 Task: Search one way flight ticket for 4 adults, 2 children, 2 infants in seat and 1 infant on lap in premium economy from Charleston: Charleston International Airport/charleston Afb to Raleigh: Raleigh-durham International Airport on 8-5-2023. Choice of flights is JetBlue. Number of bags: 9 checked bags. Price is upto 84000. Outbound departure time preference is 4:00.
Action: Mouse moved to (335, 284)
Screenshot: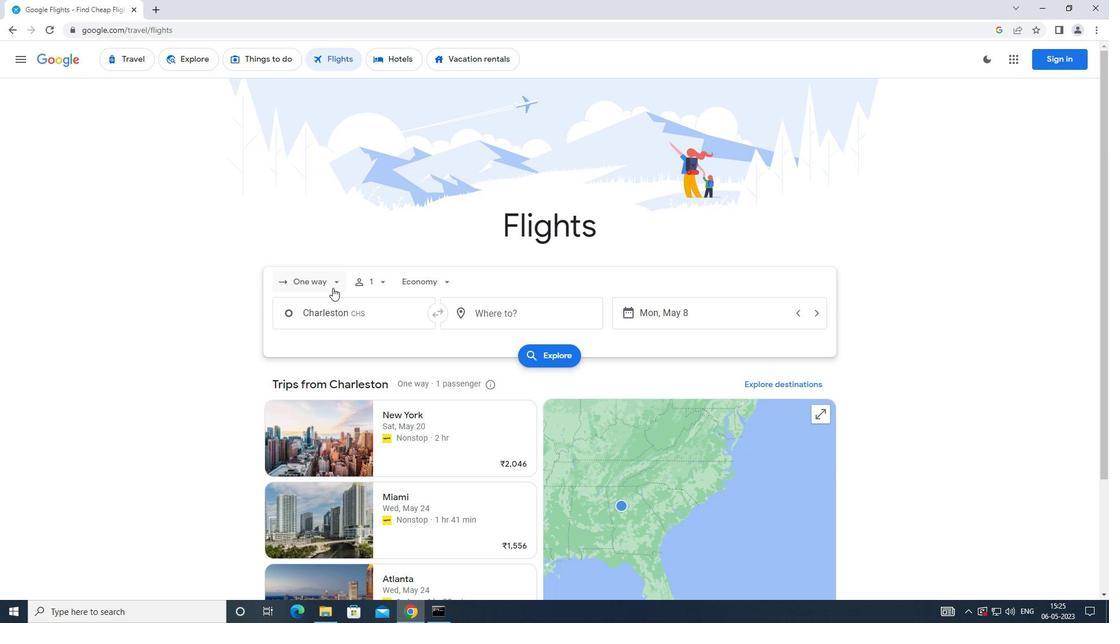 
Action: Mouse pressed left at (335, 284)
Screenshot: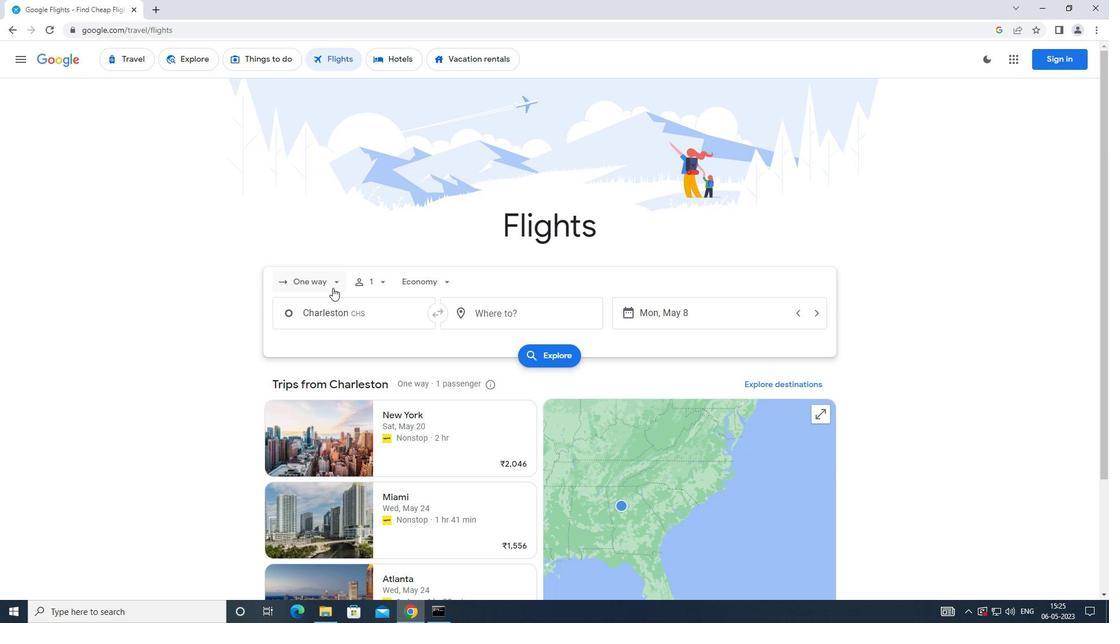 
Action: Mouse moved to (336, 337)
Screenshot: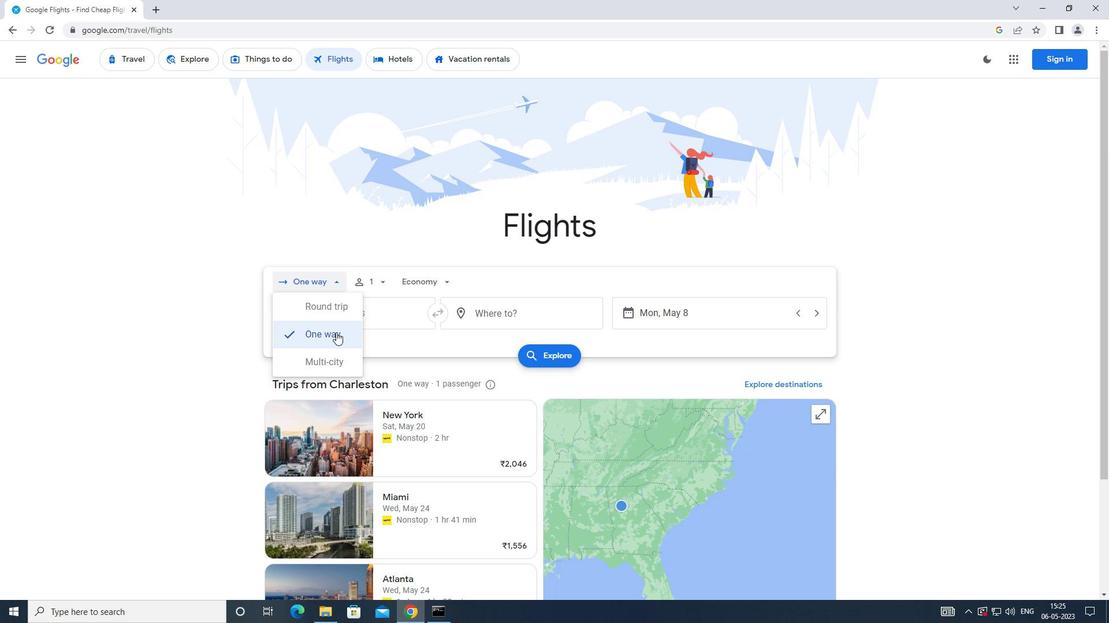 
Action: Mouse pressed left at (336, 337)
Screenshot: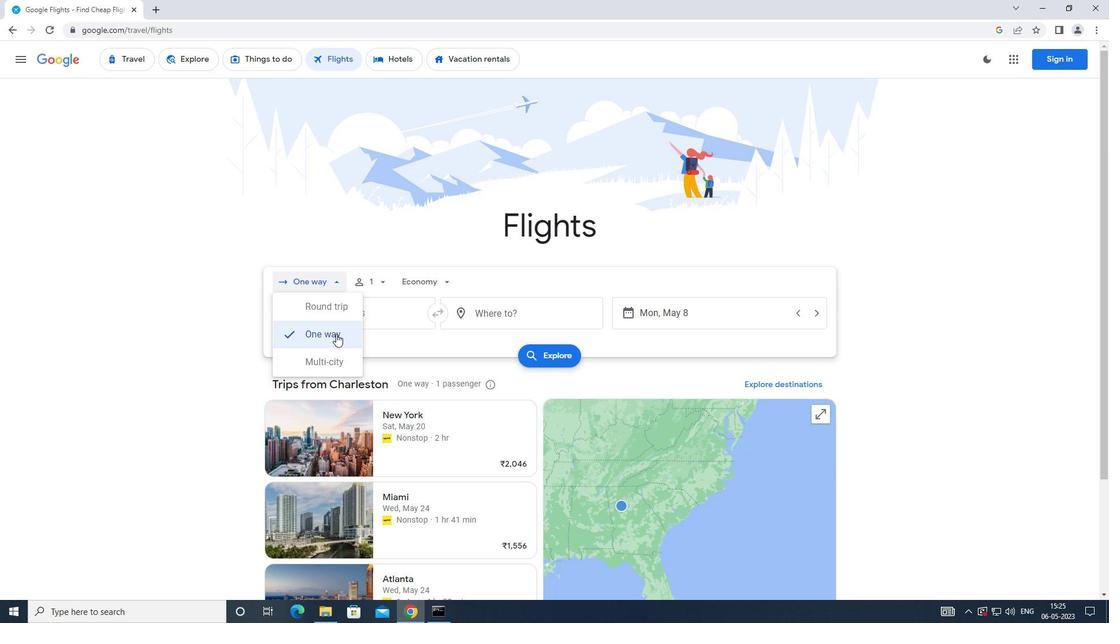 
Action: Mouse moved to (385, 284)
Screenshot: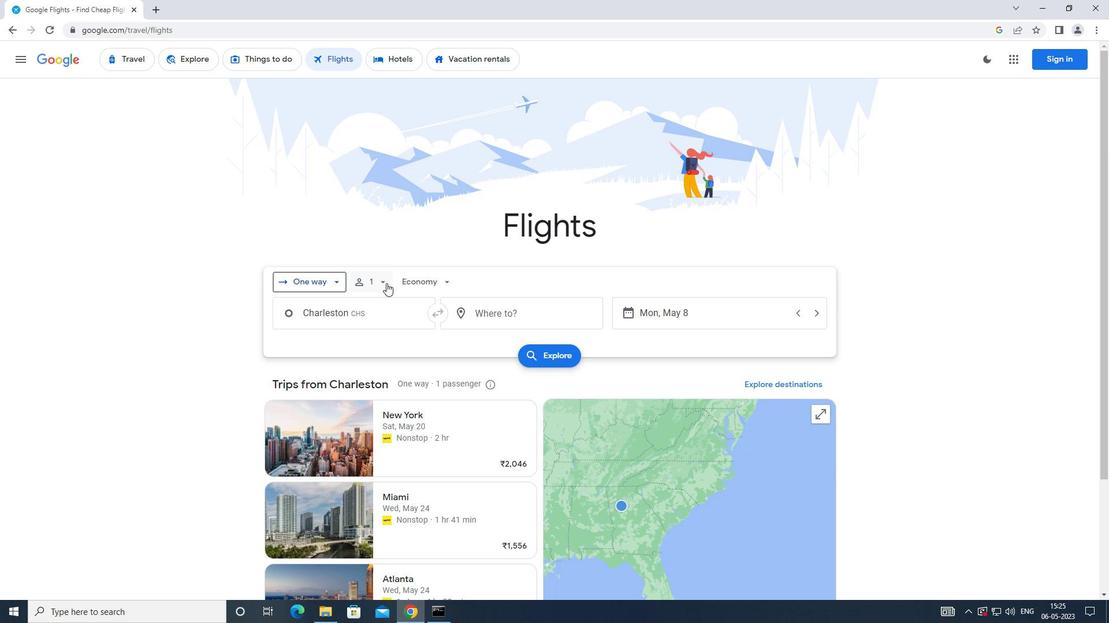 
Action: Mouse pressed left at (385, 284)
Screenshot: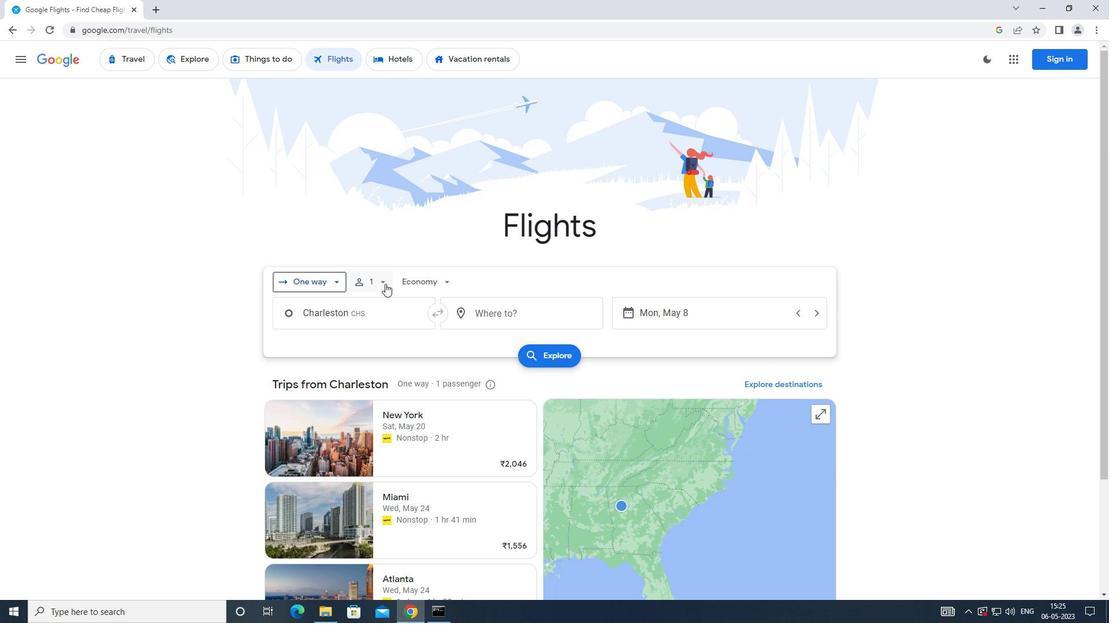 
Action: Mouse moved to (469, 313)
Screenshot: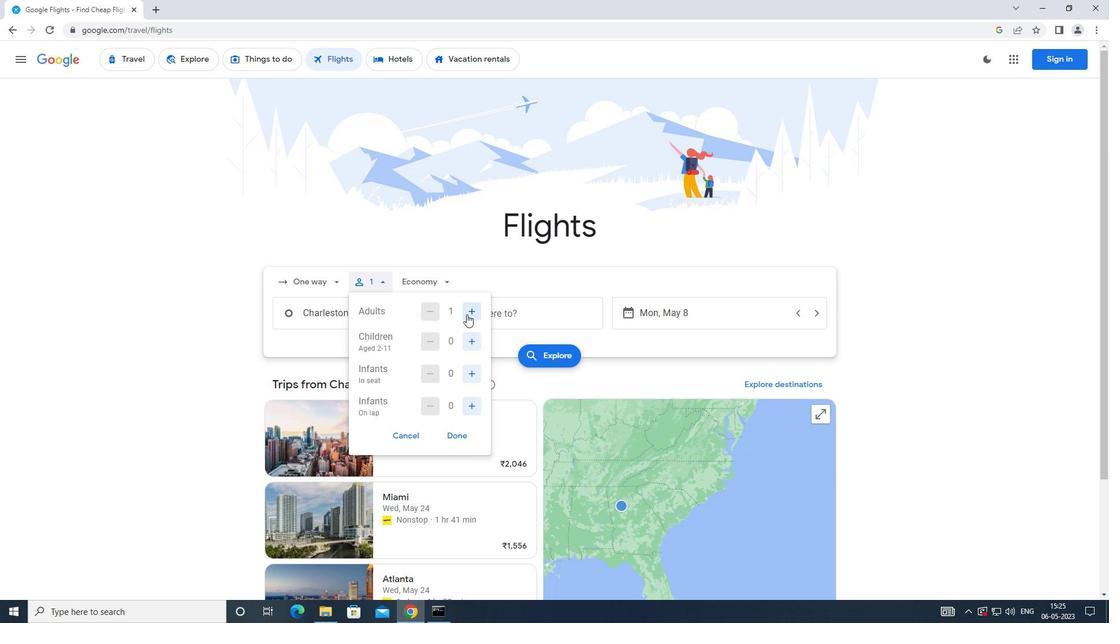 
Action: Mouse pressed left at (469, 313)
Screenshot: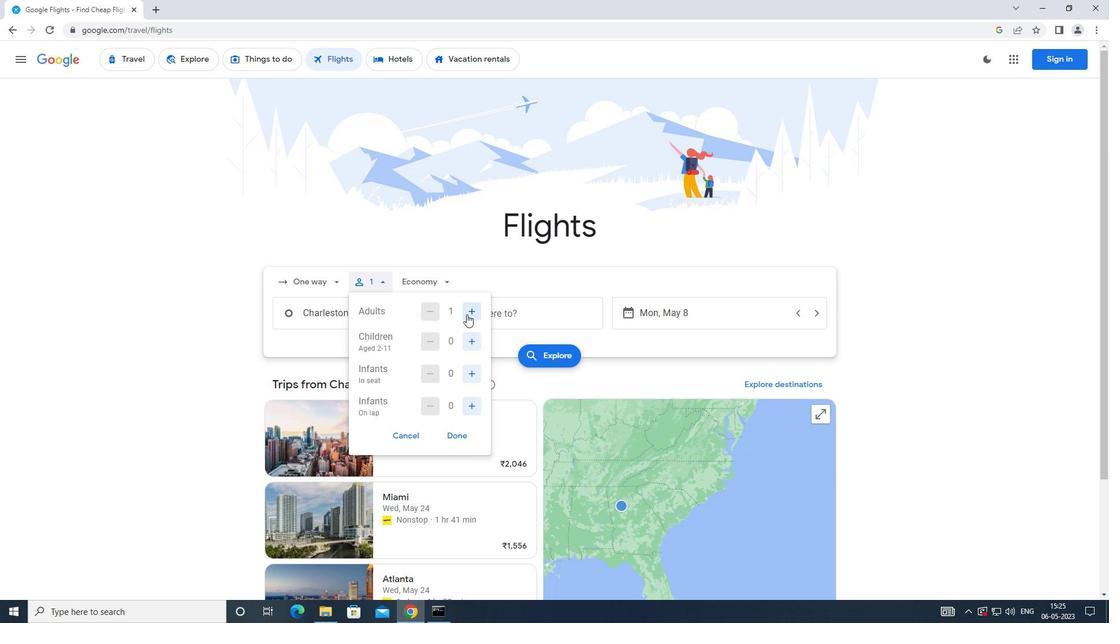 
Action: Mouse moved to (469, 313)
Screenshot: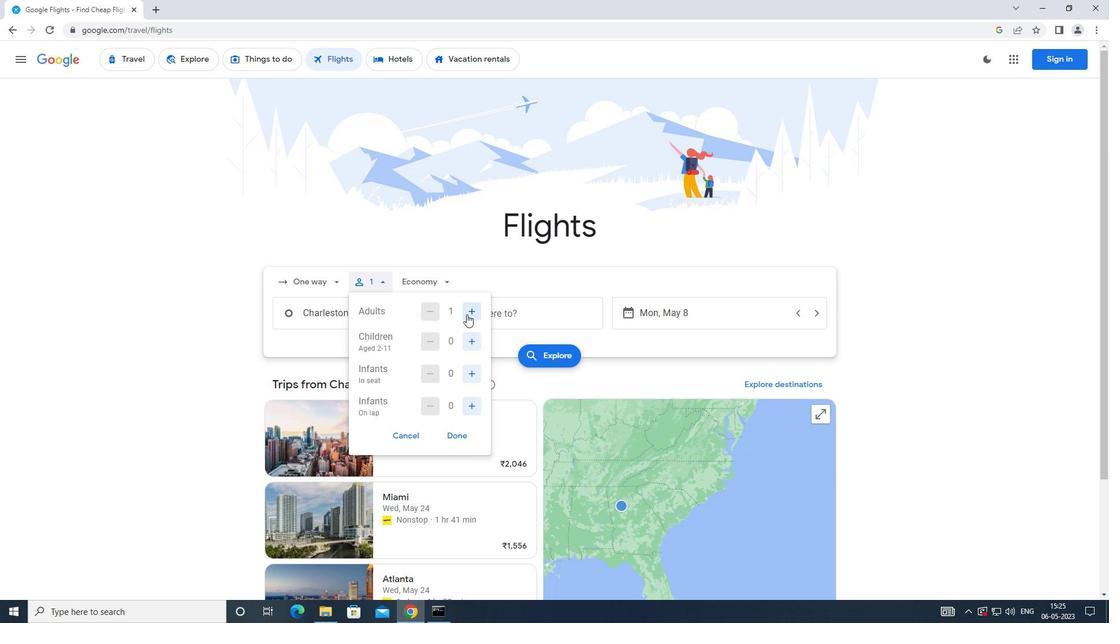 
Action: Mouse pressed left at (469, 313)
Screenshot: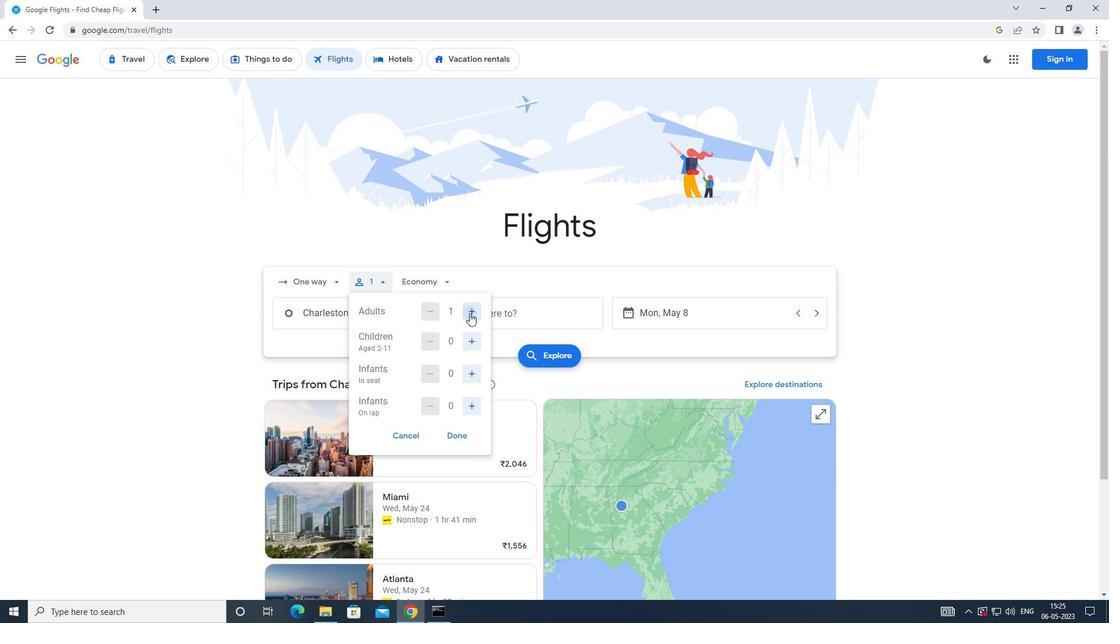
Action: Mouse pressed left at (469, 313)
Screenshot: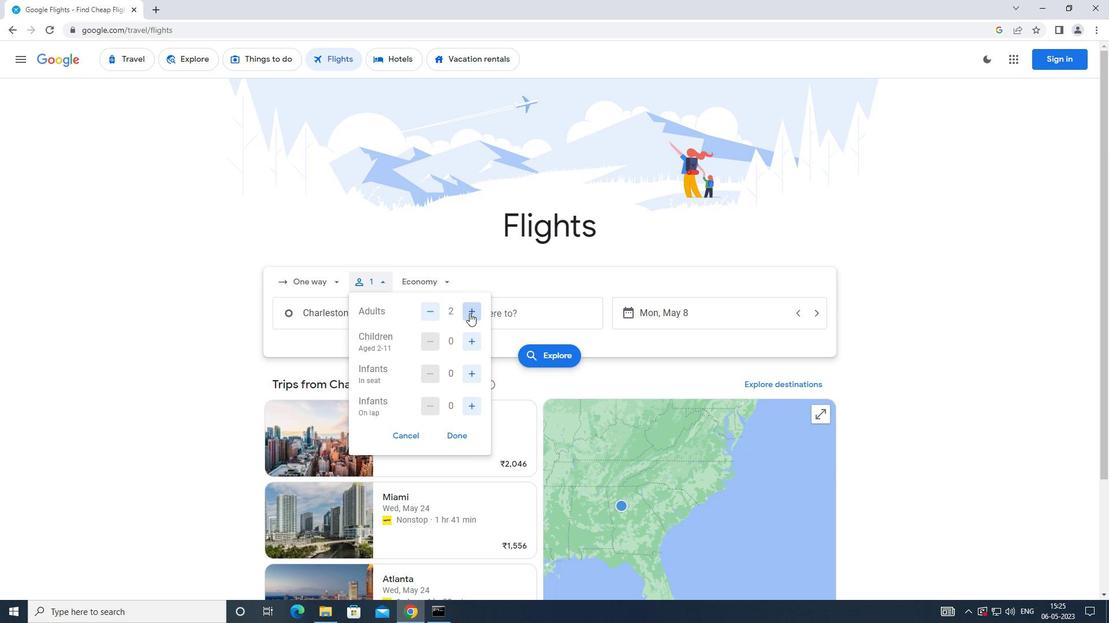
Action: Mouse moved to (463, 340)
Screenshot: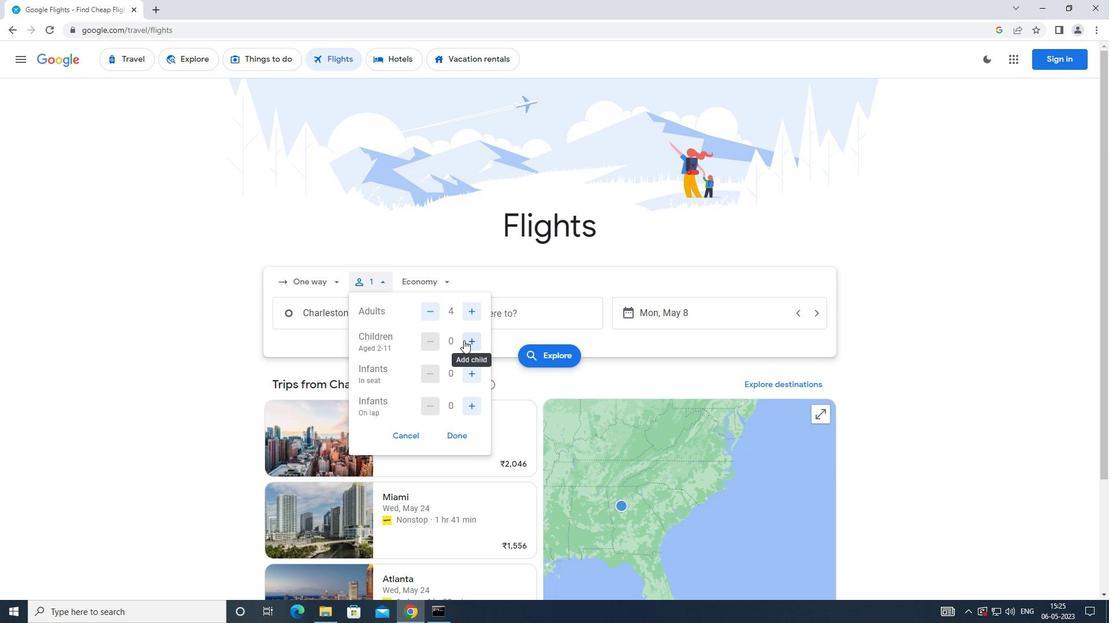 
Action: Mouse pressed left at (463, 340)
Screenshot: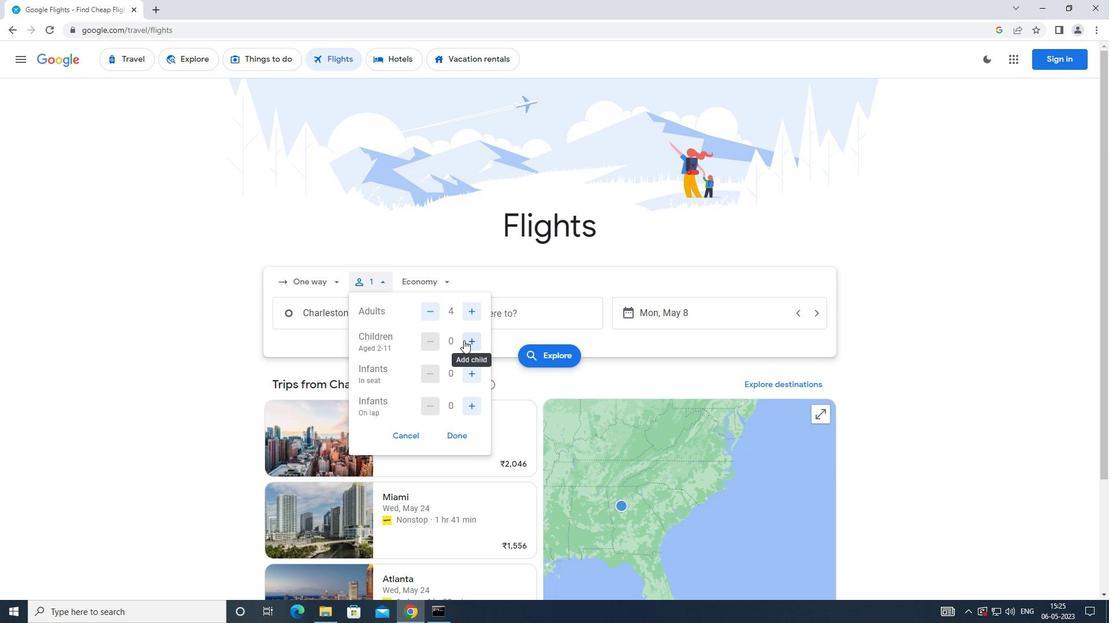 
Action: Mouse moved to (464, 340)
Screenshot: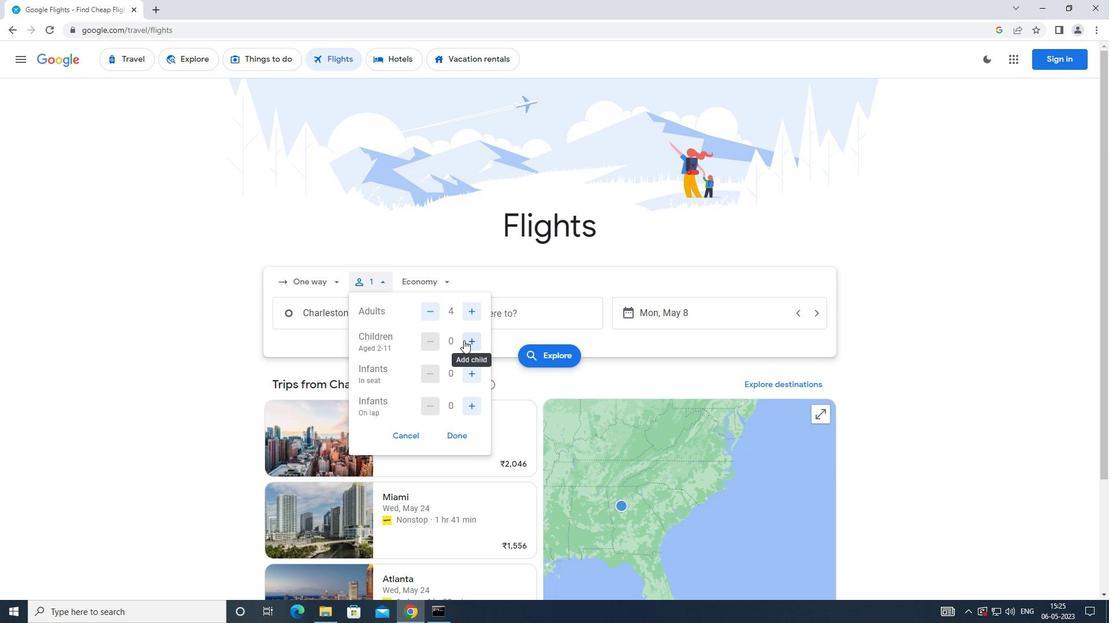 
Action: Mouse pressed left at (464, 340)
Screenshot: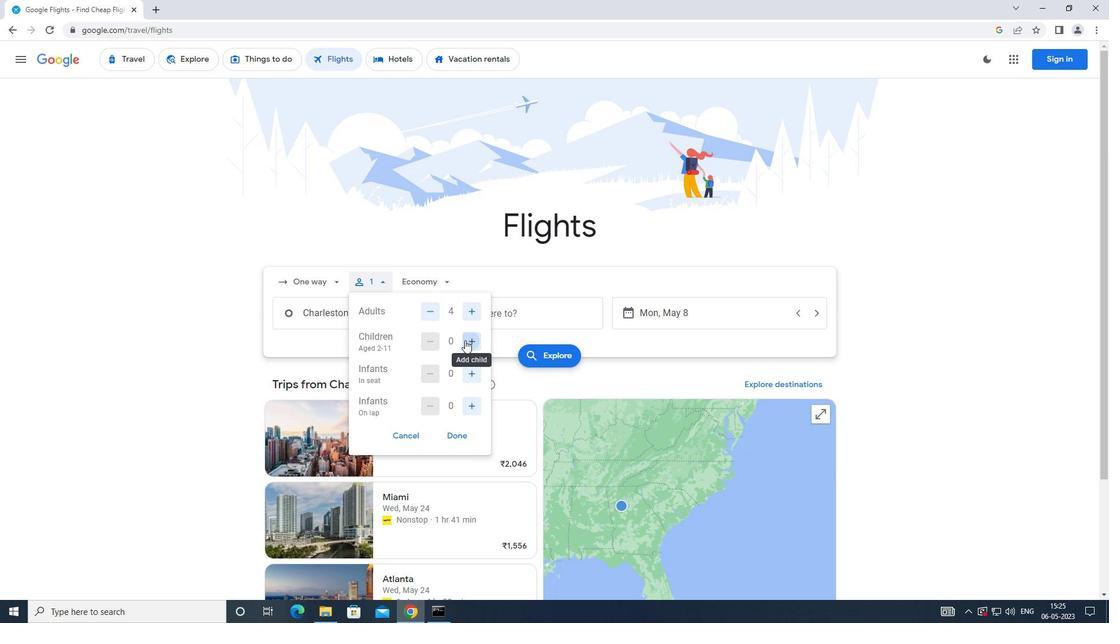 
Action: Mouse moved to (473, 376)
Screenshot: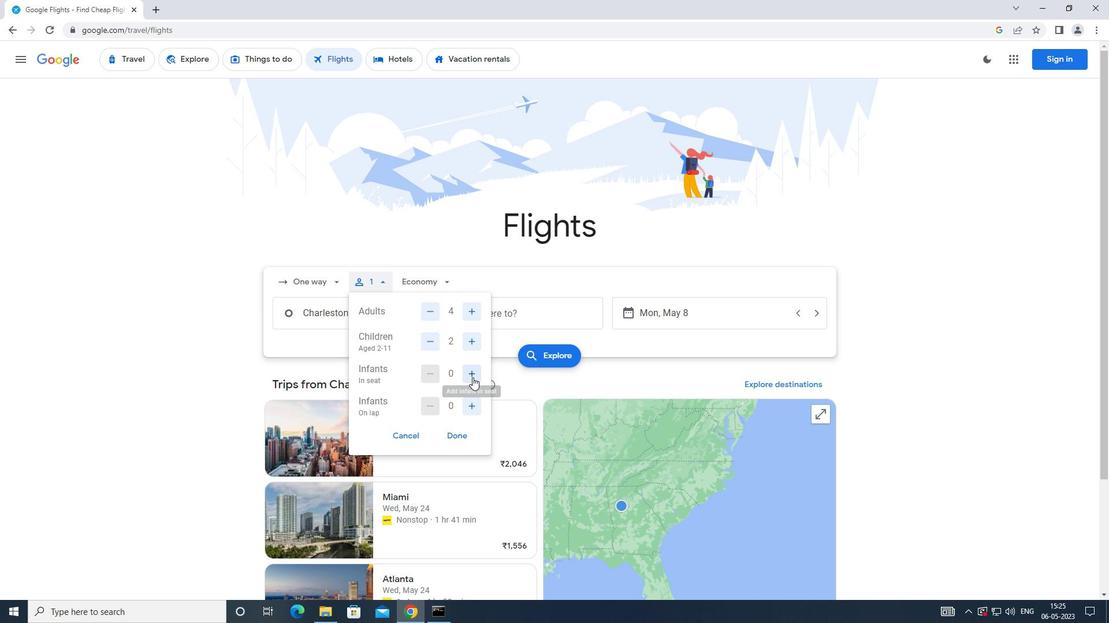 
Action: Mouse pressed left at (473, 376)
Screenshot: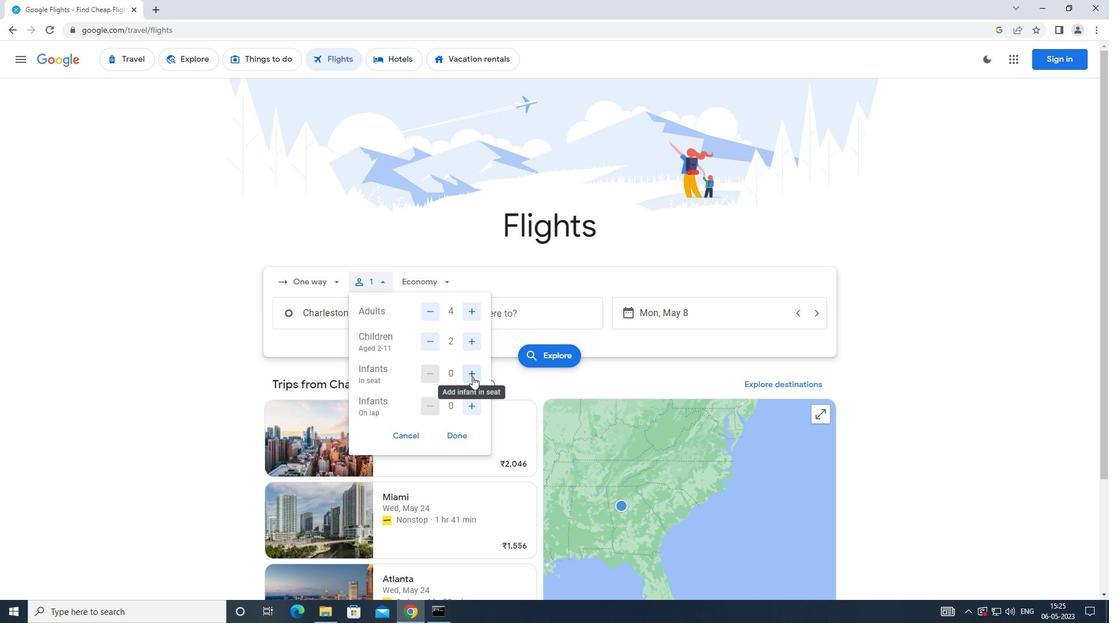 
Action: Mouse moved to (473, 376)
Screenshot: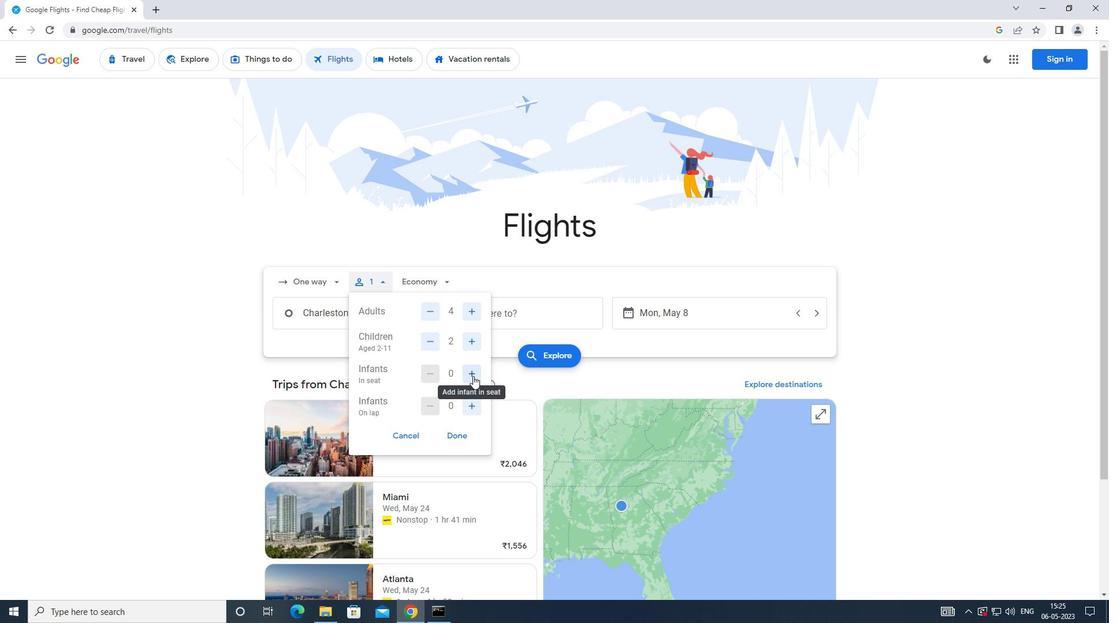 
Action: Mouse pressed left at (473, 376)
Screenshot: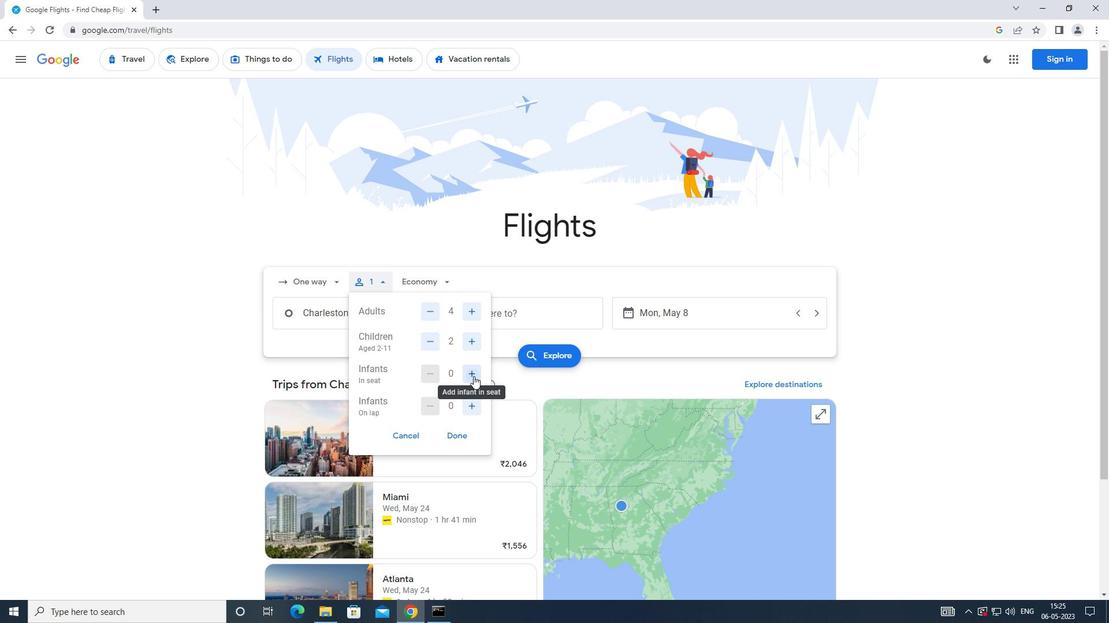 
Action: Mouse moved to (475, 406)
Screenshot: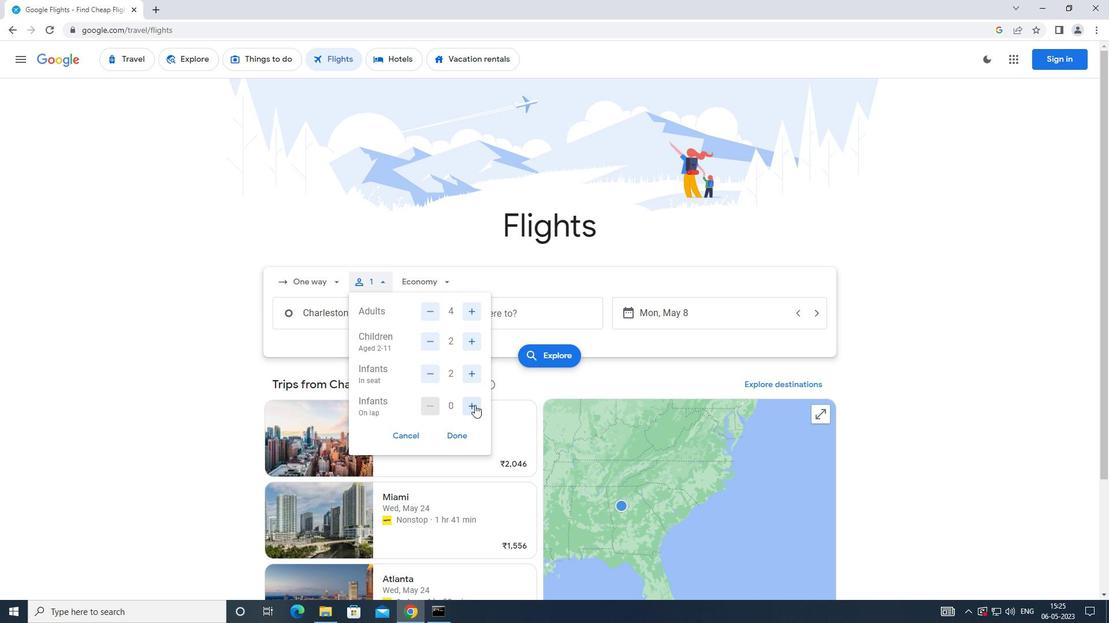
Action: Mouse pressed left at (475, 406)
Screenshot: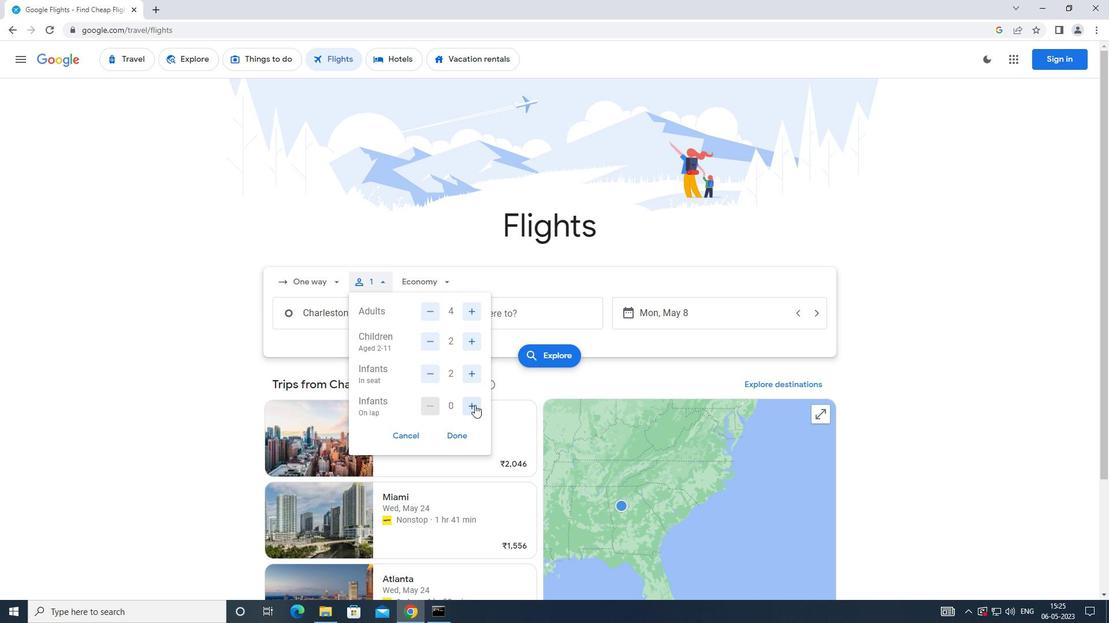 
Action: Mouse moved to (455, 428)
Screenshot: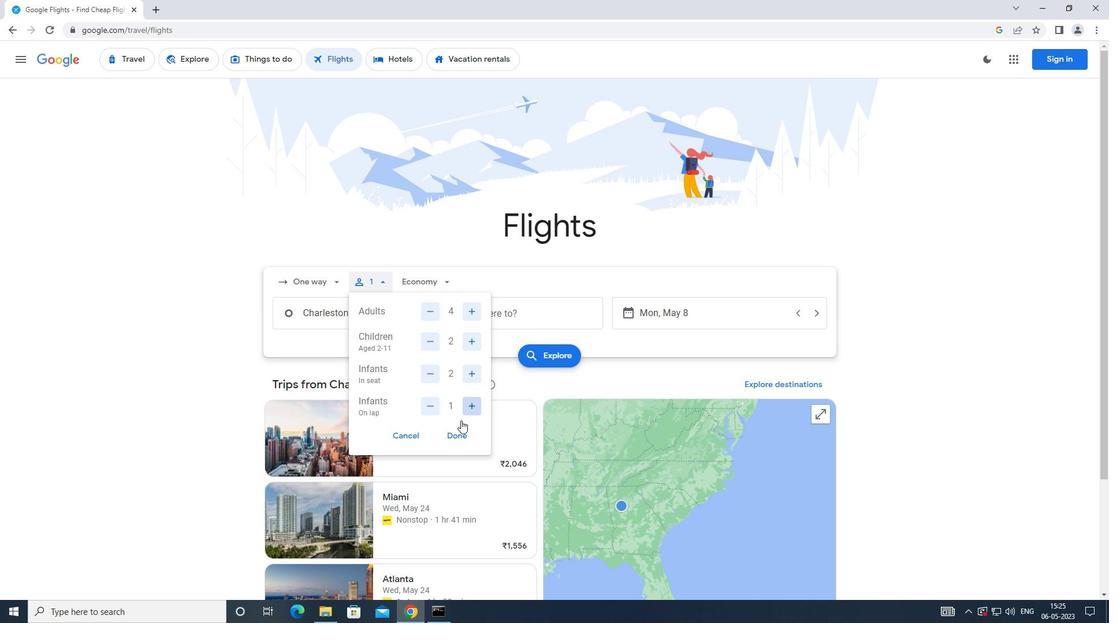 
Action: Mouse pressed left at (455, 428)
Screenshot: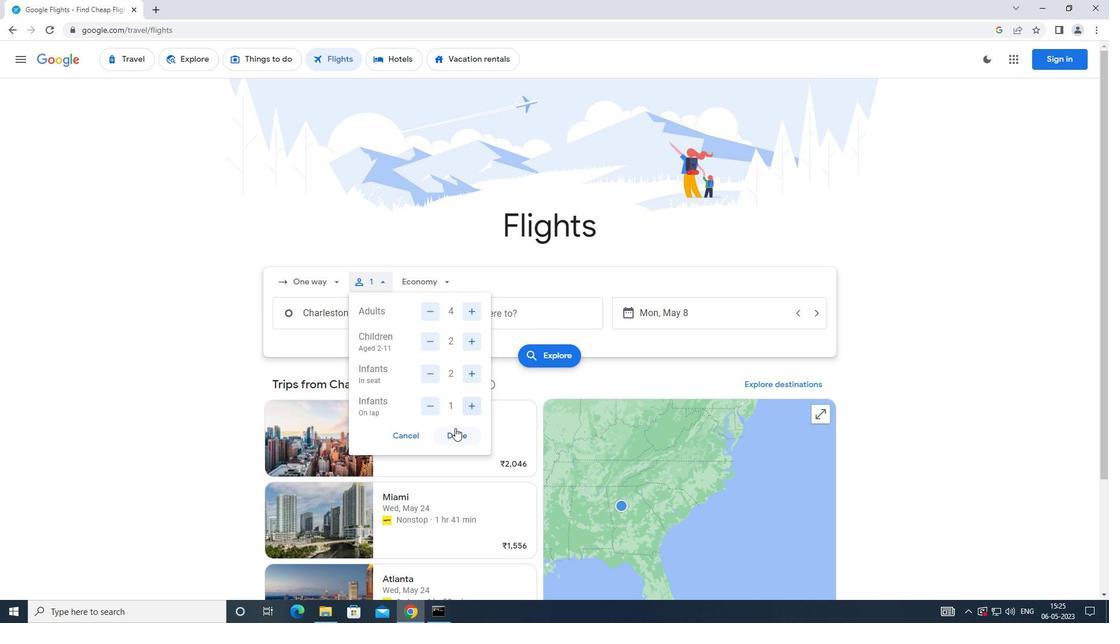 
Action: Mouse moved to (444, 278)
Screenshot: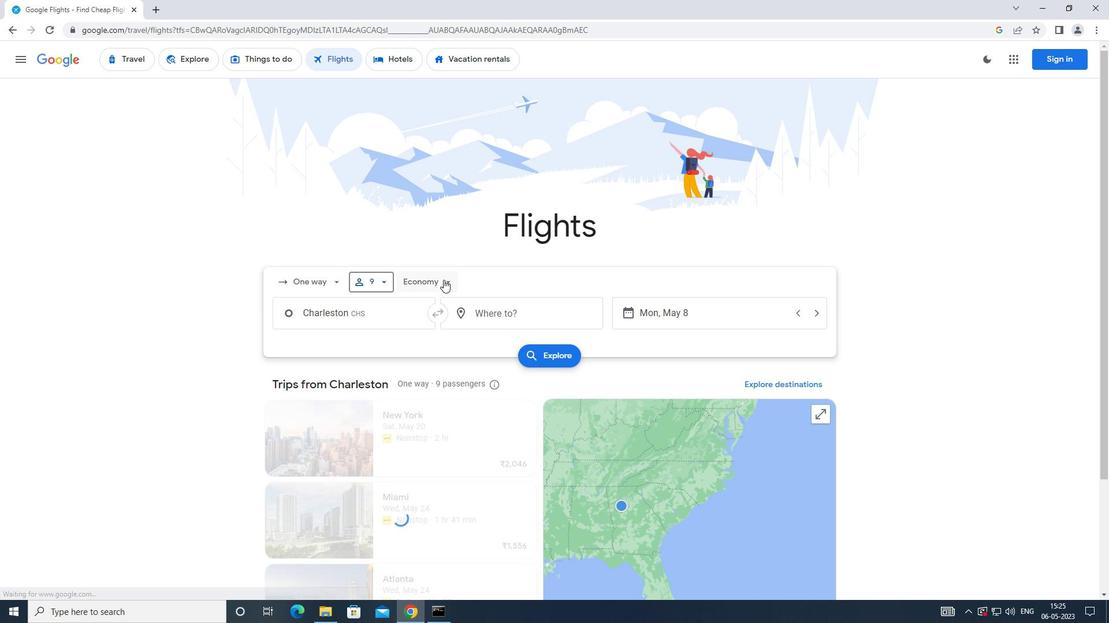 
Action: Mouse pressed left at (444, 278)
Screenshot: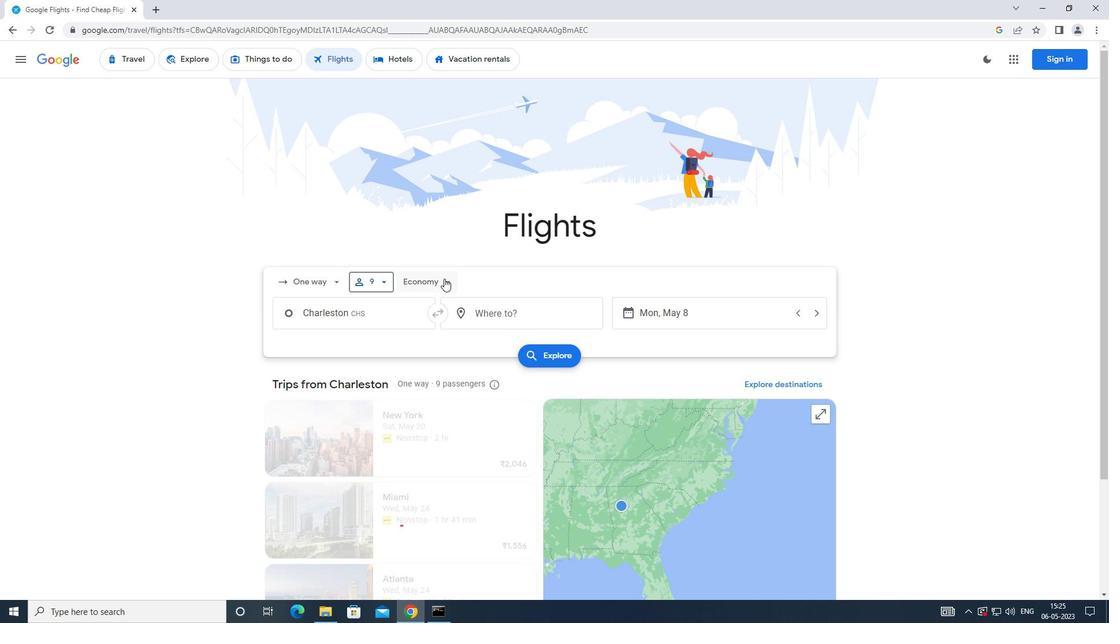 
Action: Mouse moved to (447, 332)
Screenshot: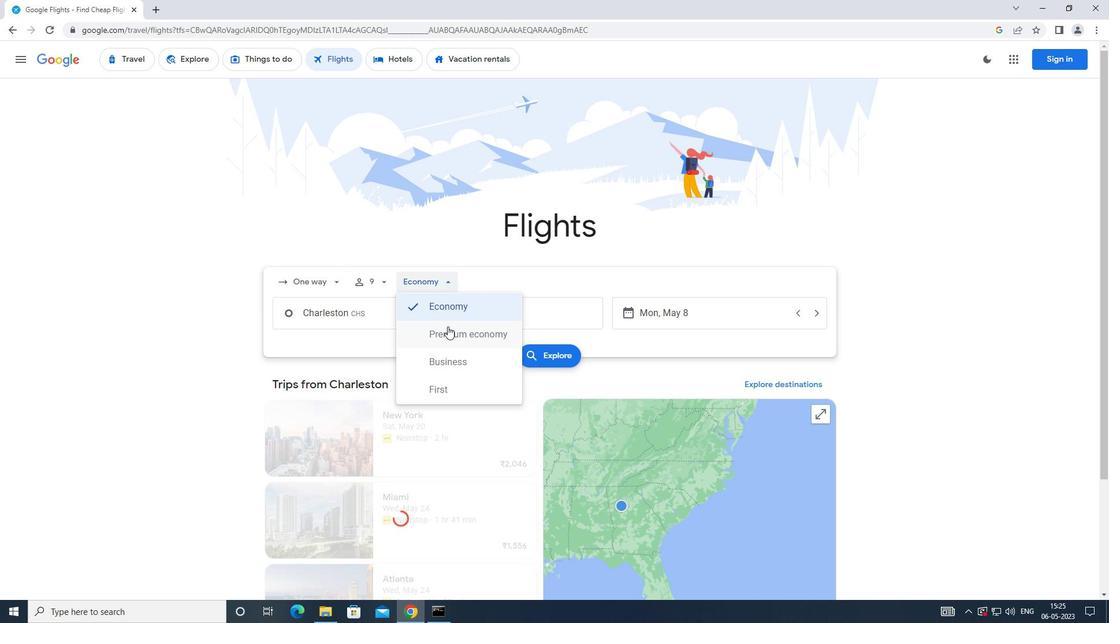 
Action: Mouse pressed left at (447, 332)
Screenshot: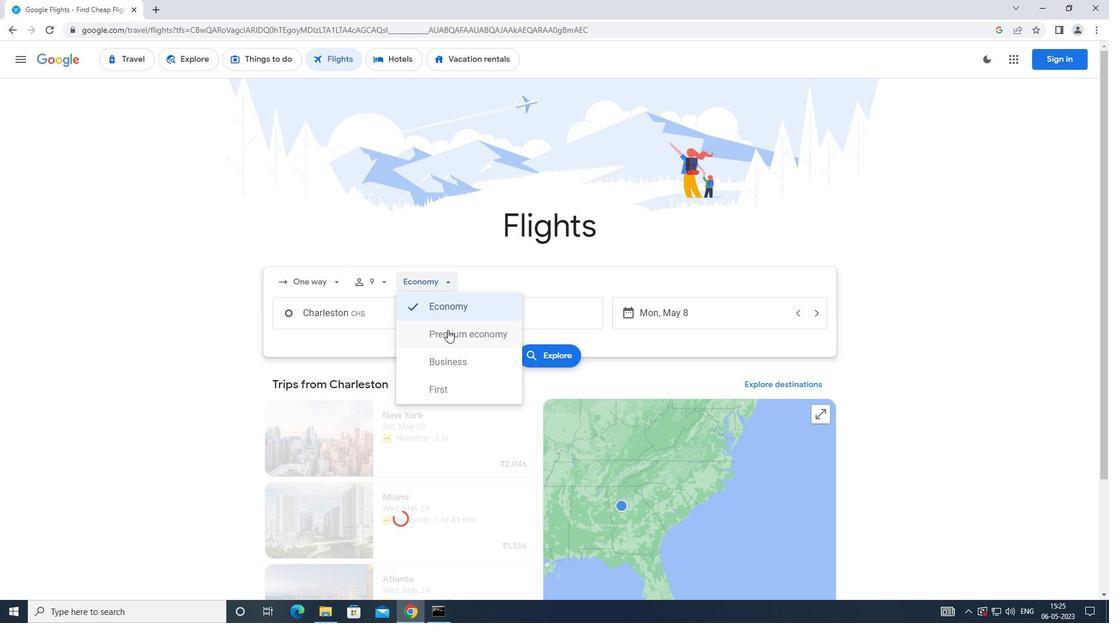
Action: Mouse moved to (386, 317)
Screenshot: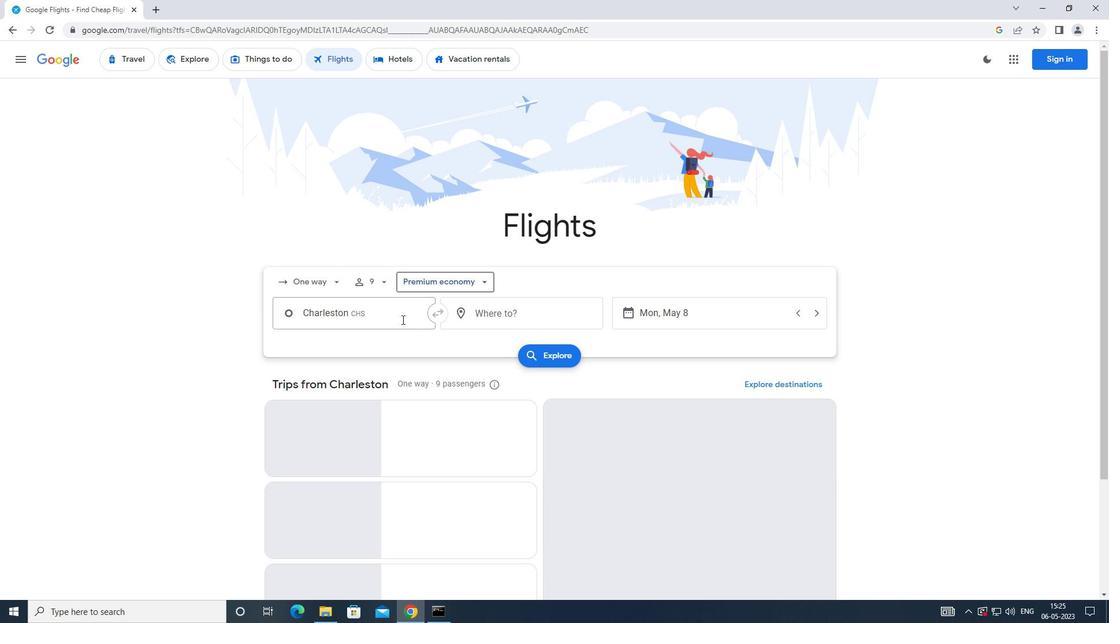 
Action: Mouse pressed left at (386, 317)
Screenshot: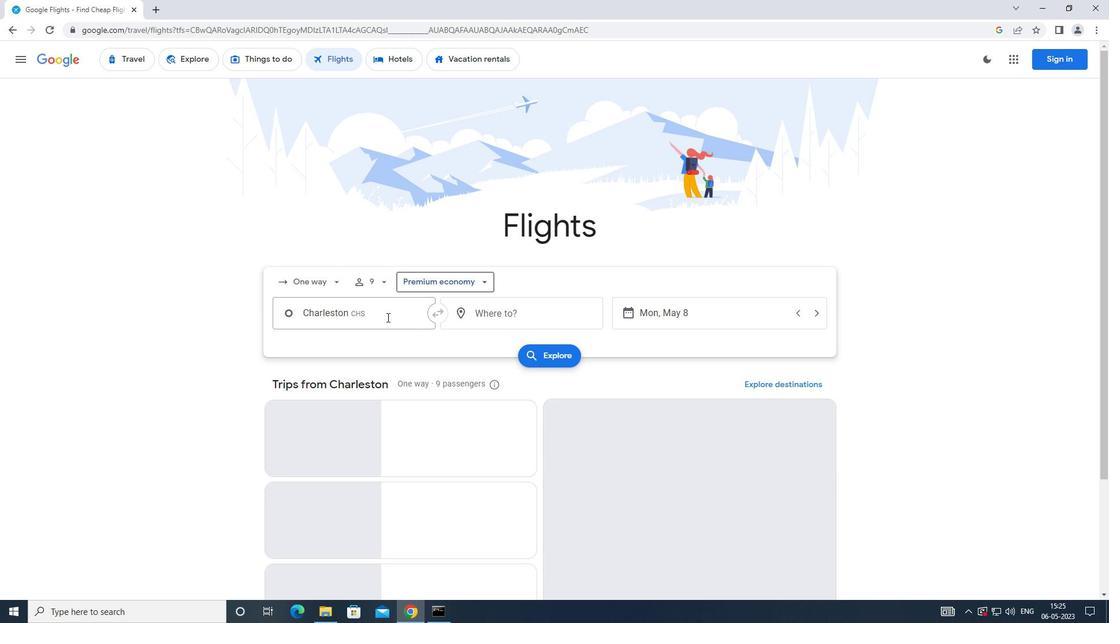 
Action: Mouse moved to (374, 371)
Screenshot: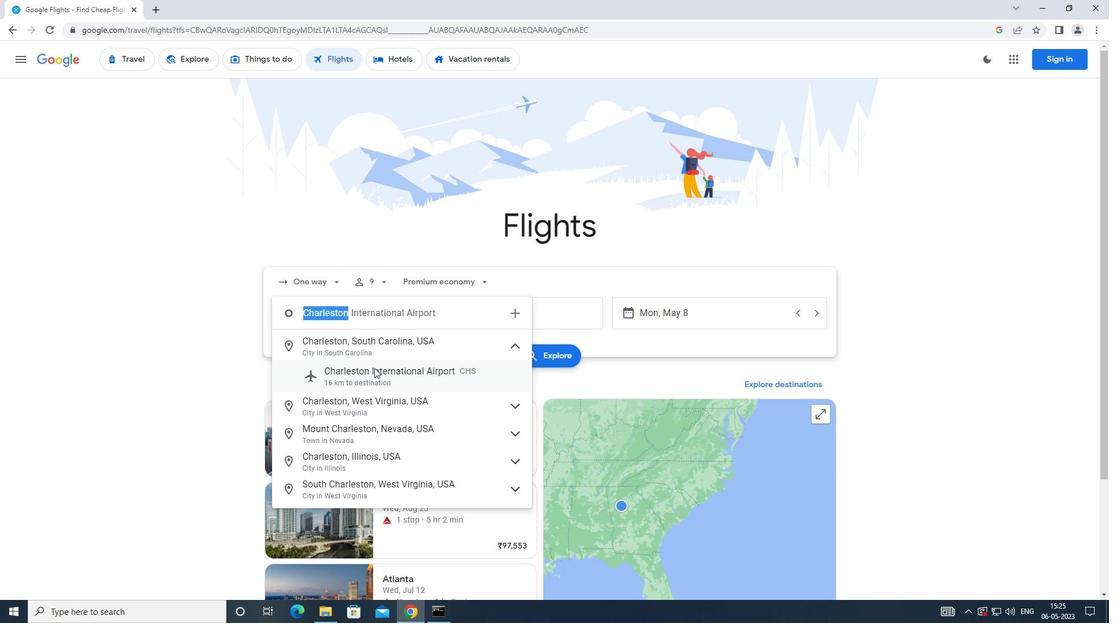 
Action: Mouse pressed left at (374, 371)
Screenshot: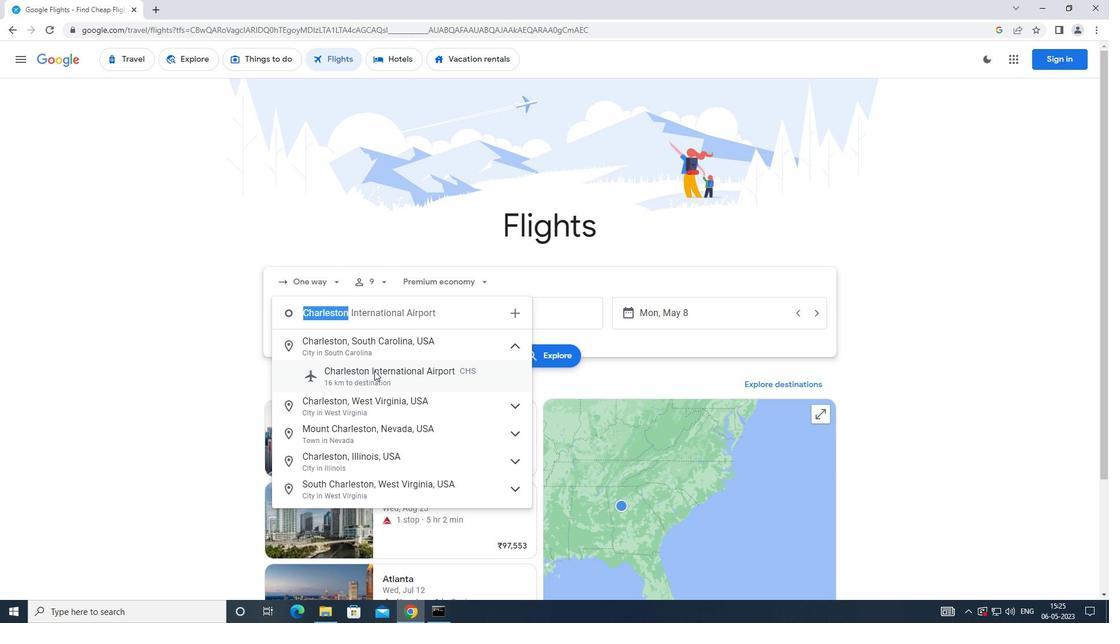 
Action: Mouse moved to (489, 311)
Screenshot: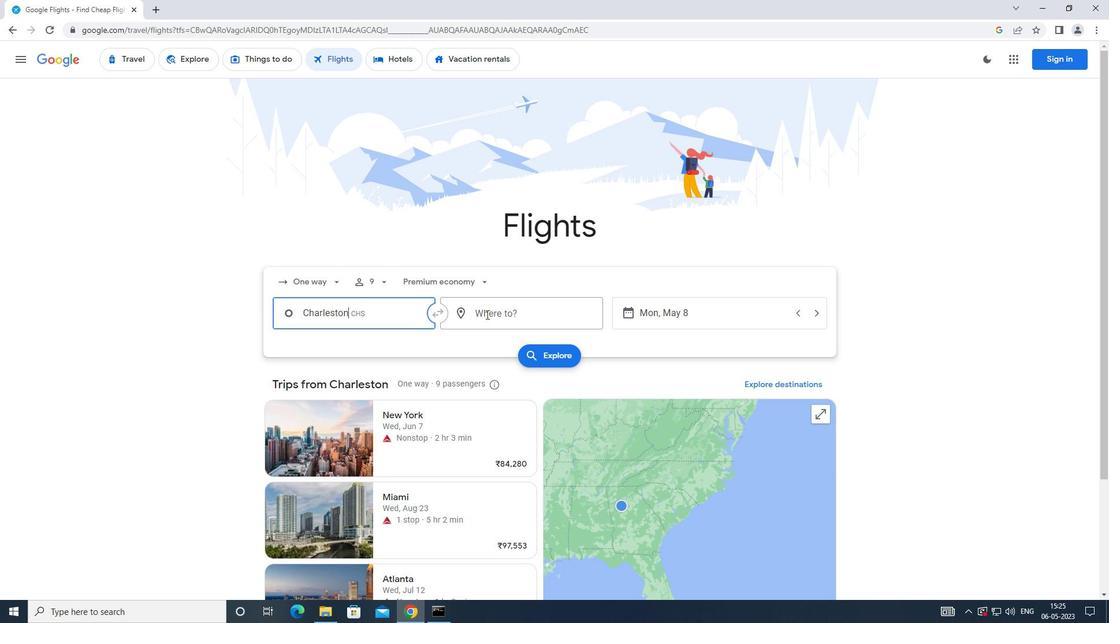 
Action: Mouse pressed left at (489, 311)
Screenshot: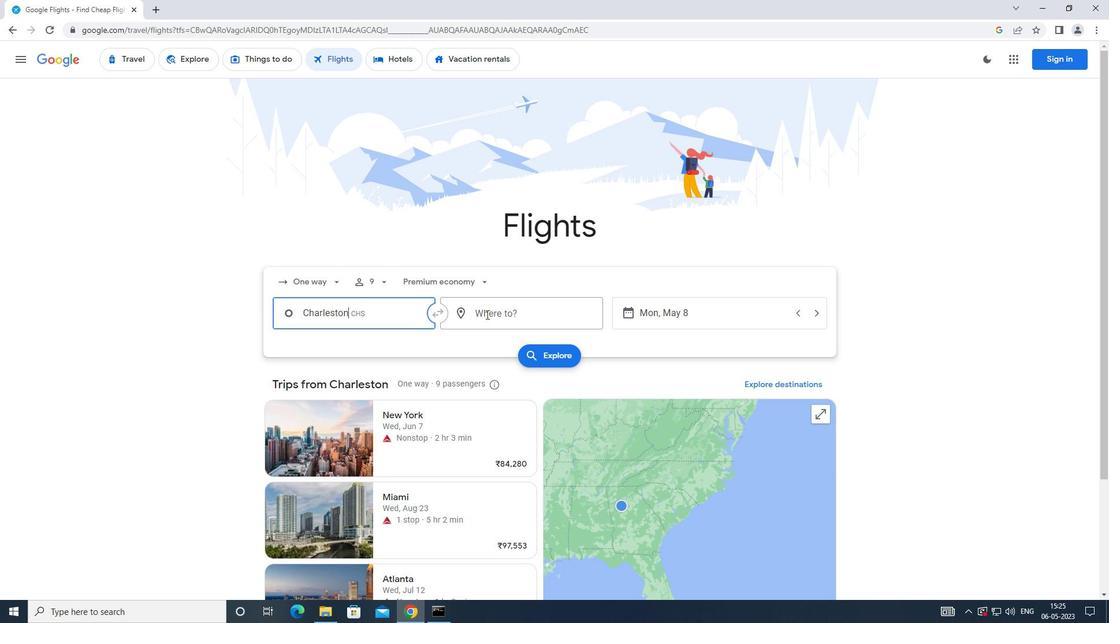 
Action: Mouse moved to (481, 438)
Screenshot: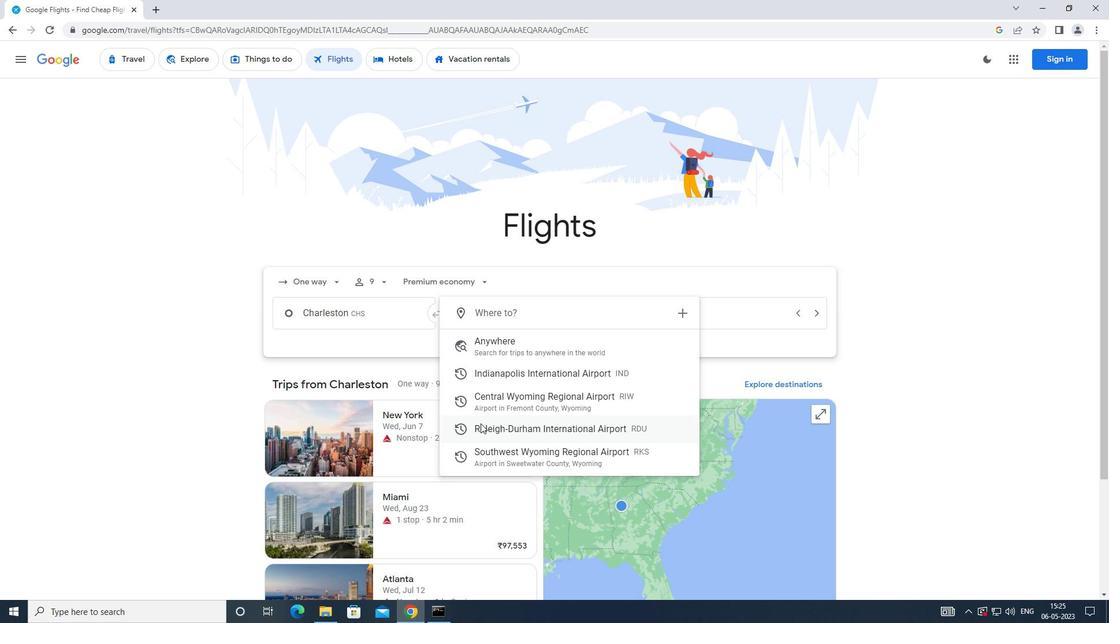 
Action: Mouse pressed left at (481, 438)
Screenshot: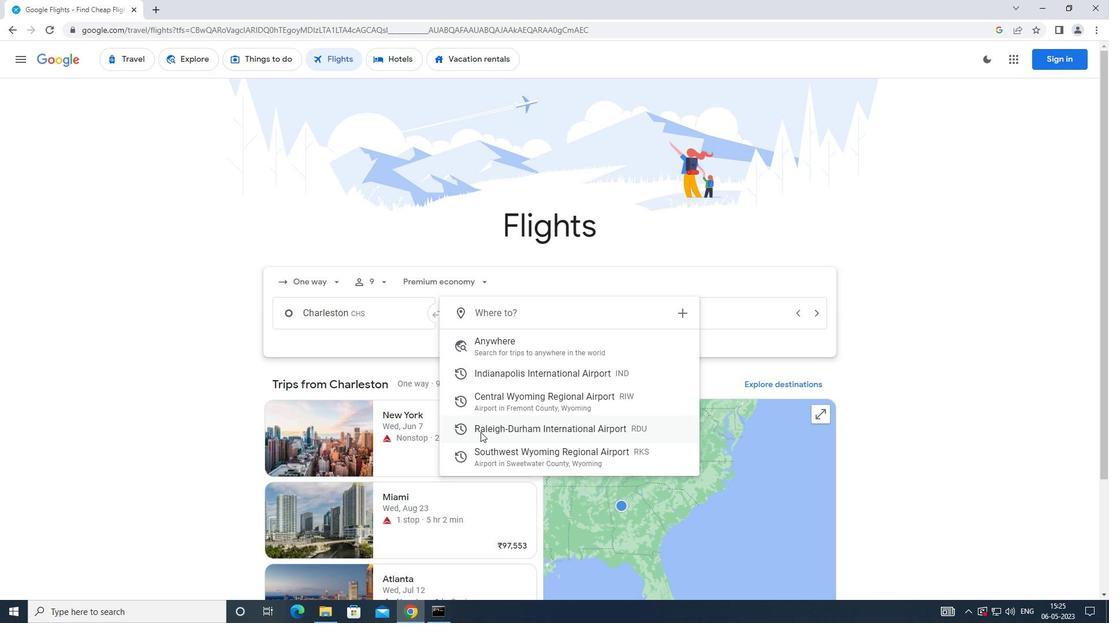
Action: Mouse moved to (652, 313)
Screenshot: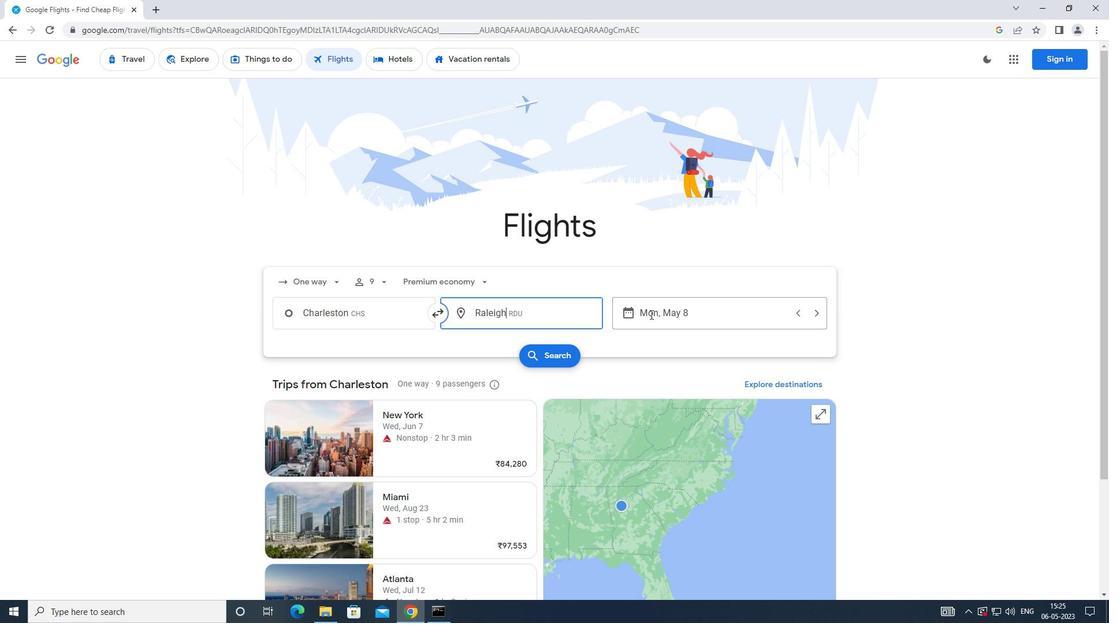 
Action: Mouse pressed left at (652, 313)
Screenshot: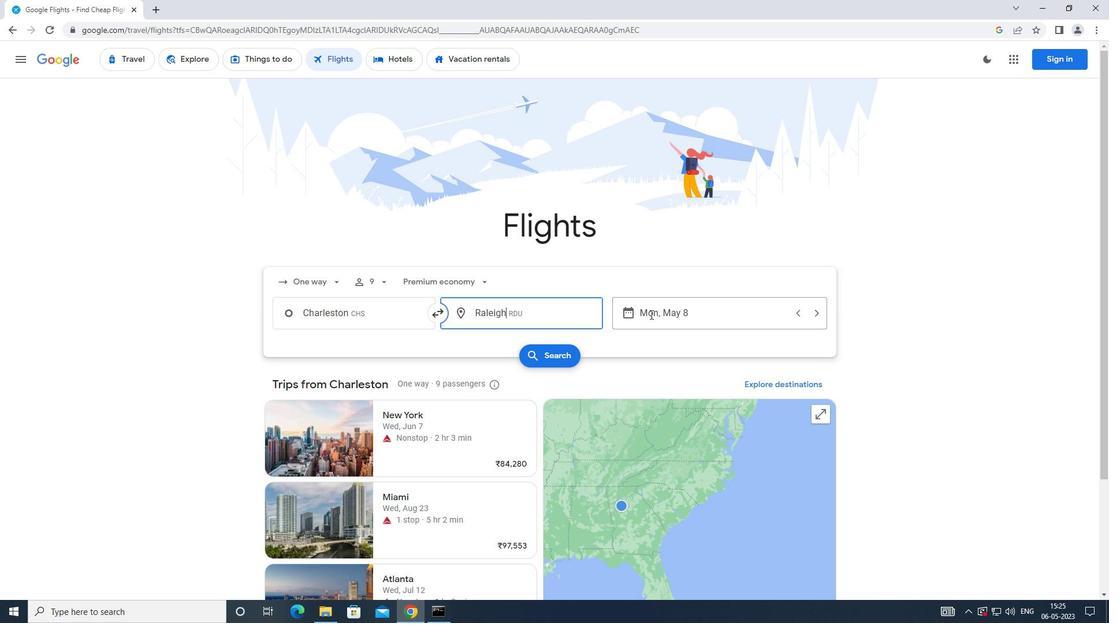 
Action: Mouse moved to (447, 411)
Screenshot: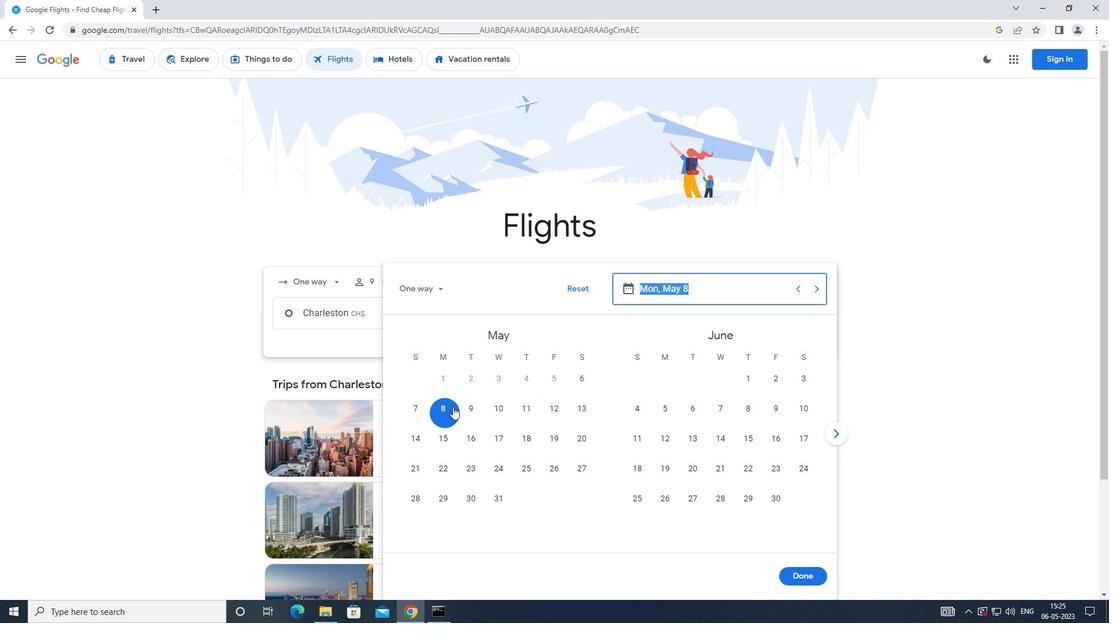
Action: Mouse pressed left at (447, 411)
Screenshot: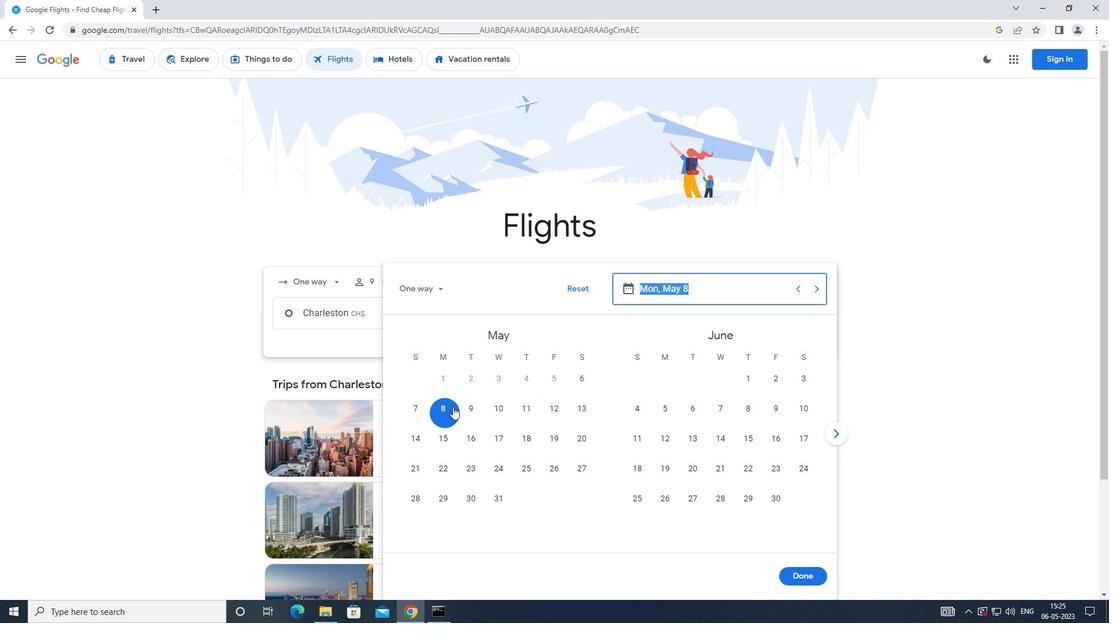 
Action: Mouse moved to (803, 572)
Screenshot: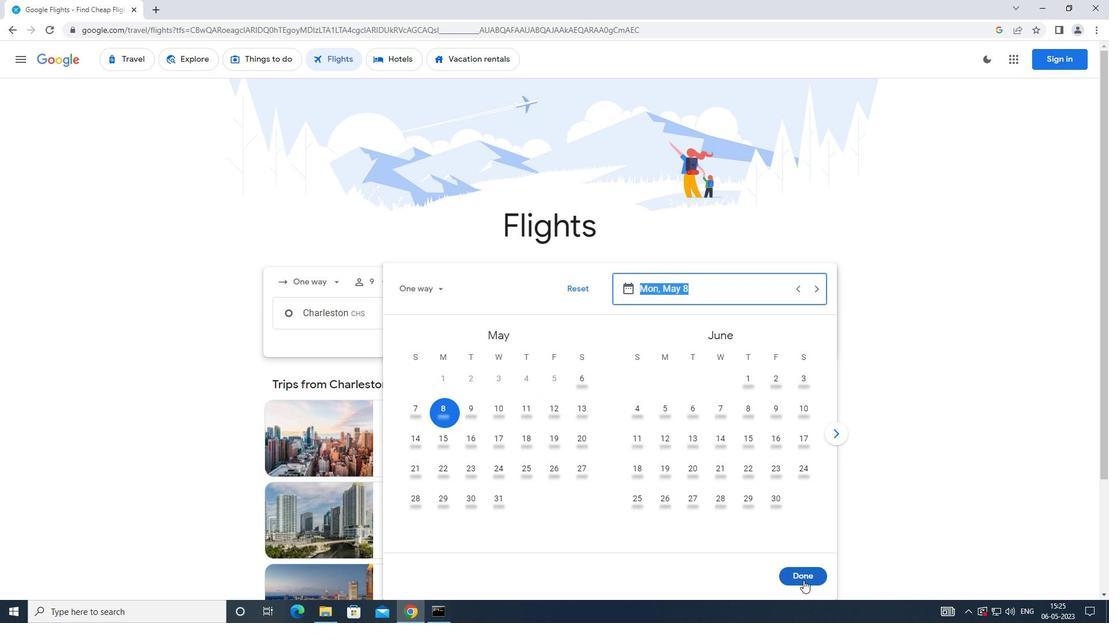 
Action: Mouse pressed left at (803, 572)
Screenshot: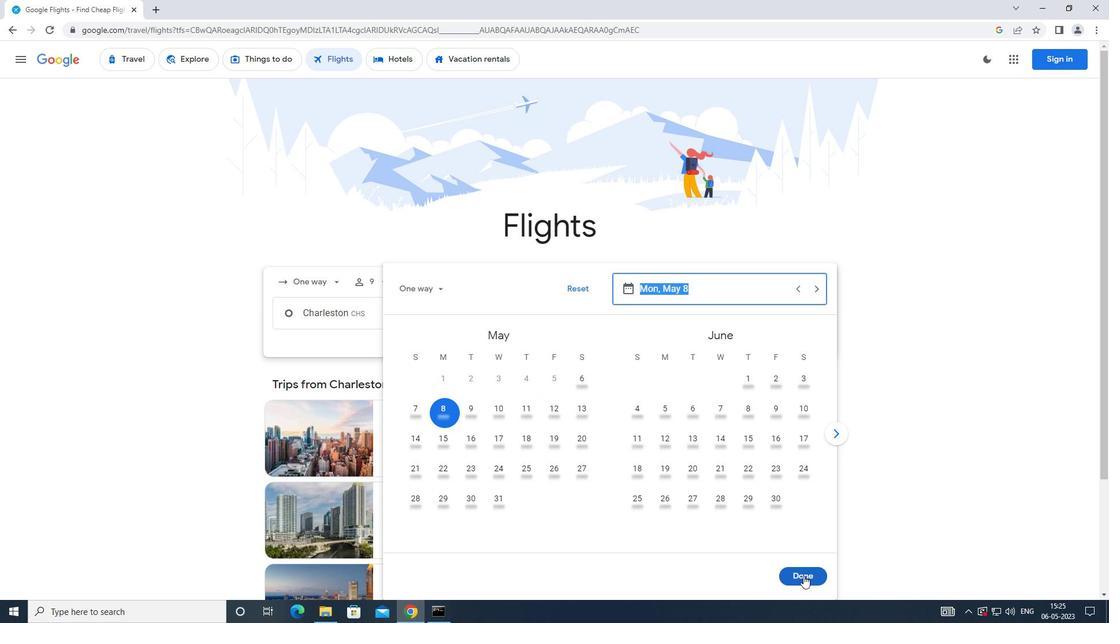
Action: Mouse moved to (547, 351)
Screenshot: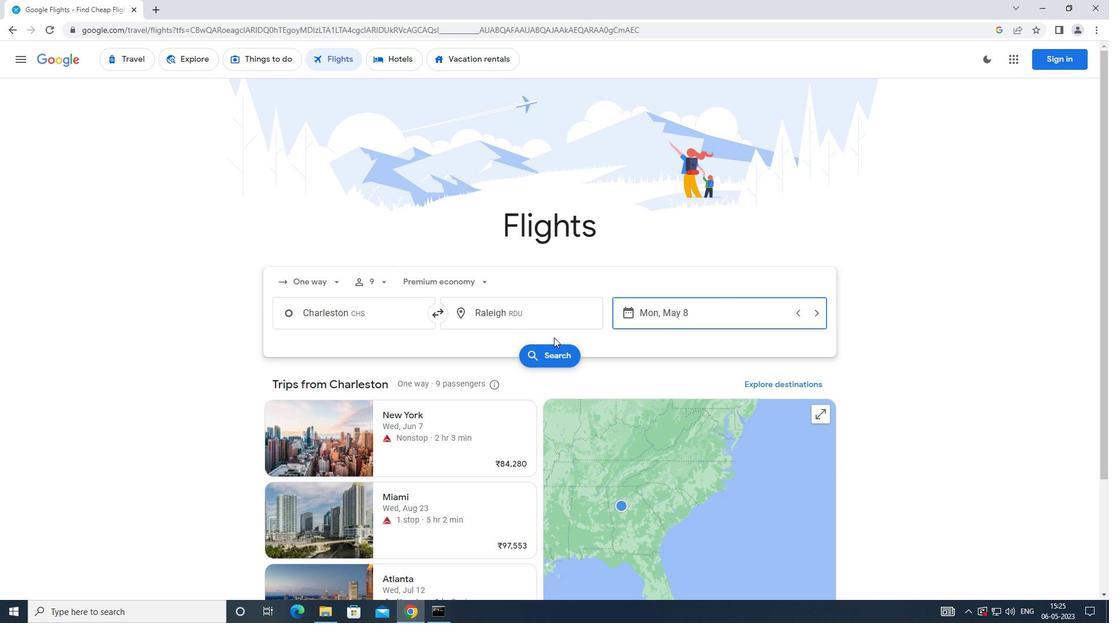 
Action: Mouse pressed left at (547, 351)
Screenshot: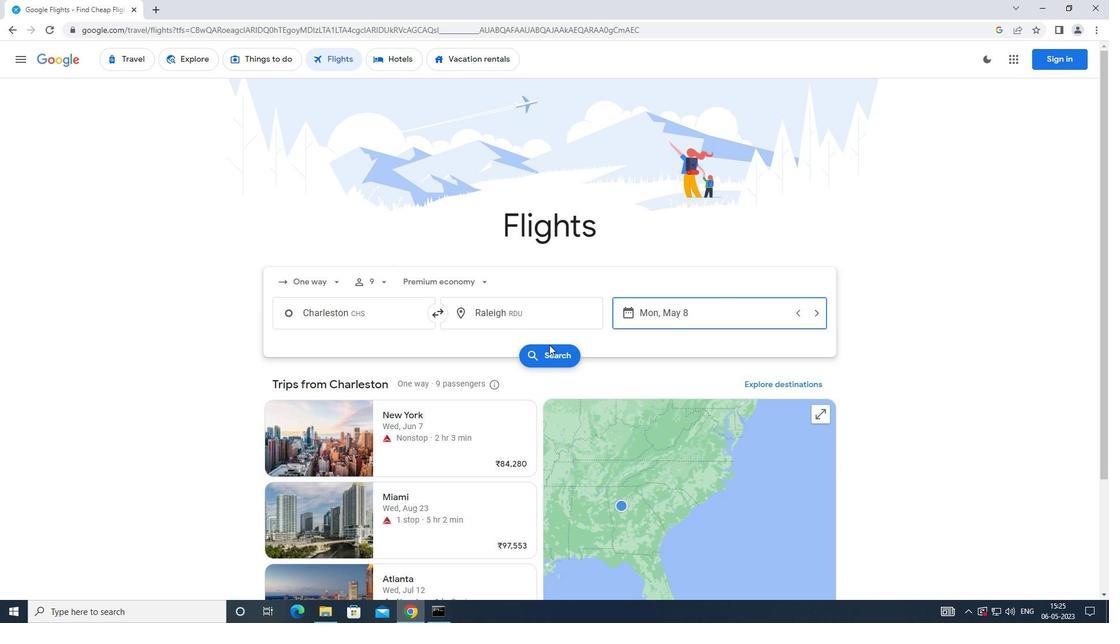 
Action: Mouse moved to (543, 348)
Screenshot: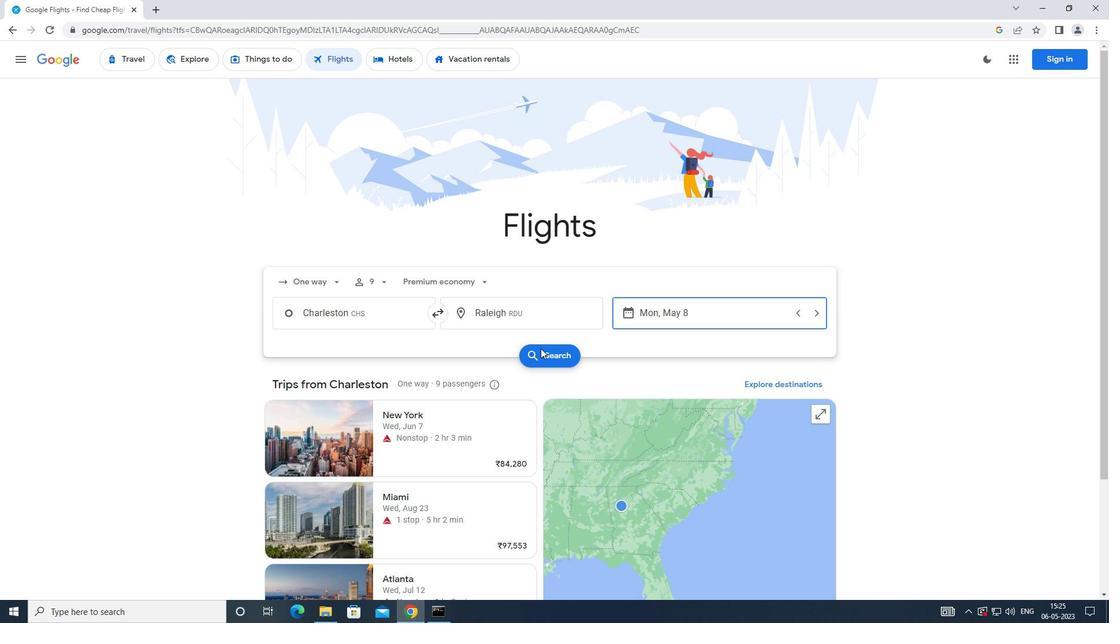 
Action: Mouse pressed left at (543, 348)
Screenshot: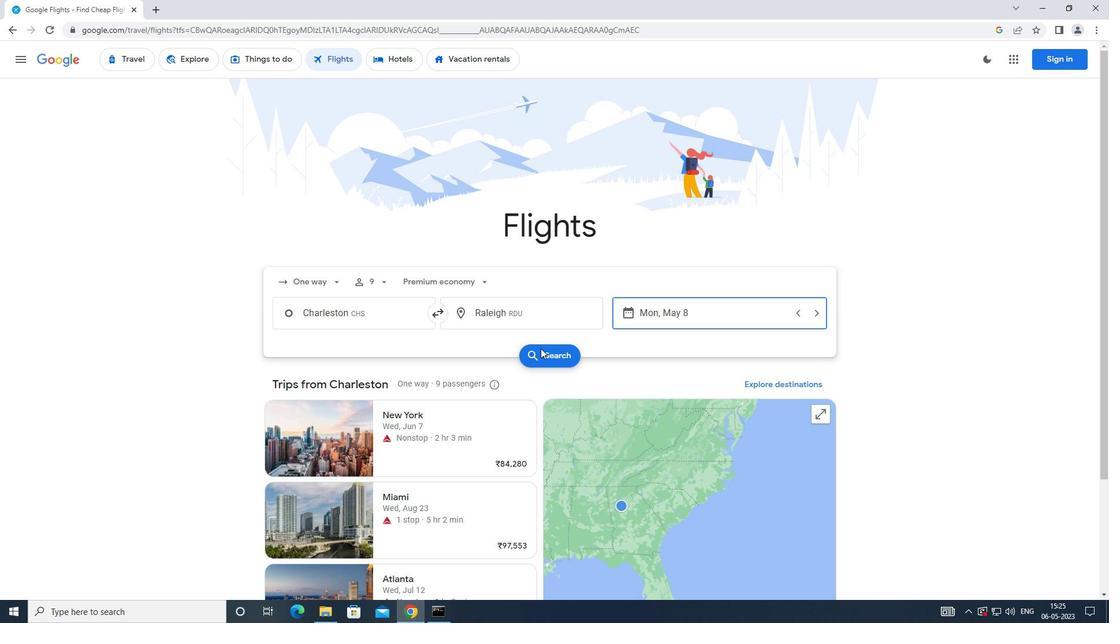 
Action: Mouse moved to (281, 170)
Screenshot: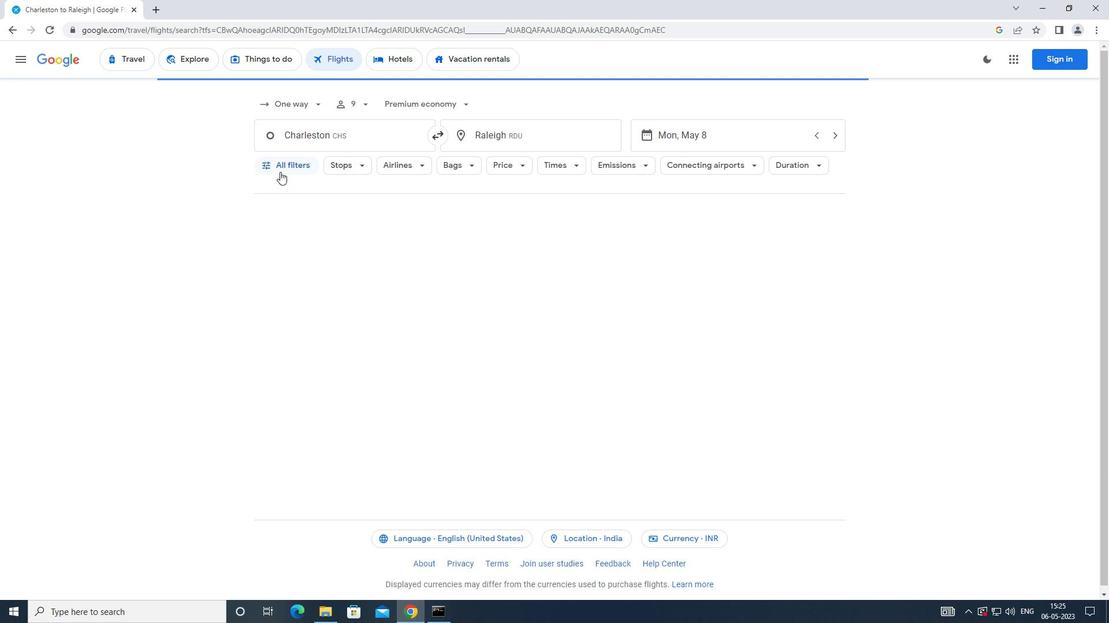 
Action: Mouse pressed left at (281, 170)
Screenshot: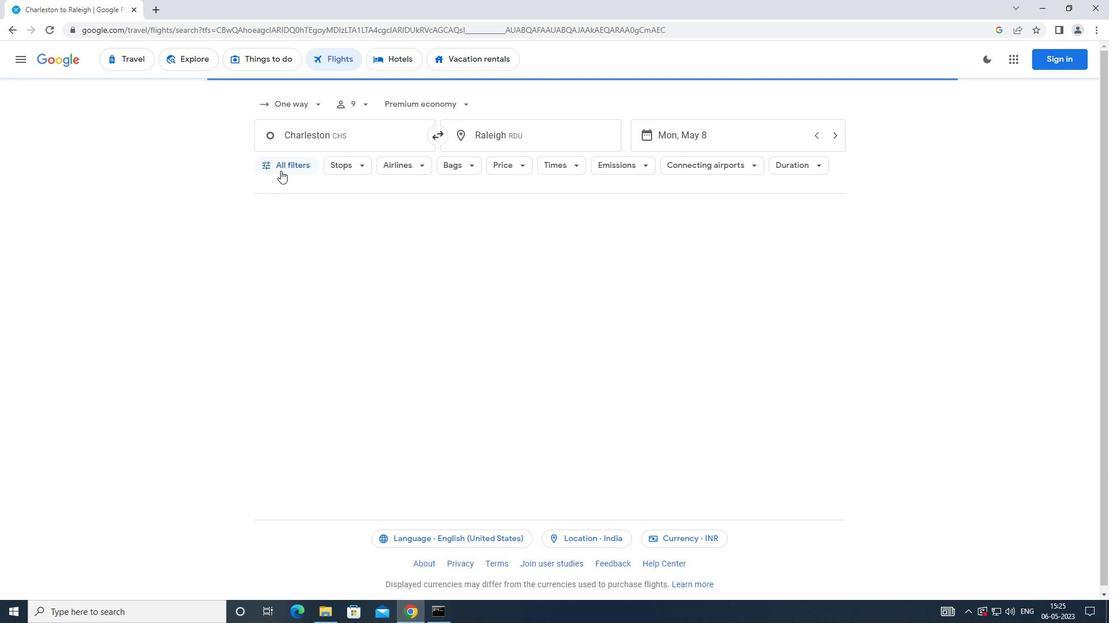 
Action: Mouse moved to (432, 414)
Screenshot: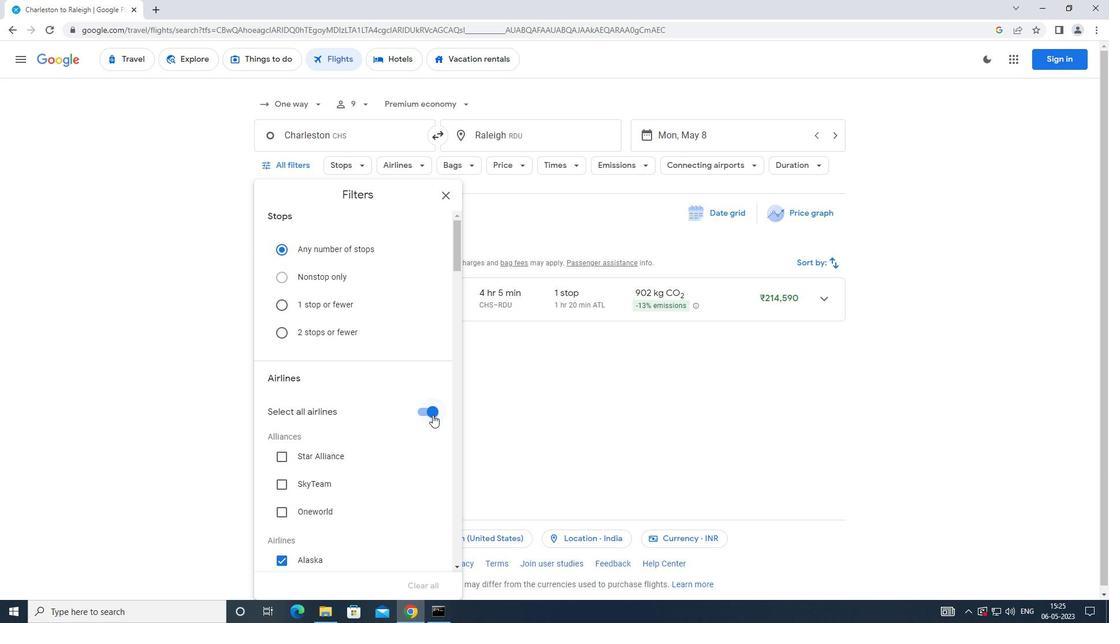 
Action: Mouse pressed left at (432, 414)
Screenshot: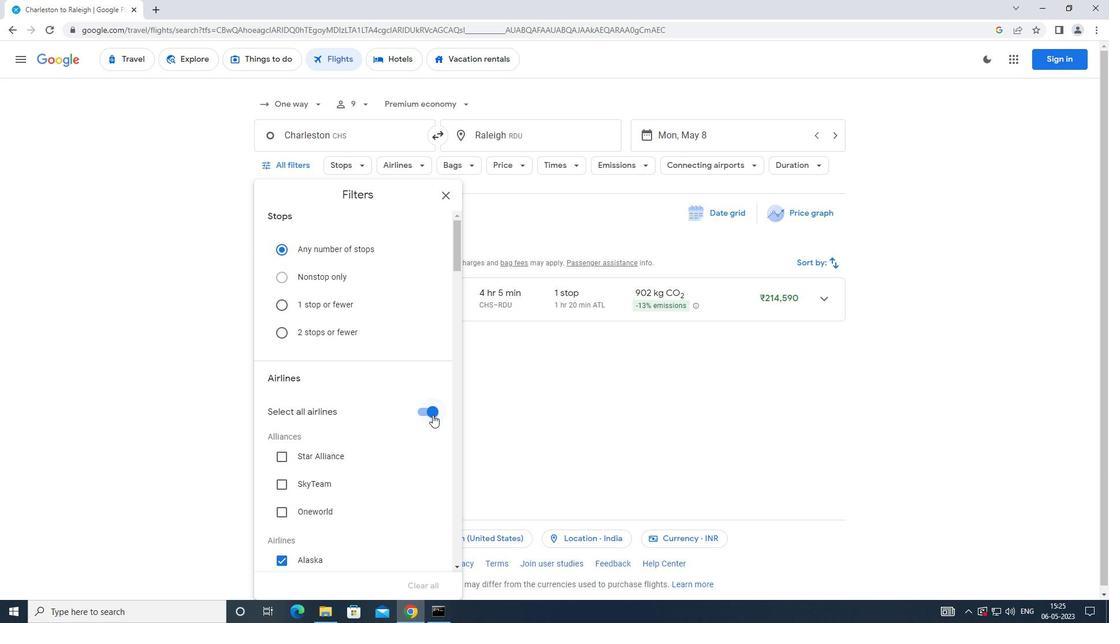 
Action: Mouse moved to (433, 412)
Screenshot: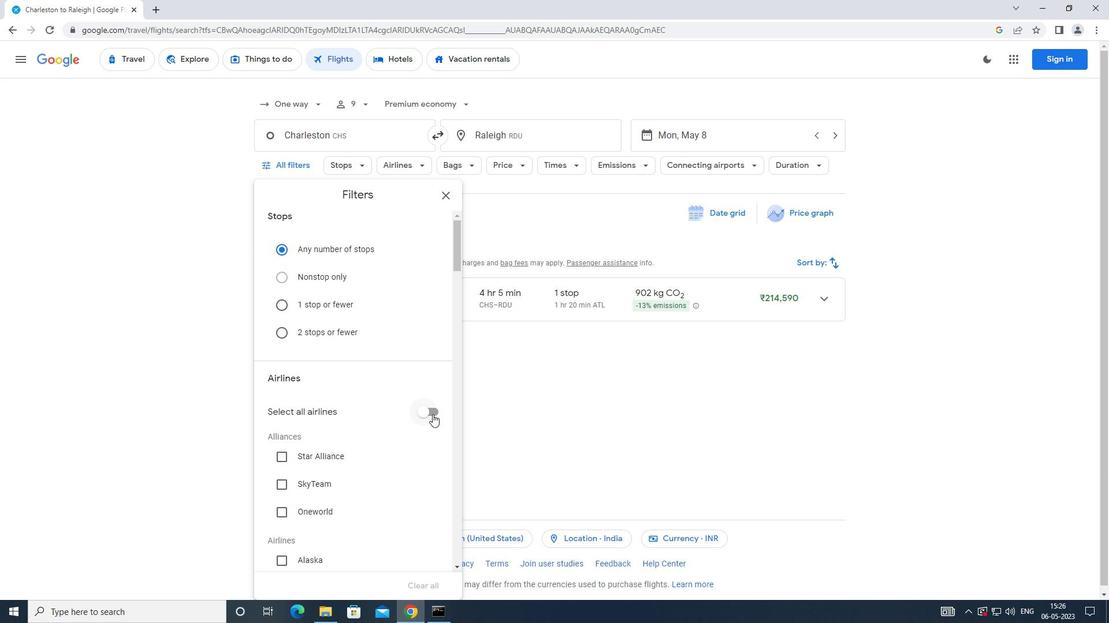 
Action: Mouse scrolled (433, 412) with delta (0, 0)
Screenshot: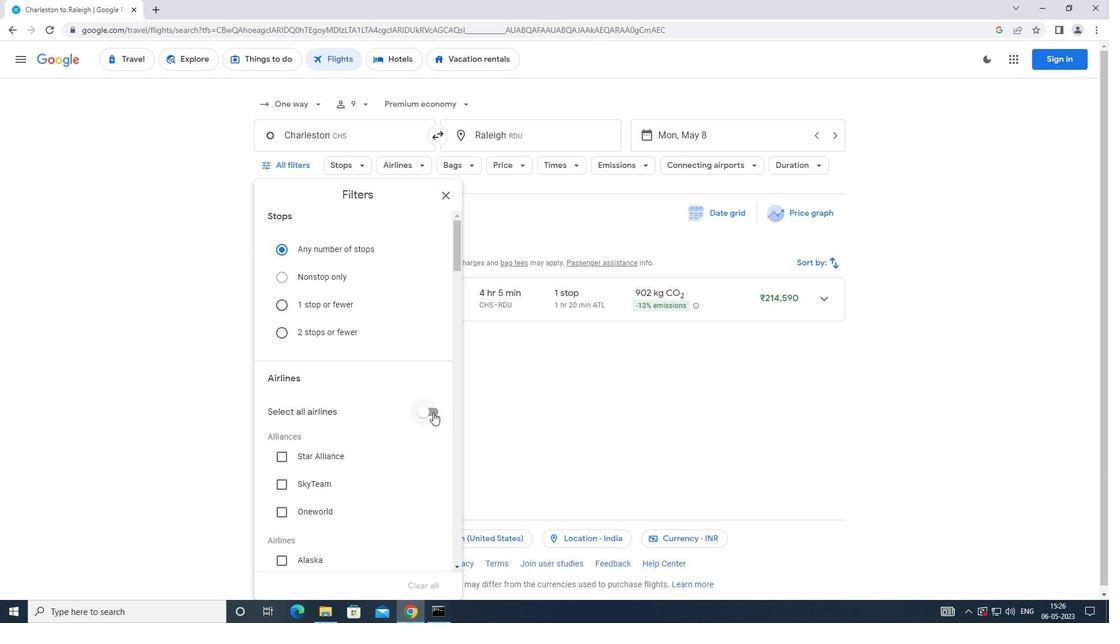 
Action: Mouse scrolled (433, 412) with delta (0, 0)
Screenshot: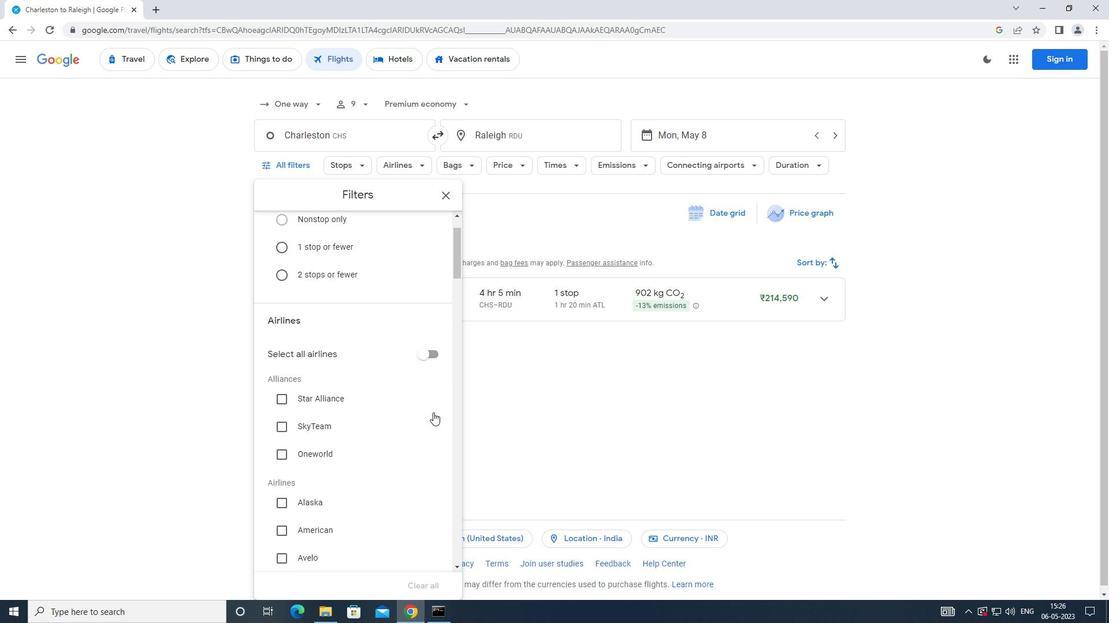 
Action: Mouse scrolled (433, 412) with delta (0, 0)
Screenshot: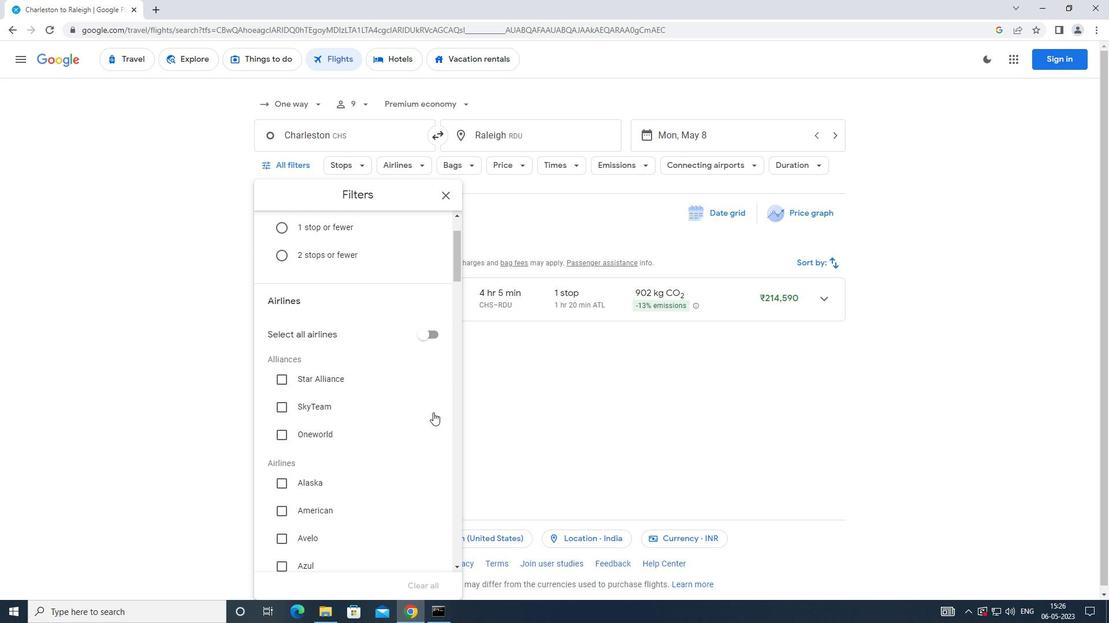 
Action: Mouse scrolled (433, 412) with delta (0, 0)
Screenshot: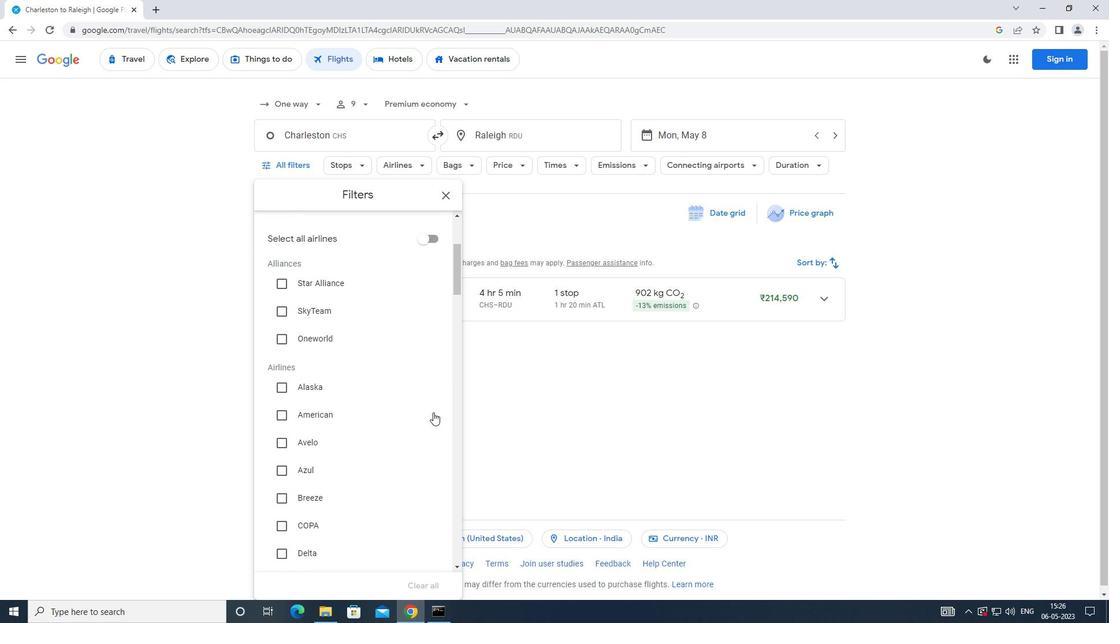 
Action: Mouse moved to (432, 408)
Screenshot: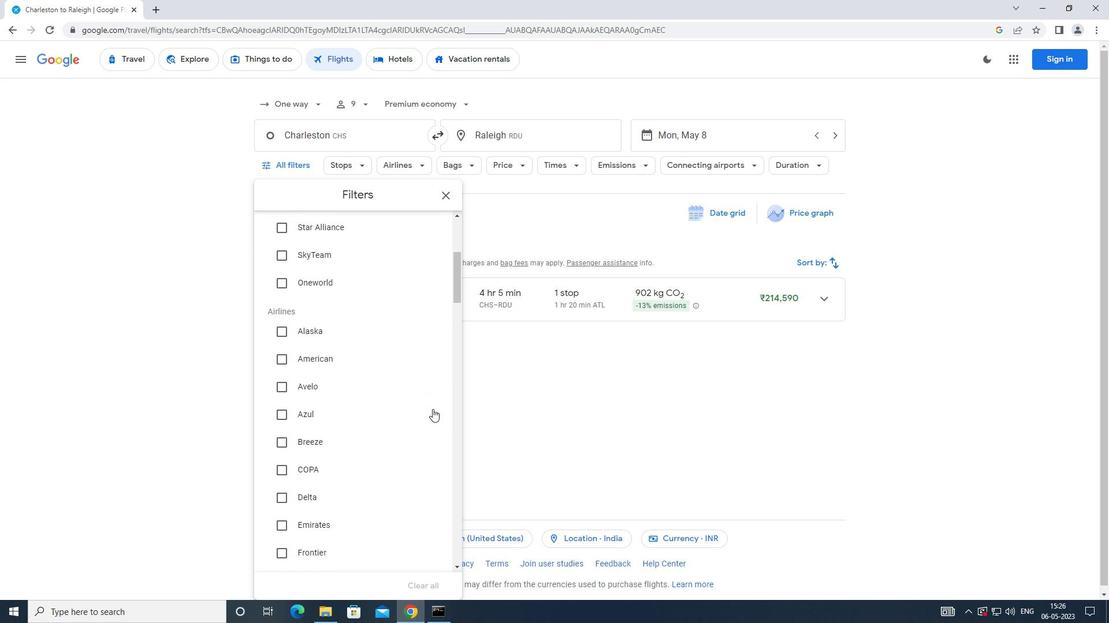 
Action: Mouse scrolled (432, 407) with delta (0, 0)
Screenshot: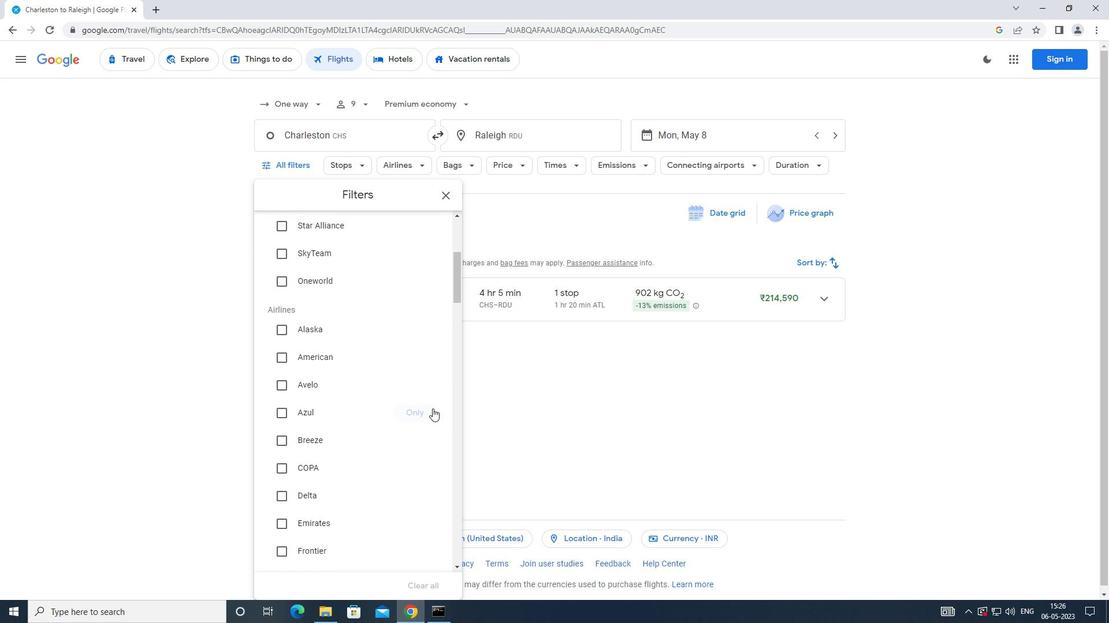 
Action: Mouse scrolled (432, 407) with delta (0, 0)
Screenshot: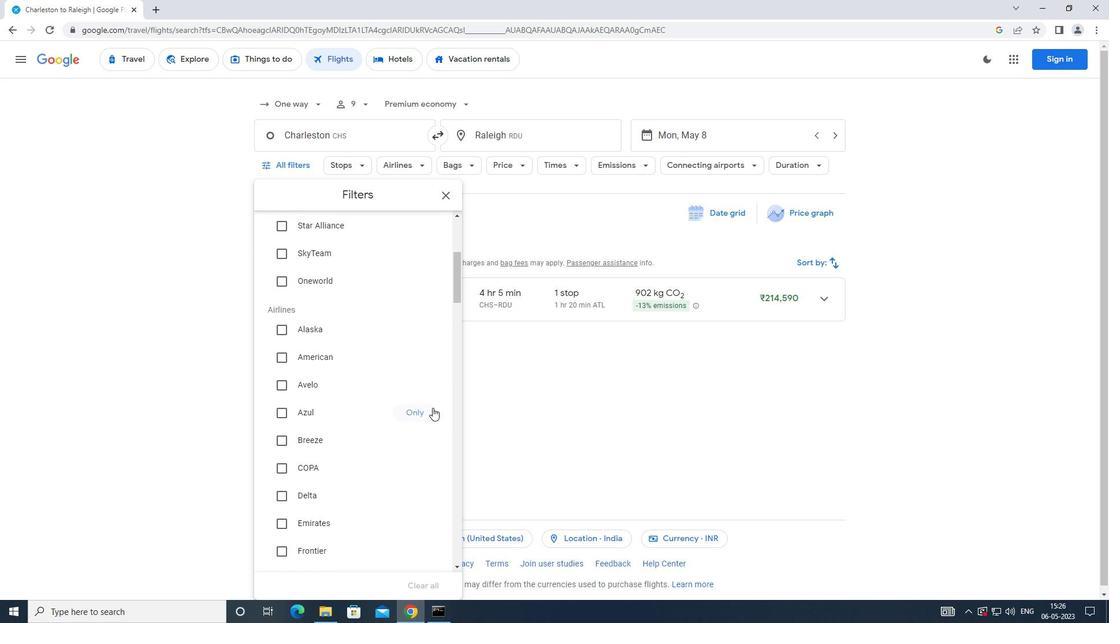 
Action: Mouse moved to (432, 406)
Screenshot: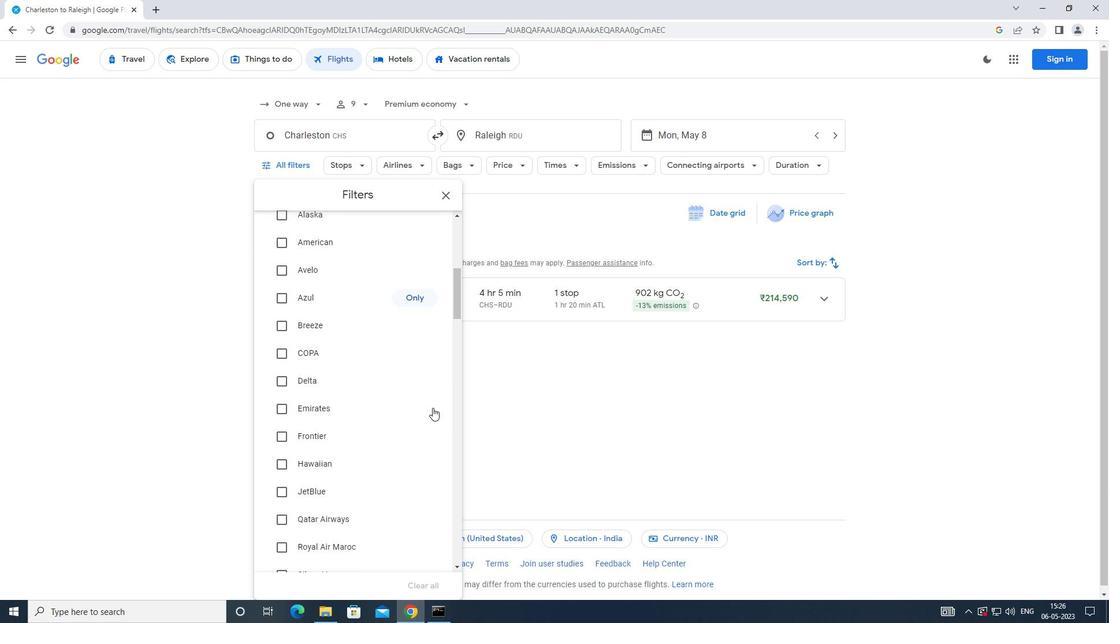 
Action: Mouse scrolled (432, 406) with delta (0, 0)
Screenshot: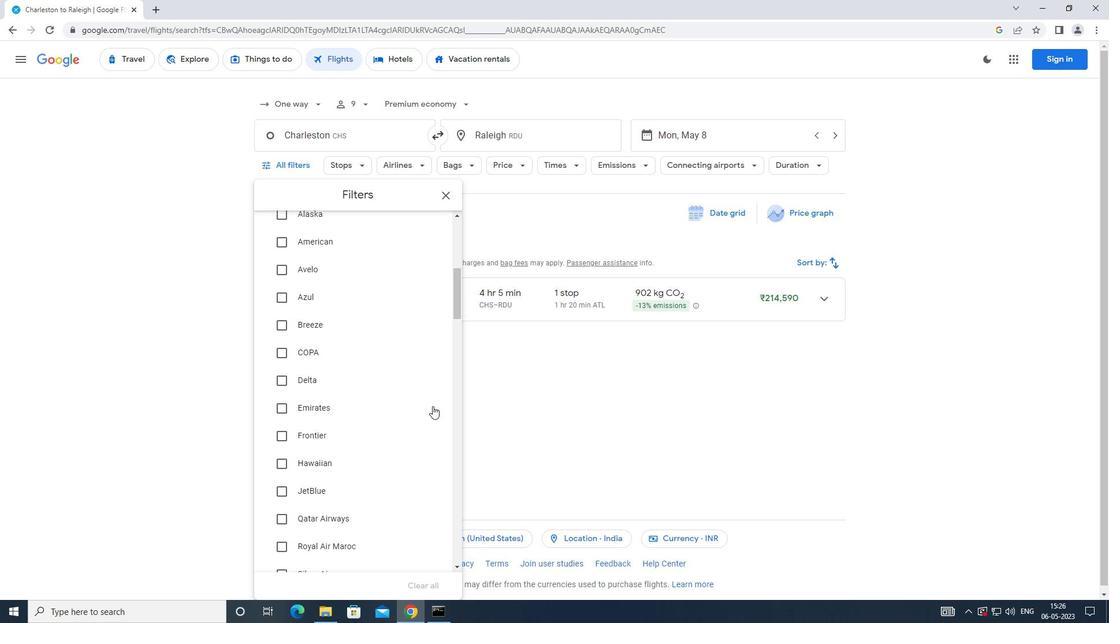 
Action: Mouse moved to (285, 434)
Screenshot: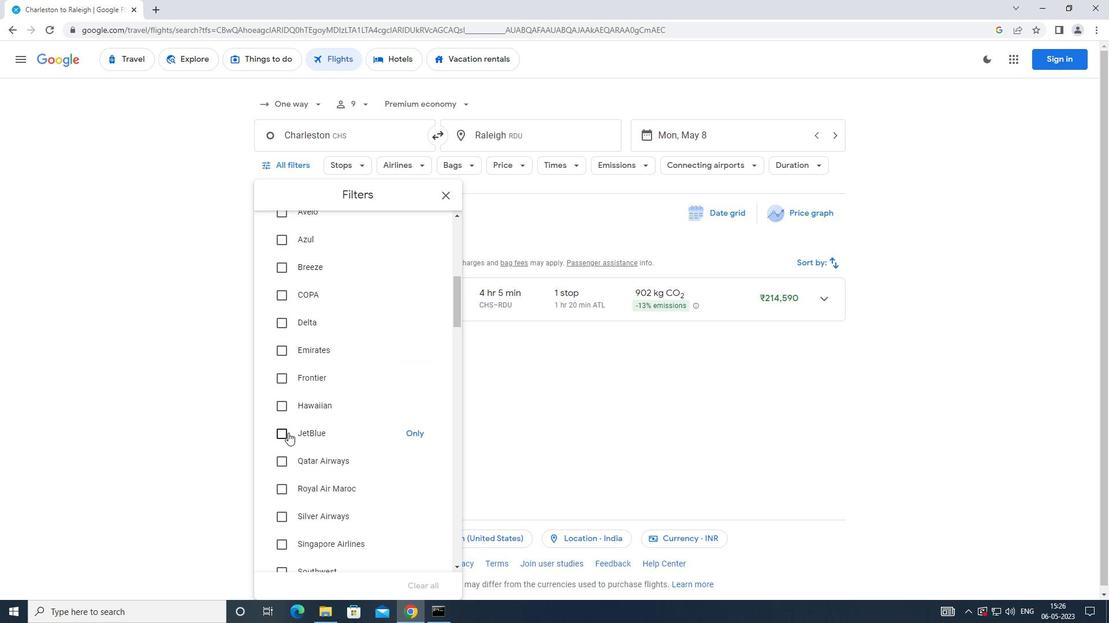 
Action: Mouse pressed left at (285, 434)
Screenshot: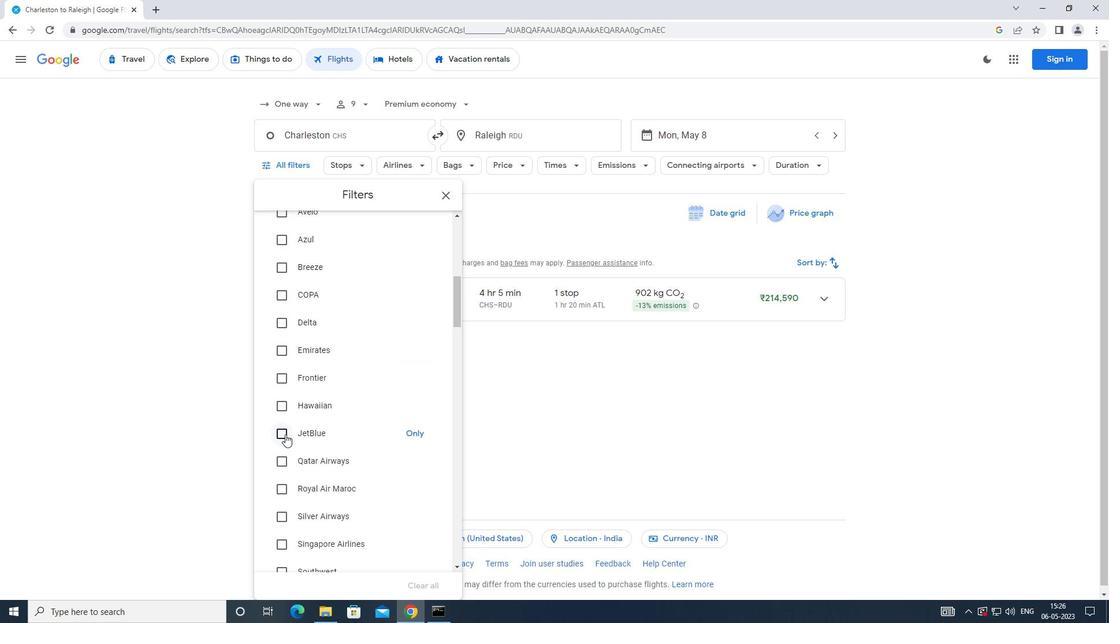 
Action: Mouse moved to (341, 421)
Screenshot: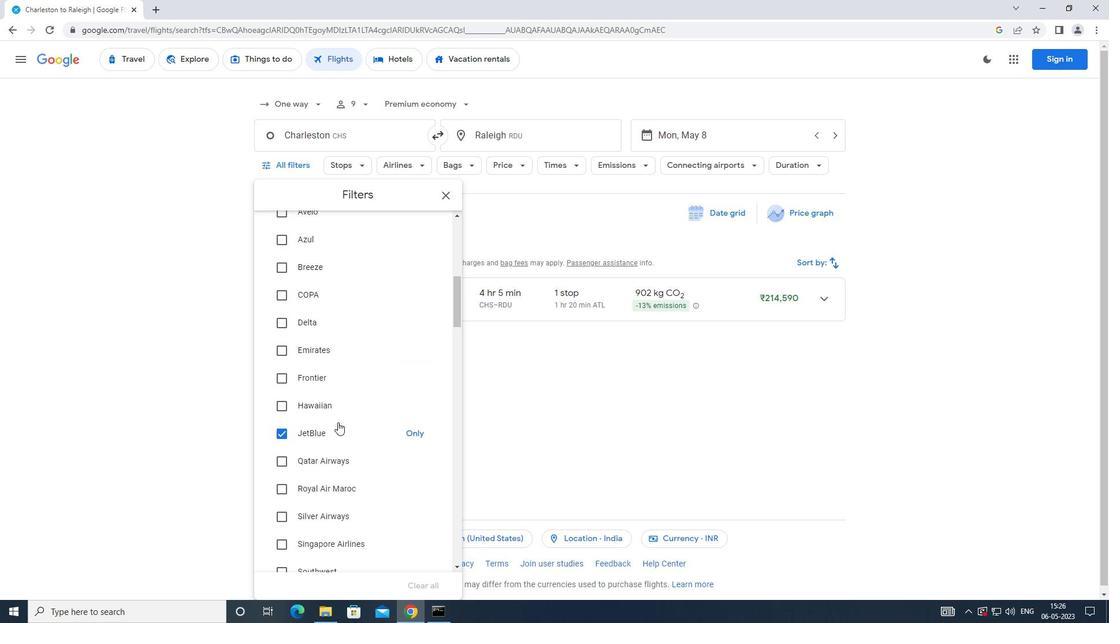 
Action: Mouse scrolled (341, 420) with delta (0, 0)
Screenshot: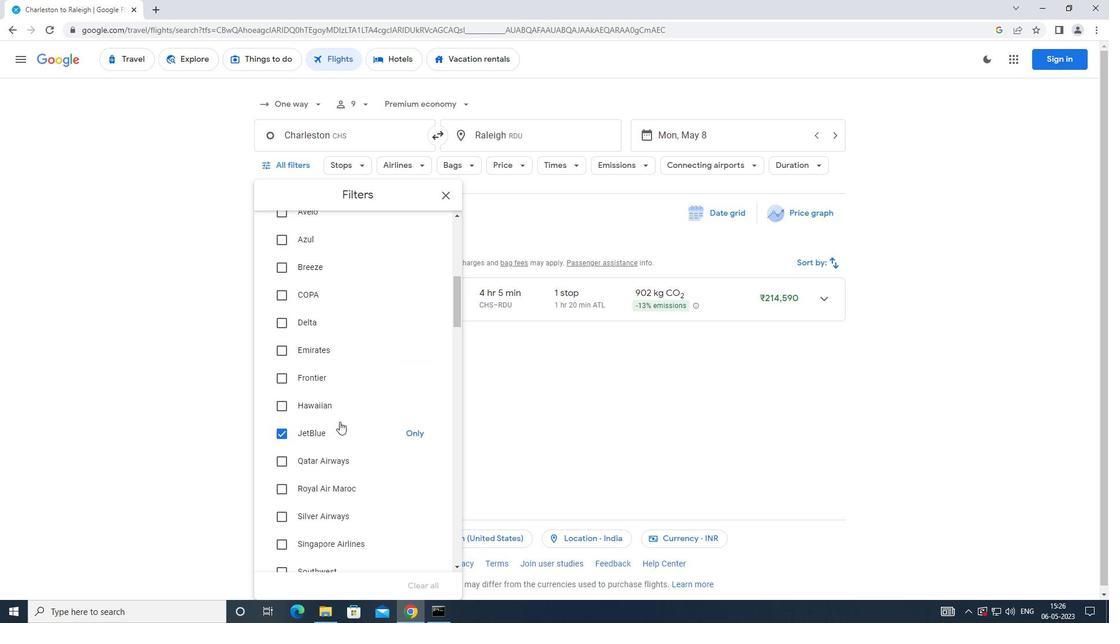 
Action: Mouse scrolled (341, 420) with delta (0, 0)
Screenshot: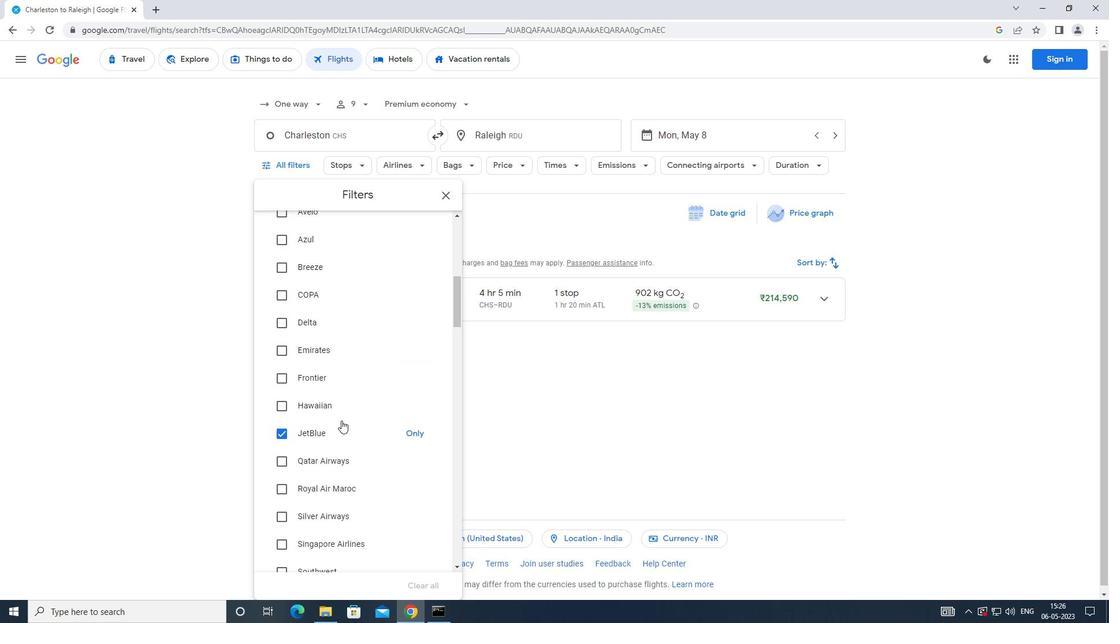 
Action: Mouse scrolled (341, 420) with delta (0, 0)
Screenshot: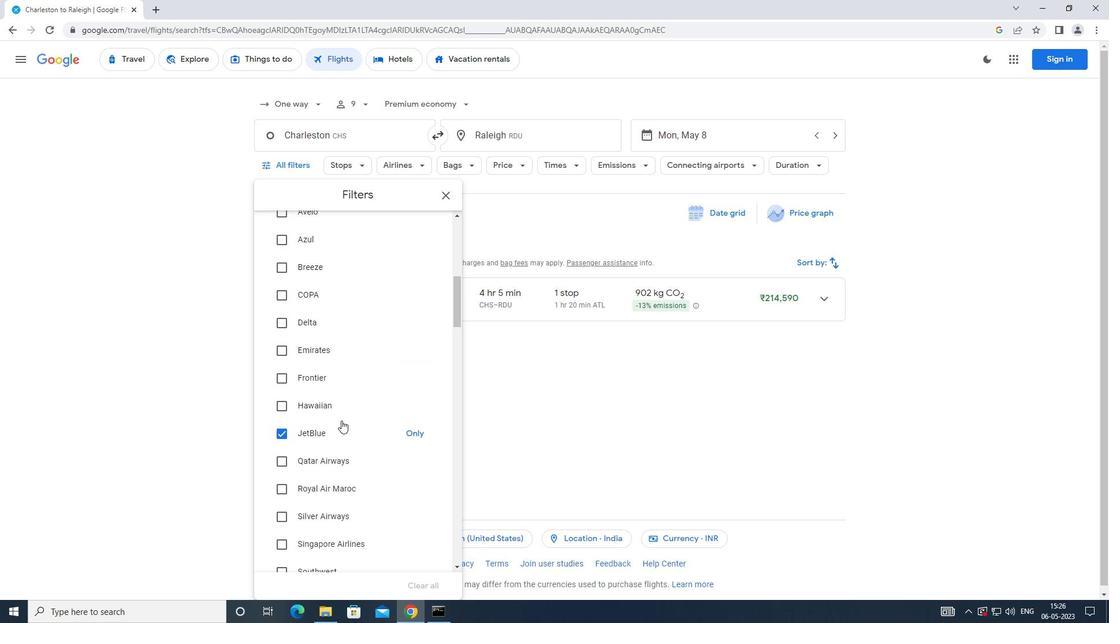 
Action: Mouse moved to (344, 419)
Screenshot: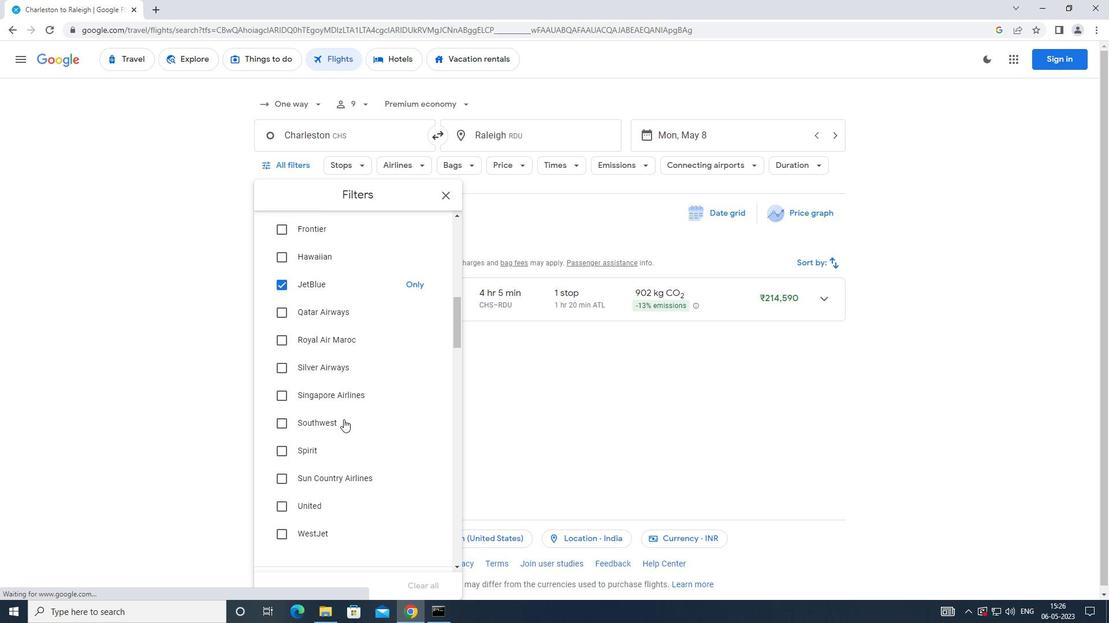 
Action: Mouse scrolled (344, 418) with delta (0, 0)
Screenshot: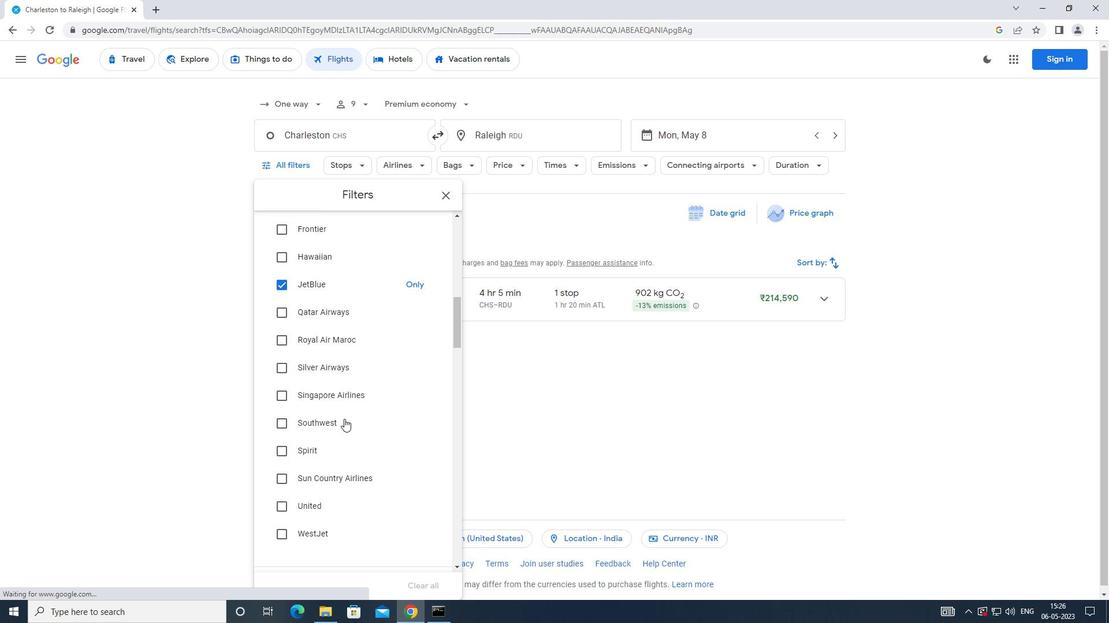 
Action: Mouse scrolled (344, 418) with delta (0, 0)
Screenshot: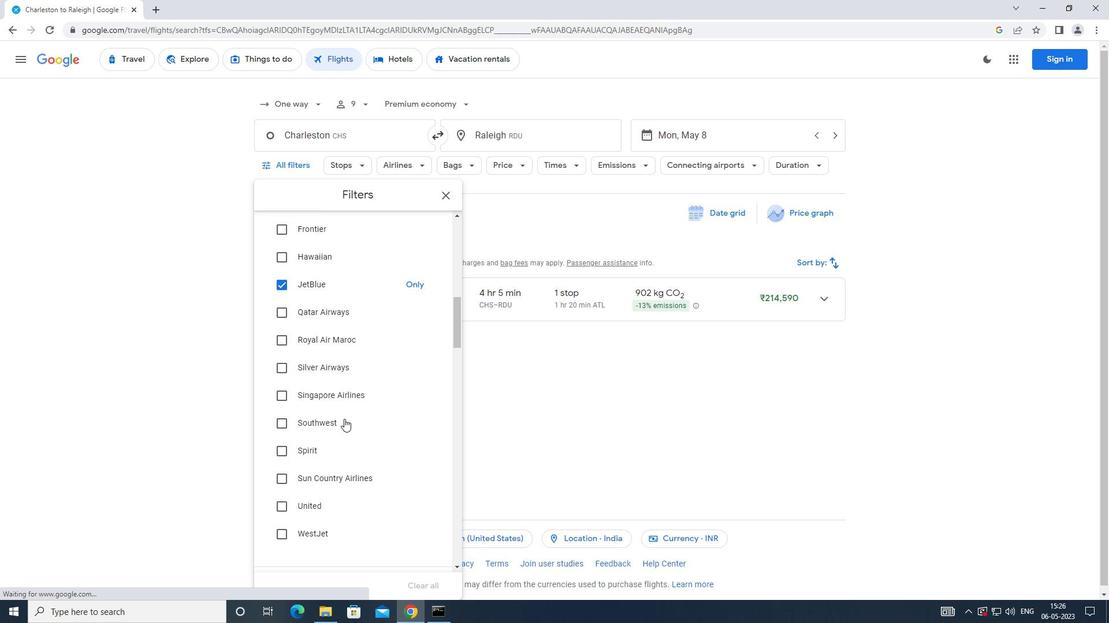 
Action: Mouse scrolled (344, 418) with delta (0, 0)
Screenshot: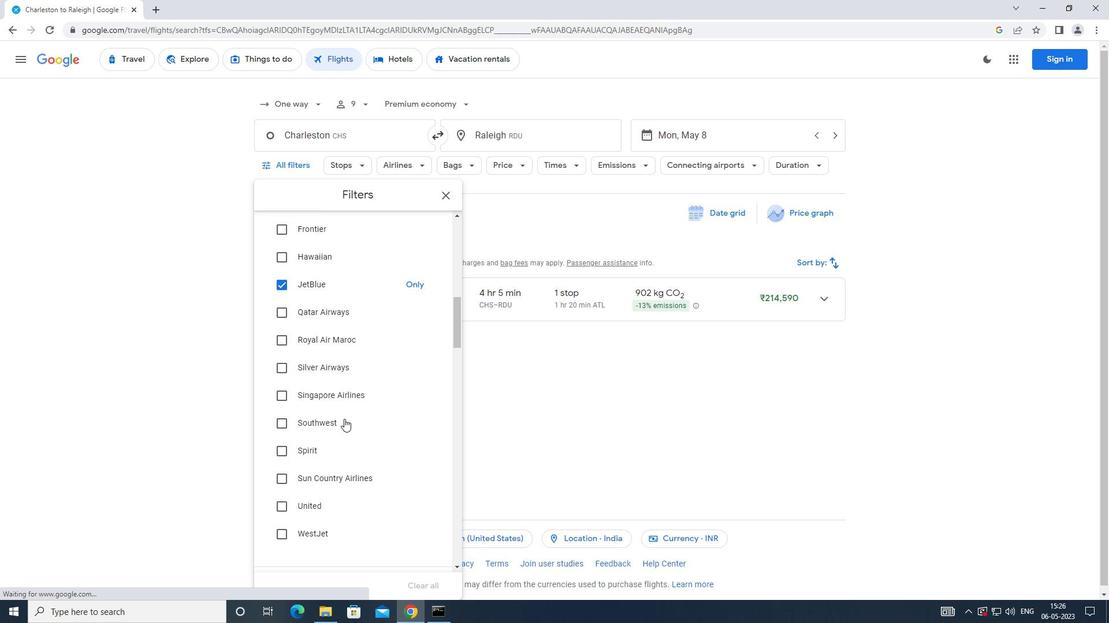 
Action: Mouse moved to (428, 439)
Screenshot: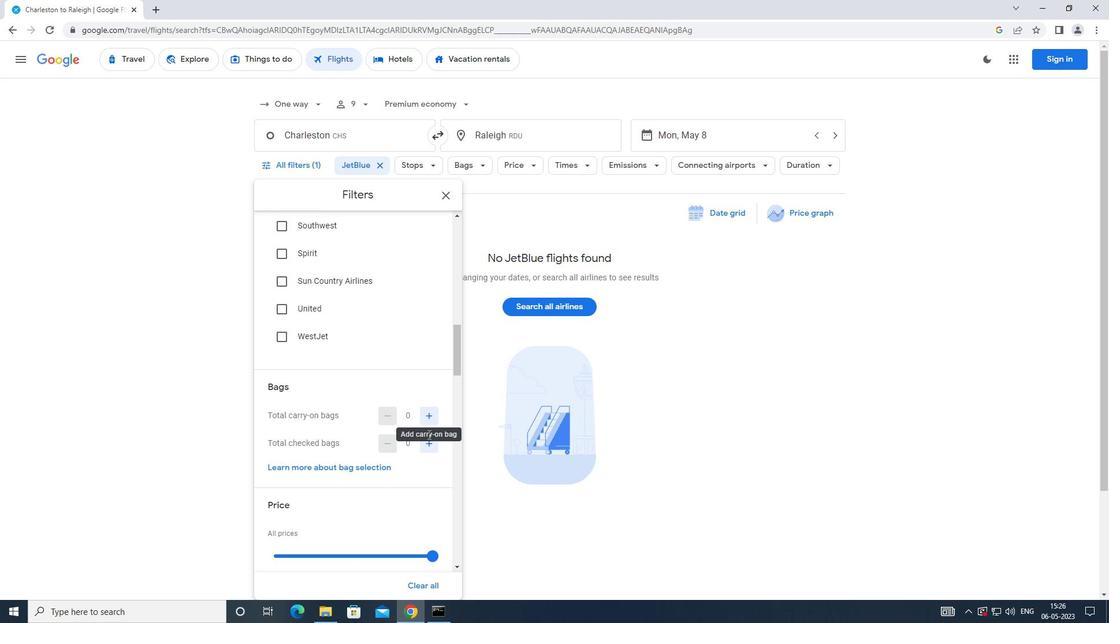 
Action: Mouse pressed left at (428, 439)
Screenshot: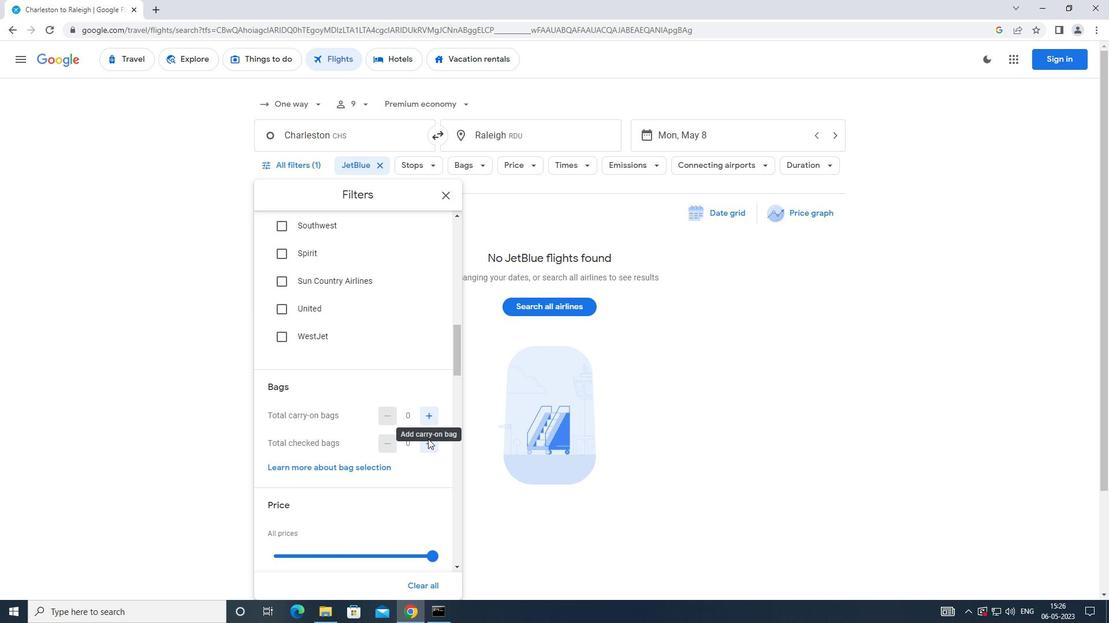 
Action: Mouse pressed left at (428, 439)
Screenshot: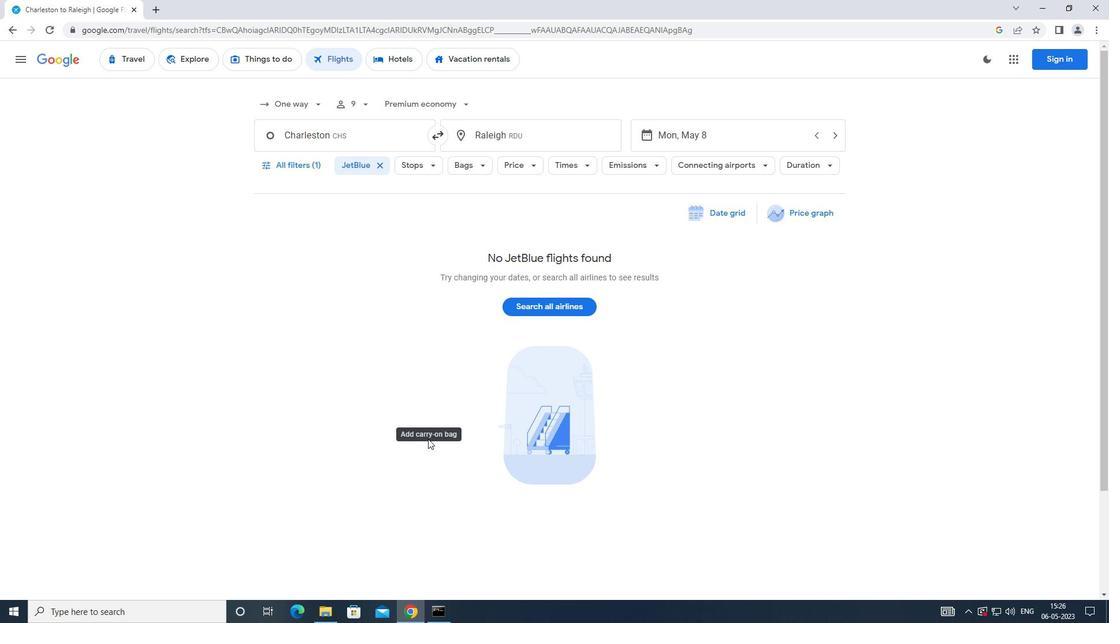 
Action: Mouse moved to (295, 162)
Screenshot: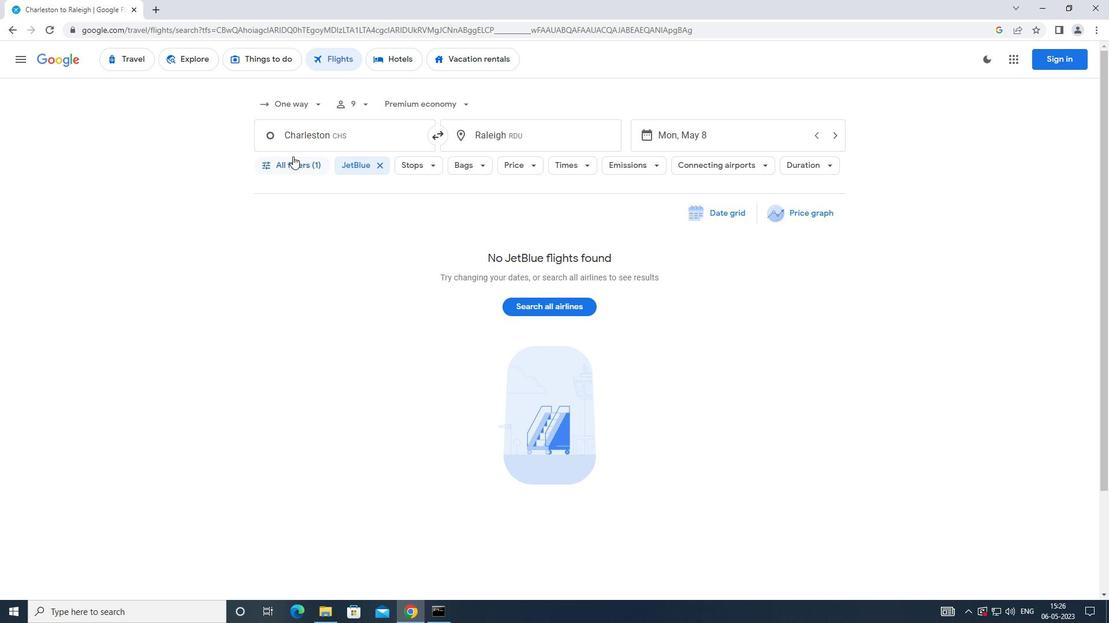 
Action: Mouse pressed left at (295, 162)
Screenshot: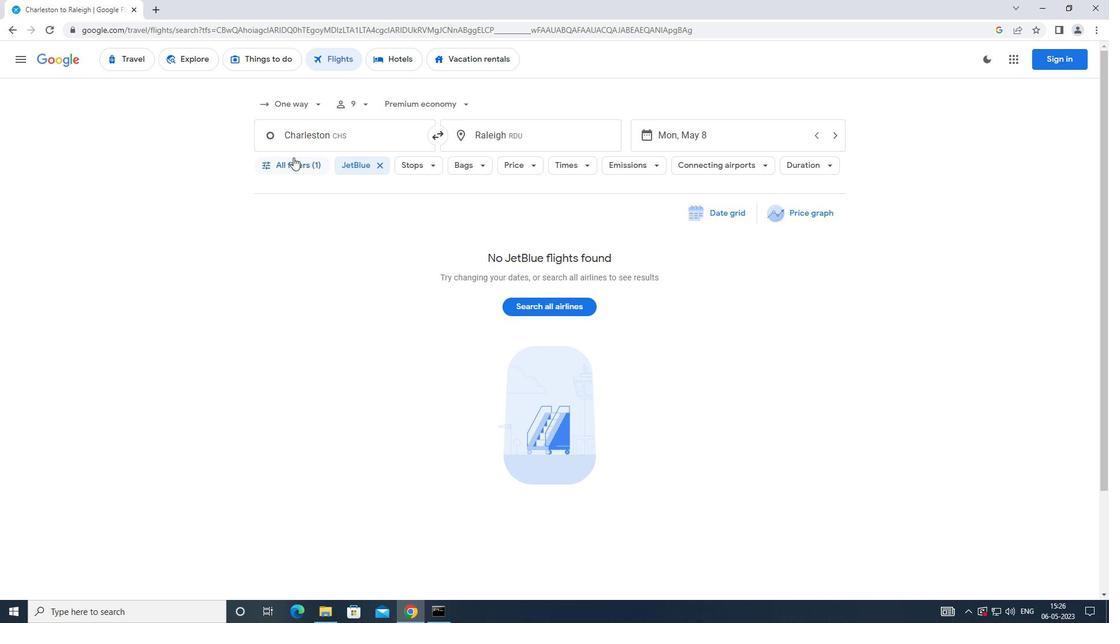 
Action: Mouse moved to (432, 470)
Screenshot: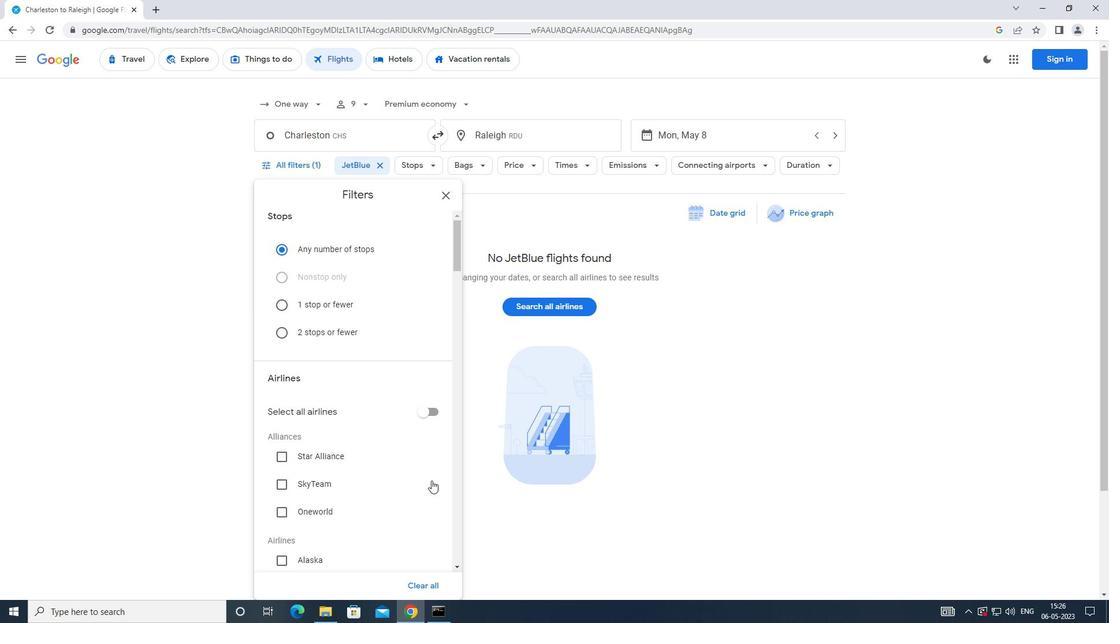 
Action: Mouse scrolled (432, 470) with delta (0, 0)
Screenshot: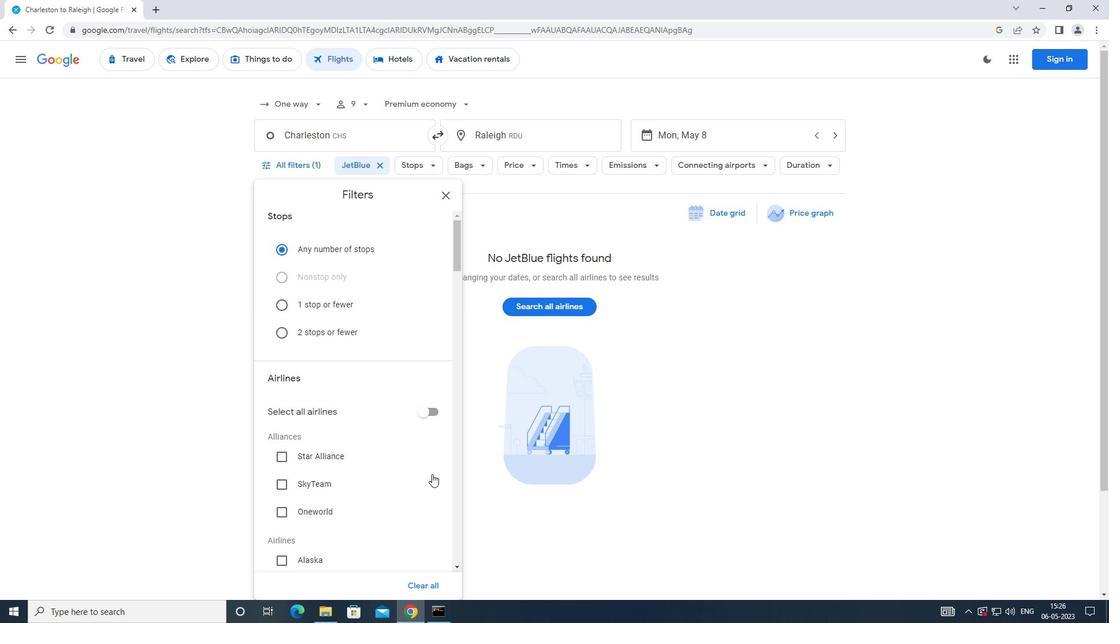 
Action: Mouse scrolled (432, 470) with delta (0, 0)
Screenshot: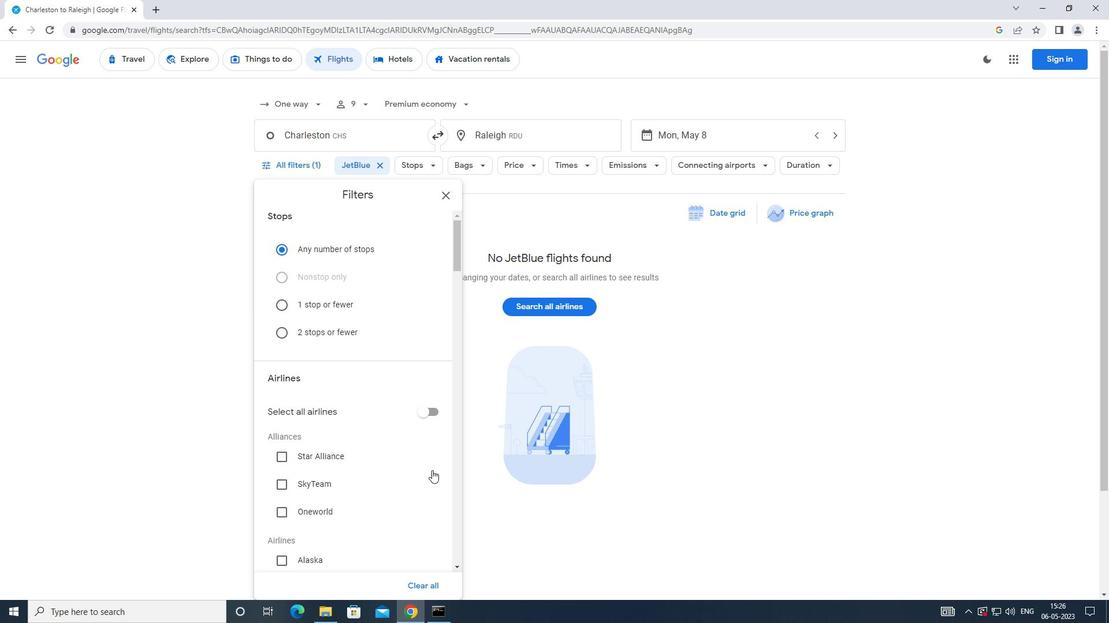 
Action: Mouse scrolled (432, 470) with delta (0, 0)
Screenshot: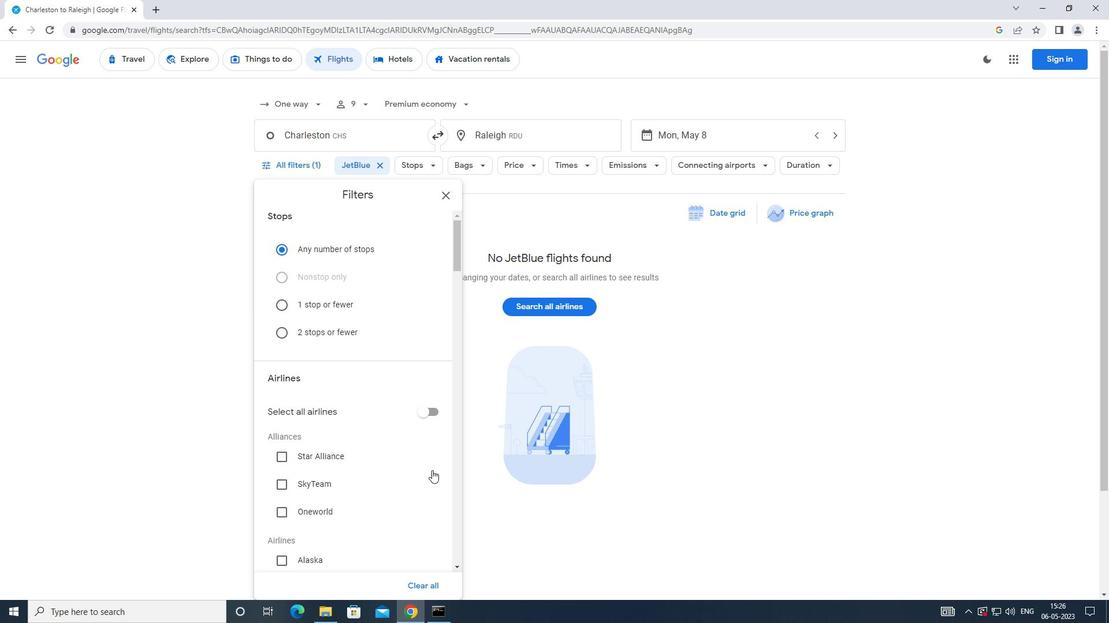 
Action: Mouse moved to (423, 454)
Screenshot: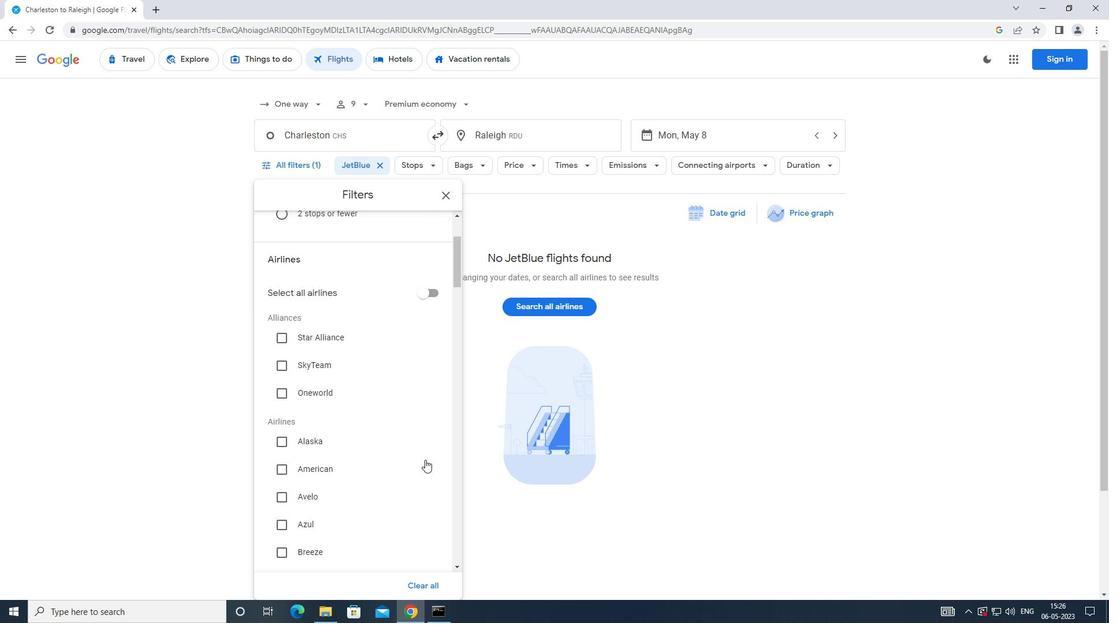 
Action: Mouse scrolled (423, 453) with delta (0, 0)
Screenshot: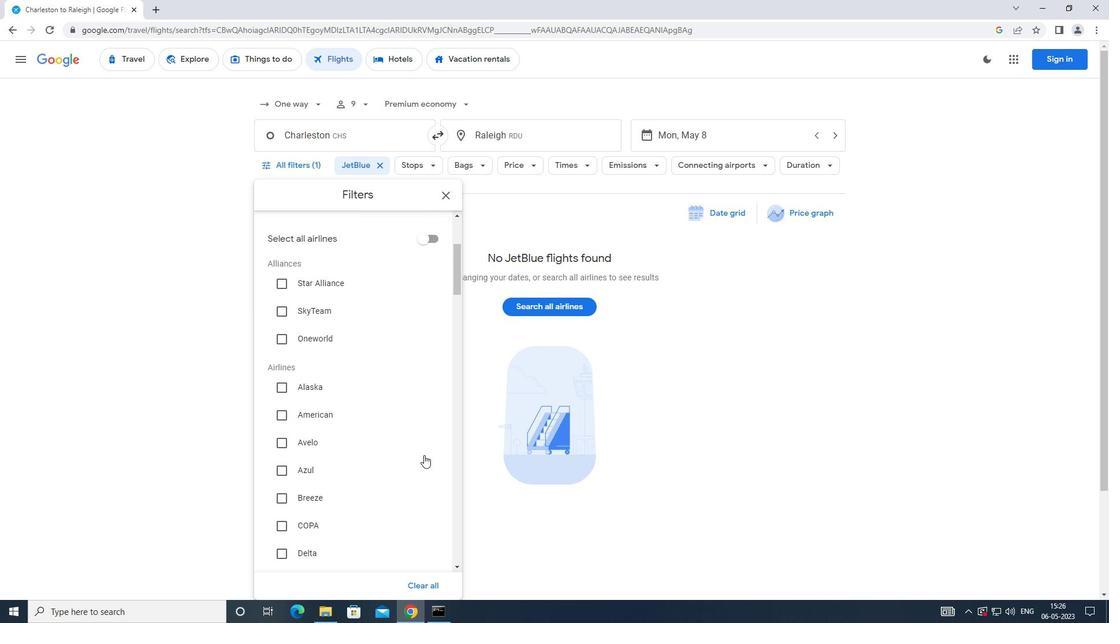
Action: Mouse scrolled (423, 453) with delta (0, 0)
Screenshot: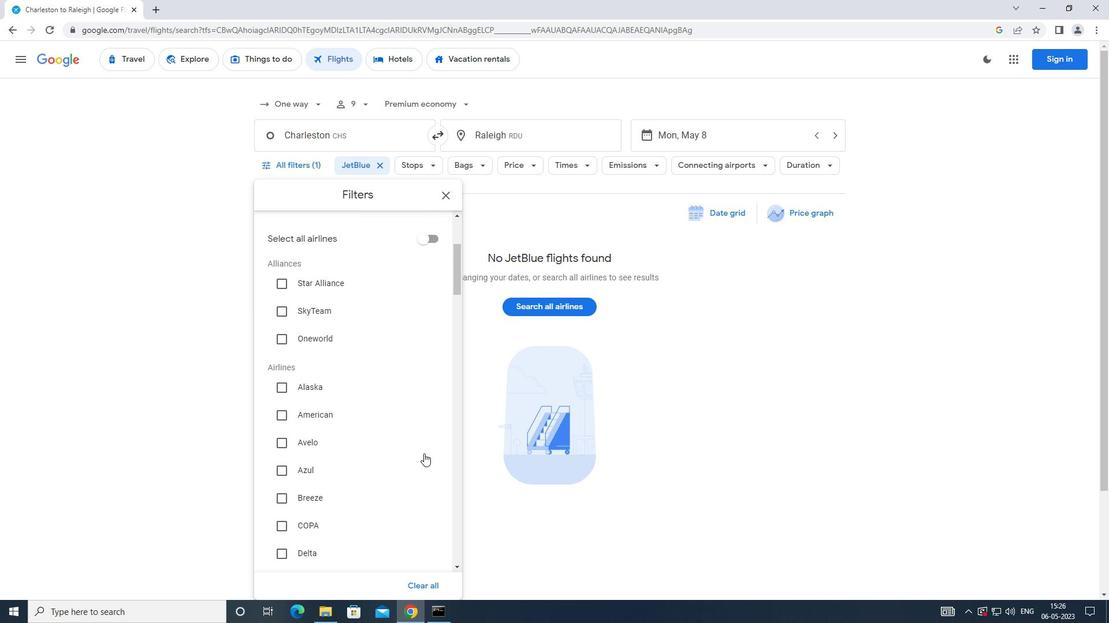 
Action: Mouse moved to (423, 447)
Screenshot: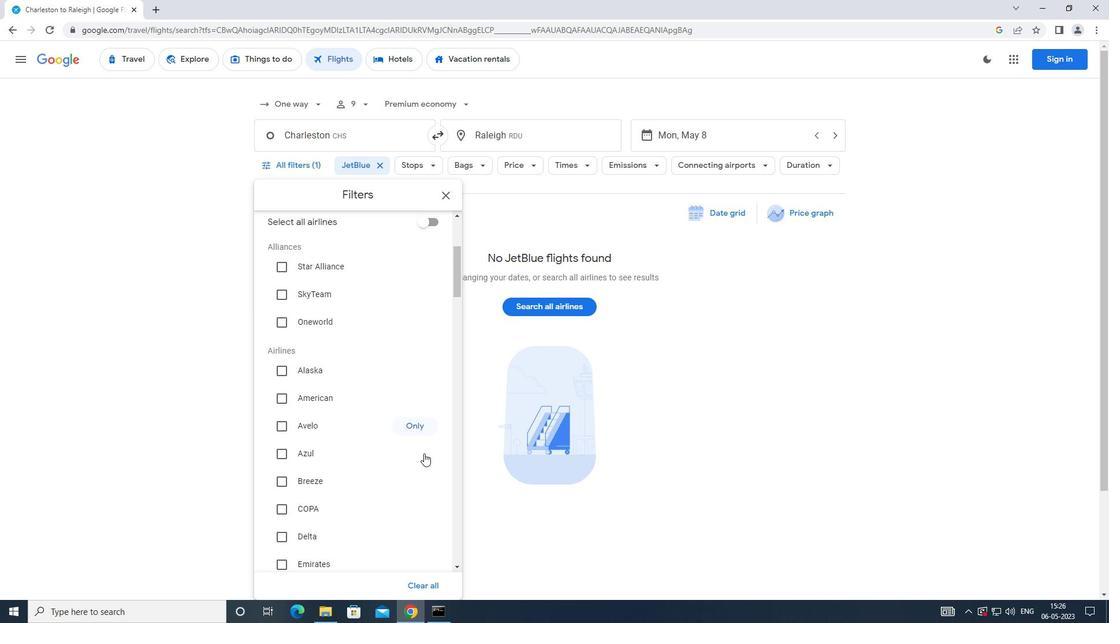 
Action: Mouse scrolled (423, 447) with delta (0, 0)
Screenshot: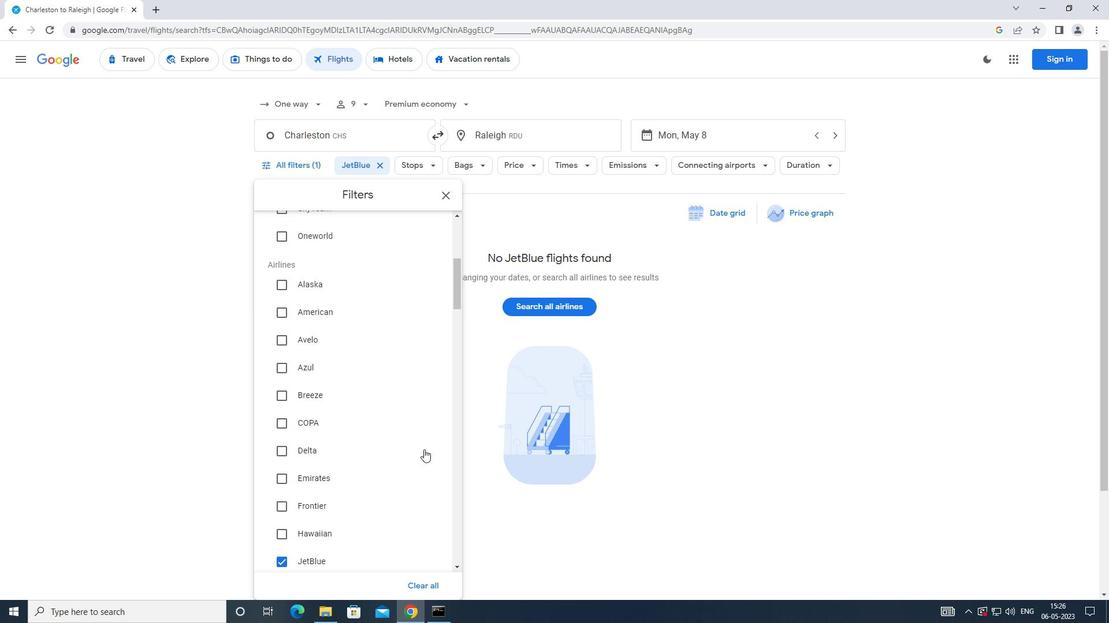 
Action: Mouse scrolled (423, 447) with delta (0, 0)
Screenshot: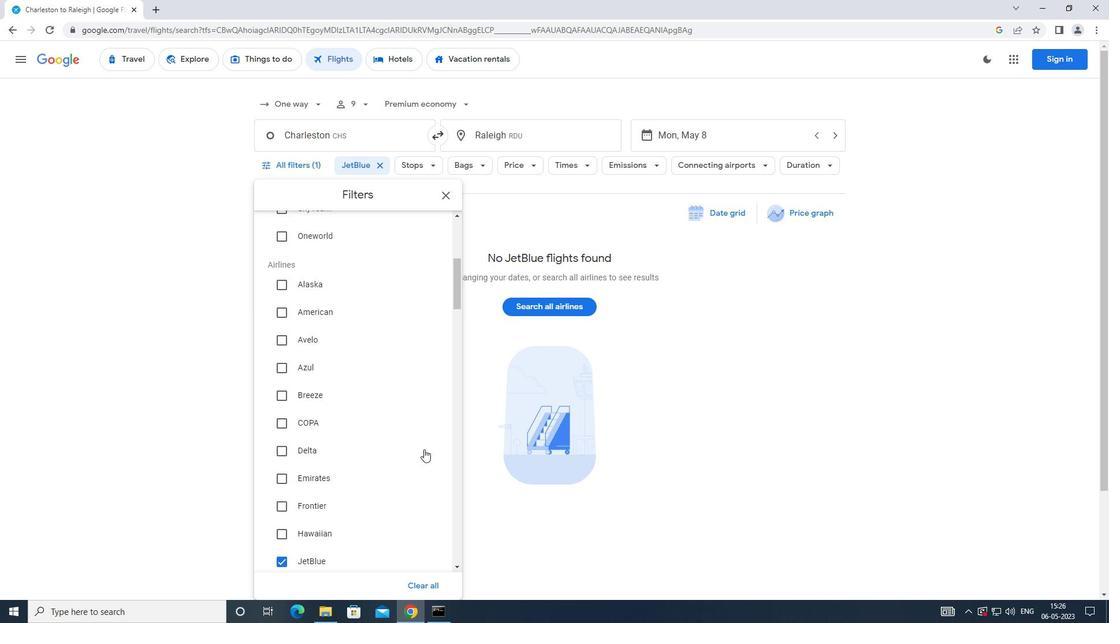 
Action: Mouse scrolled (423, 447) with delta (0, 0)
Screenshot: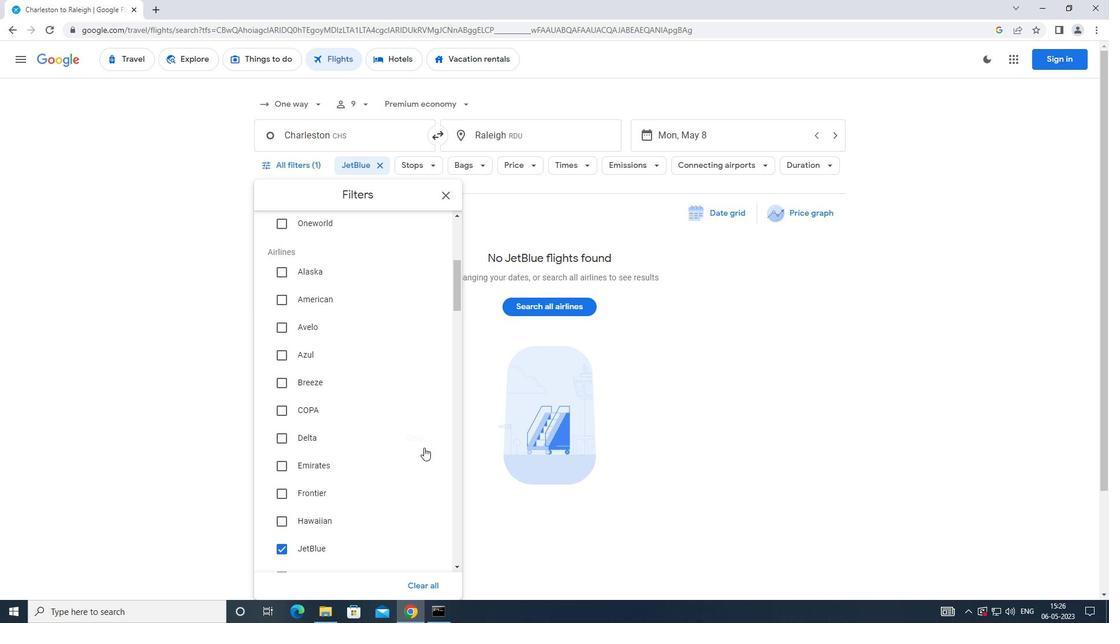 
Action: Mouse moved to (425, 445)
Screenshot: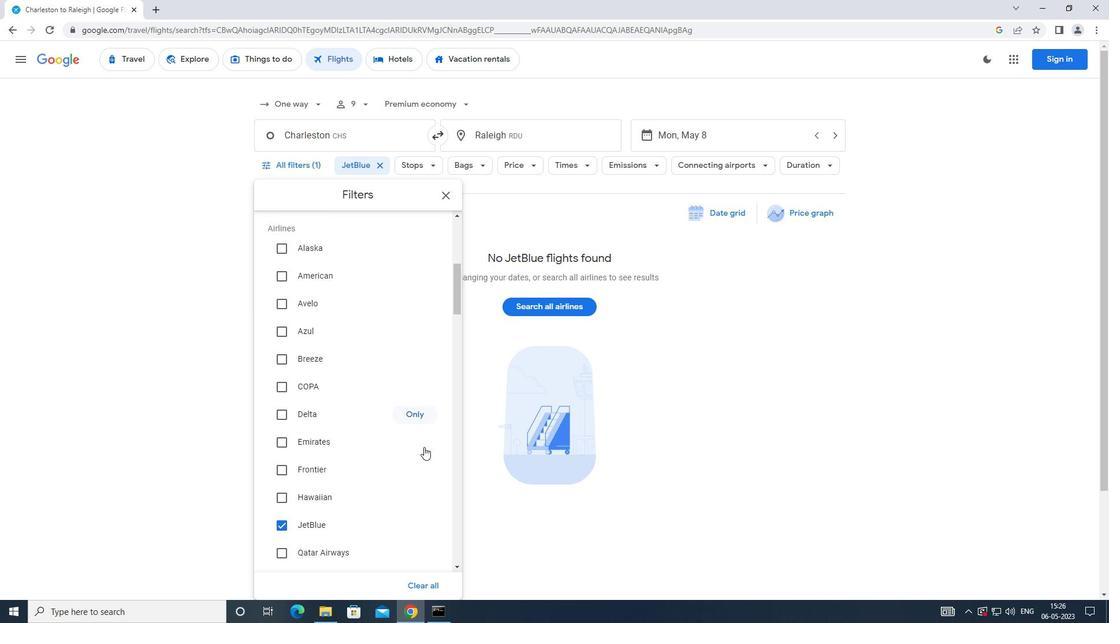 
Action: Mouse scrolled (425, 445) with delta (0, 0)
Screenshot: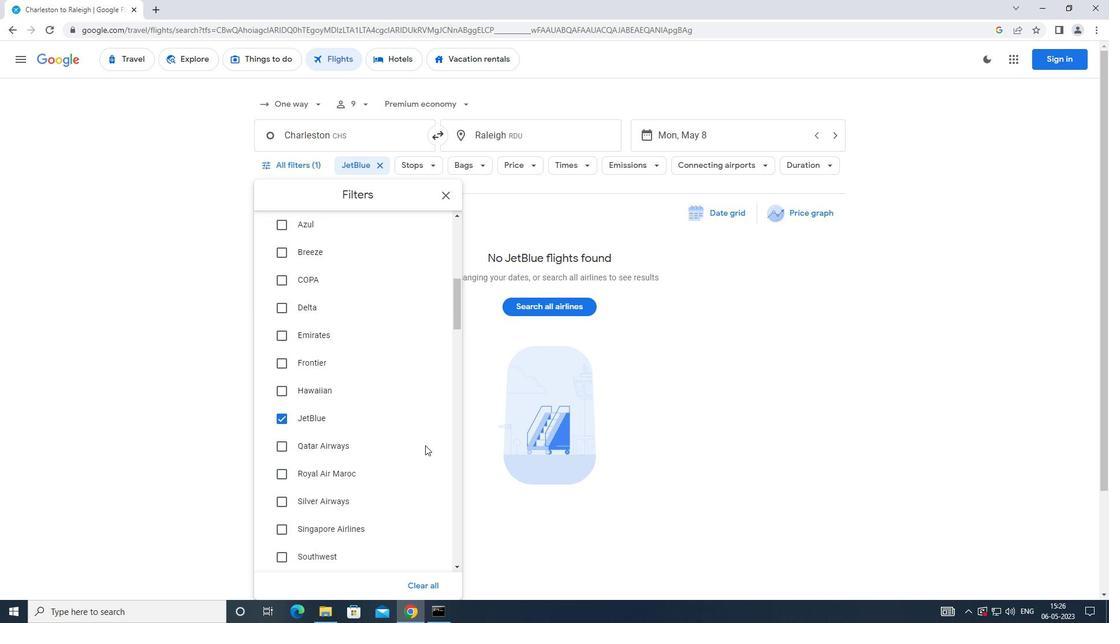
Action: Mouse scrolled (425, 445) with delta (0, 0)
Screenshot: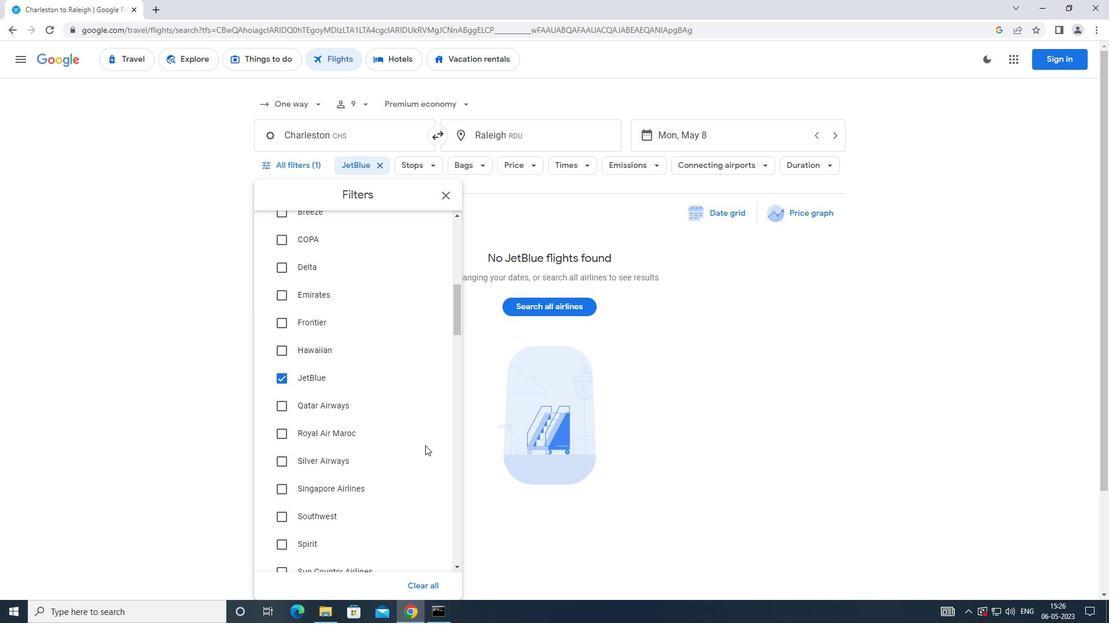 
Action: Mouse moved to (426, 444)
Screenshot: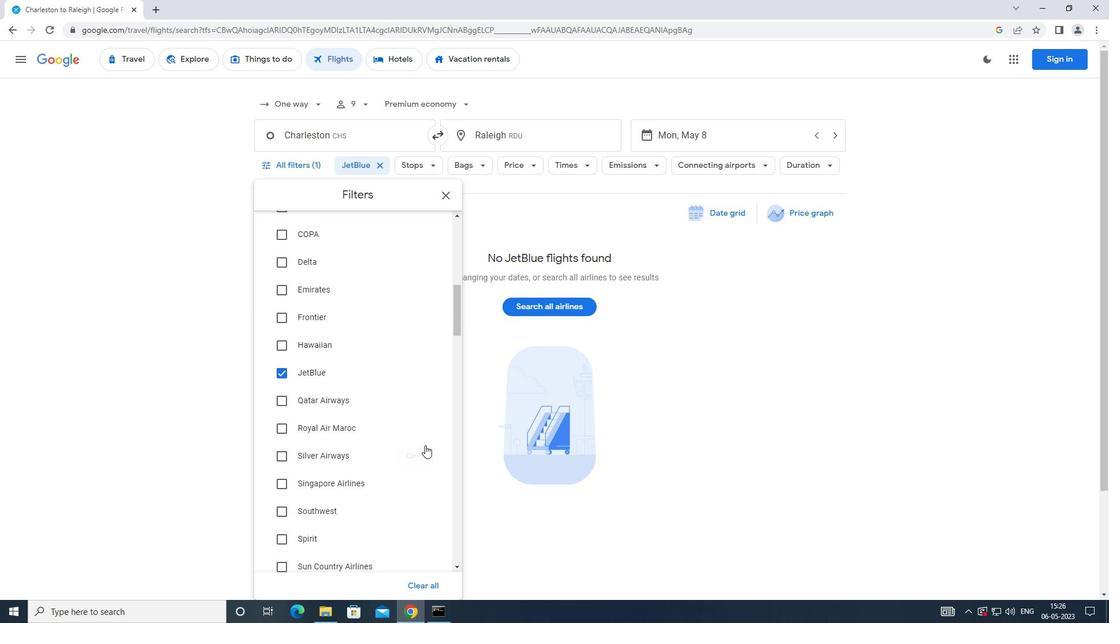 
Action: Mouse scrolled (426, 444) with delta (0, 0)
Screenshot: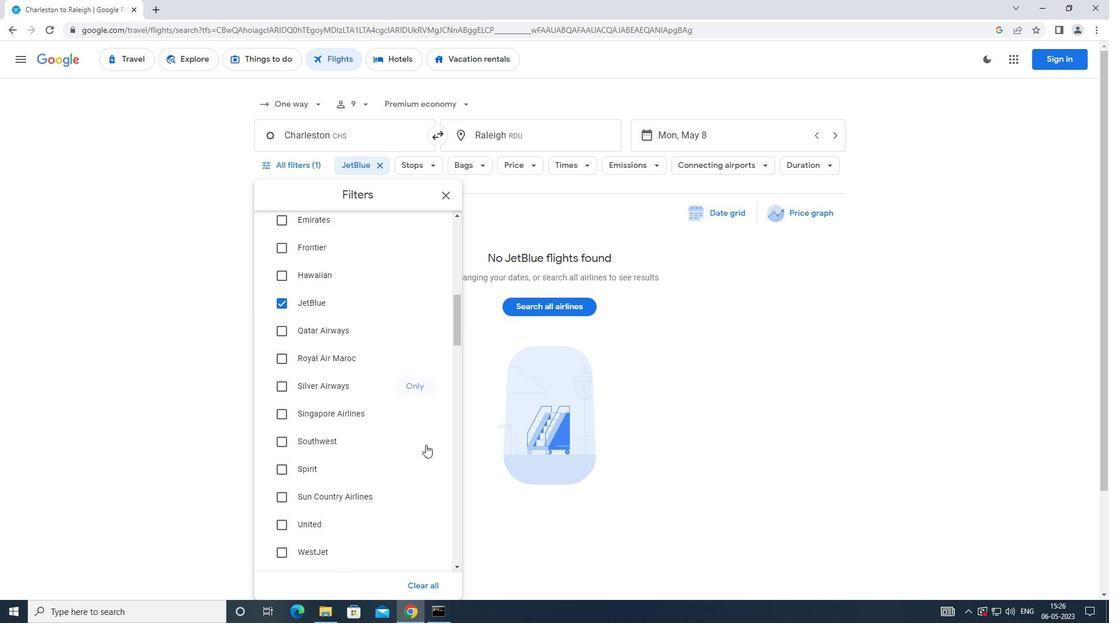 
Action: Mouse scrolled (426, 444) with delta (0, 0)
Screenshot: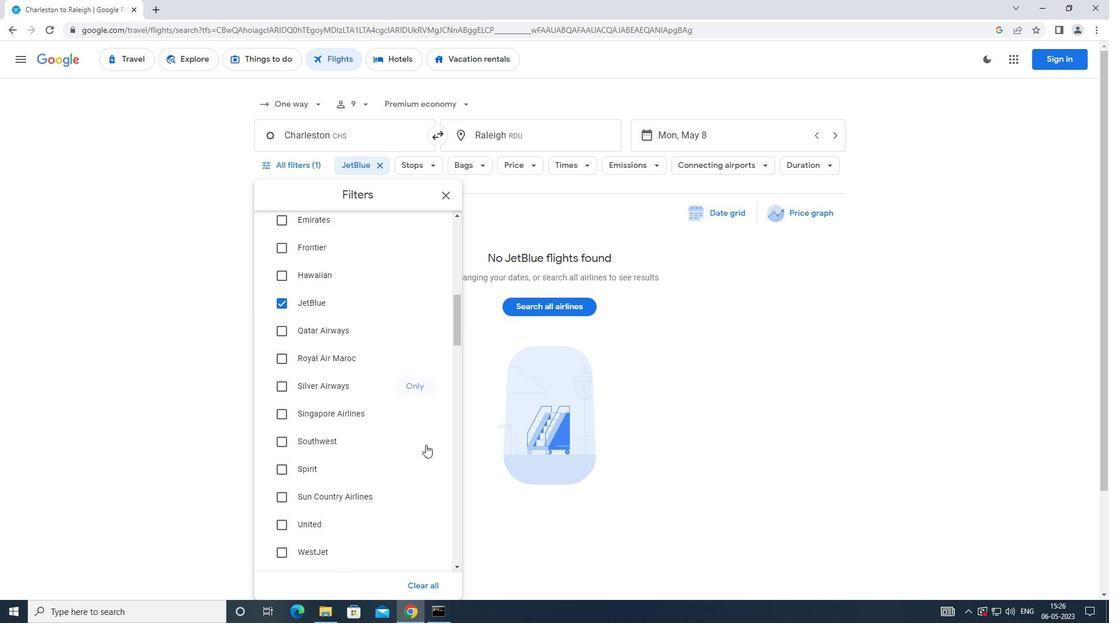 
Action: Mouse scrolled (426, 444) with delta (0, 0)
Screenshot: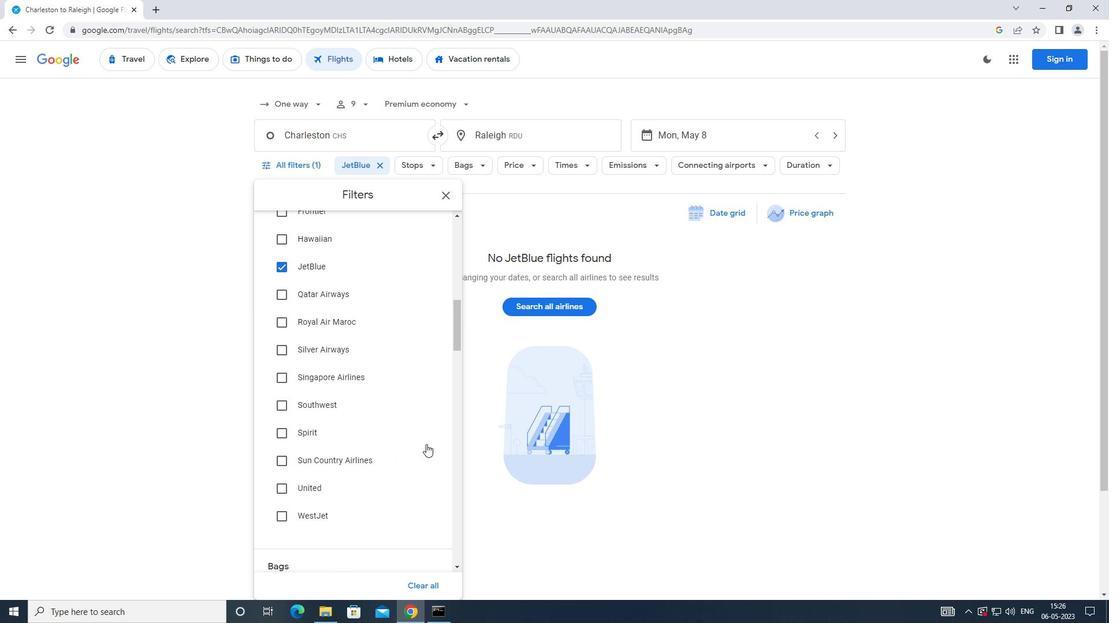 
Action: Mouse moved to (426, 444)
Screenshot: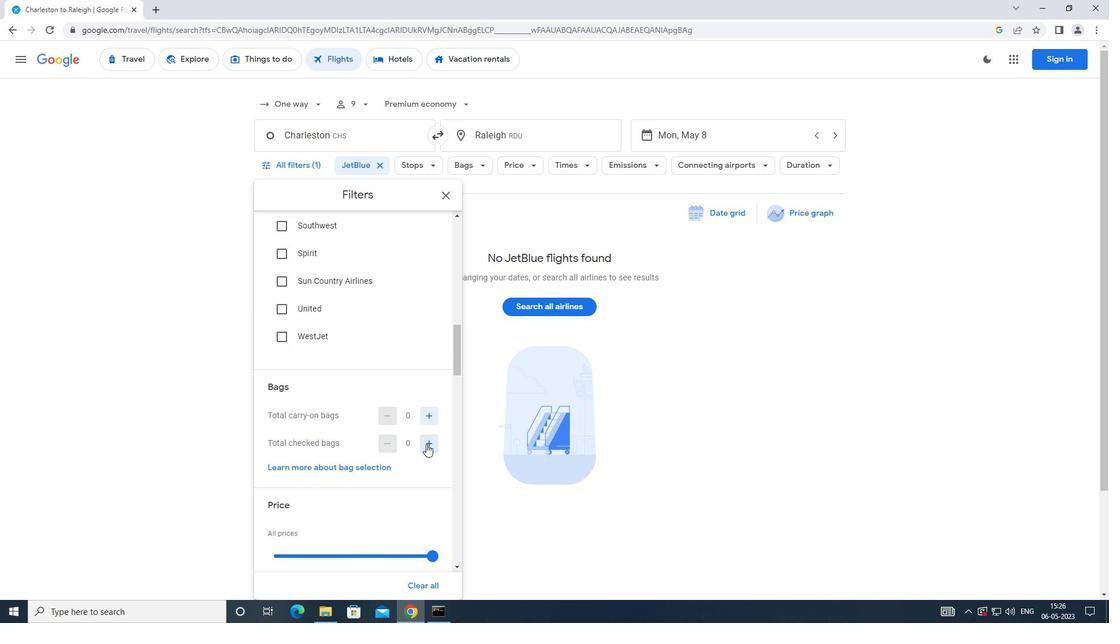 
Action: Mouse pressed left at (426, 444)
Screenshot: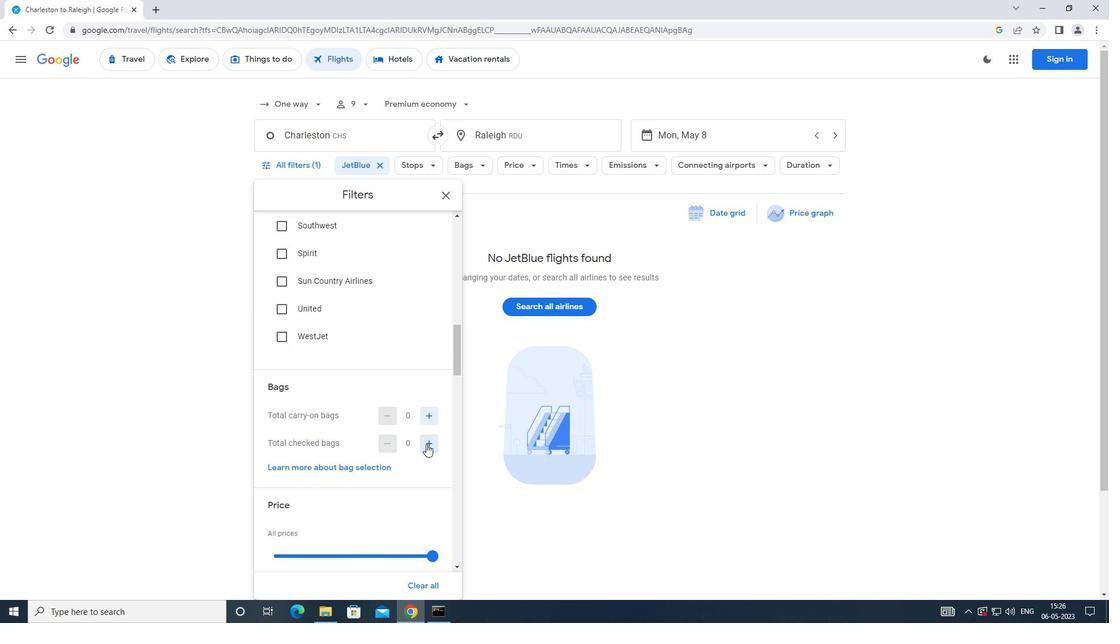 
Action: Mouse pressed left at (426, 444)
Screenshot: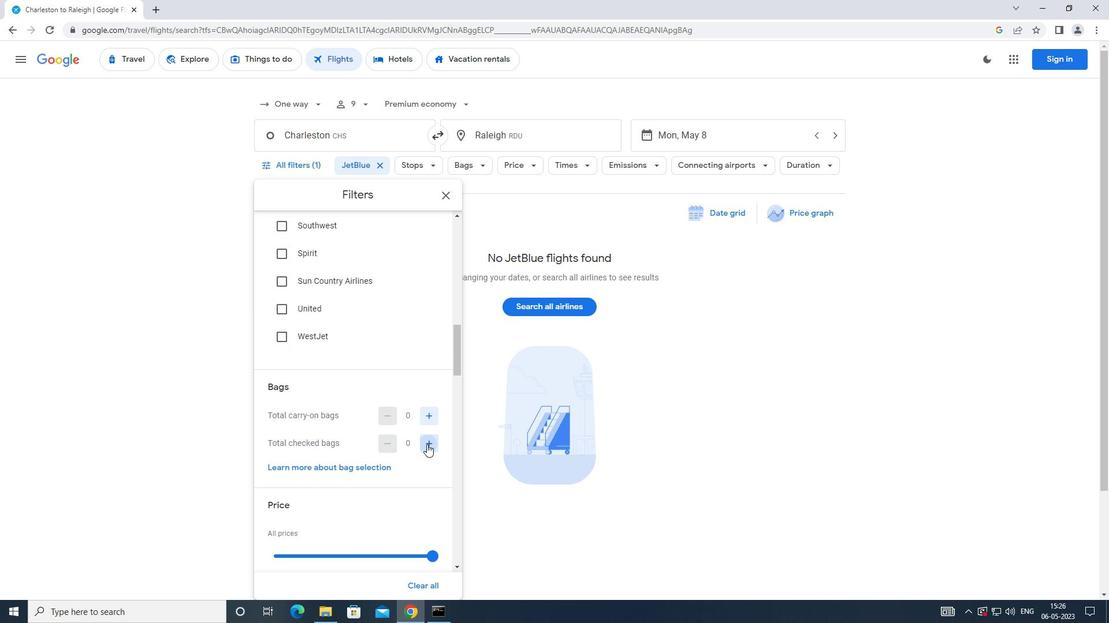 
Action: Mouse pressed left at (426, 444)
Screenshot: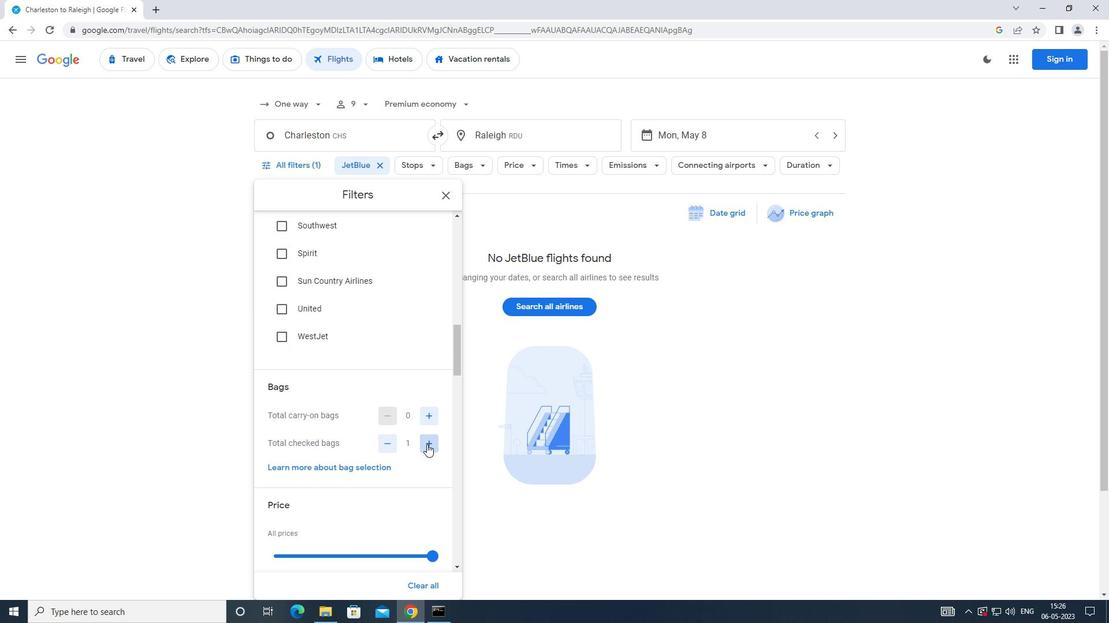 
Action: Mouse moved to (427, 444)
Screenshot: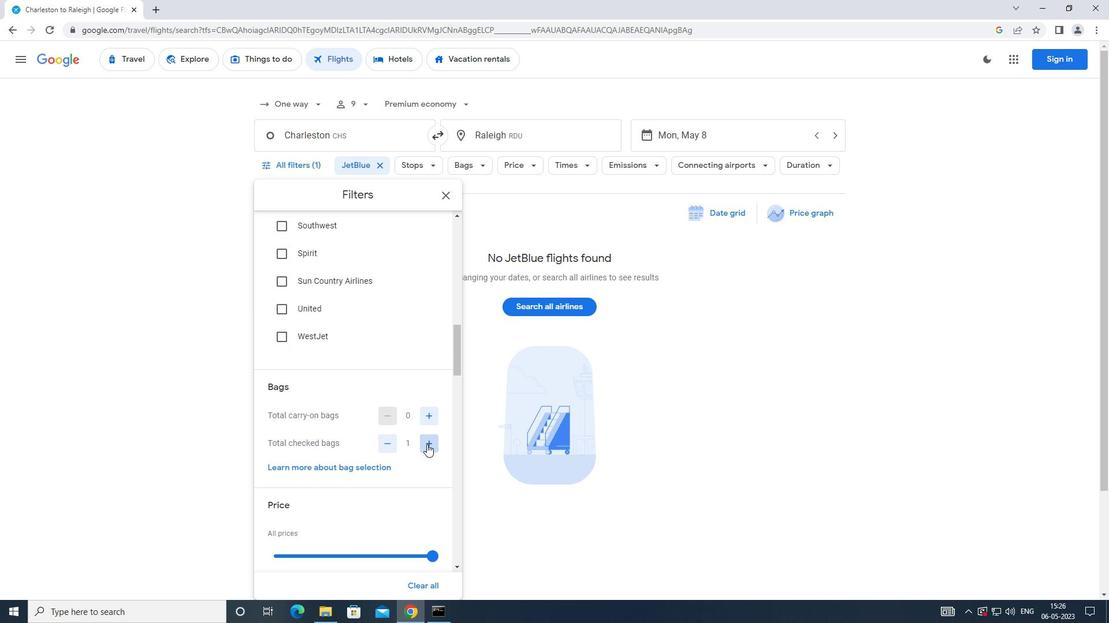 
Action: Mouse pressed left at (427, 444)
Screenshot: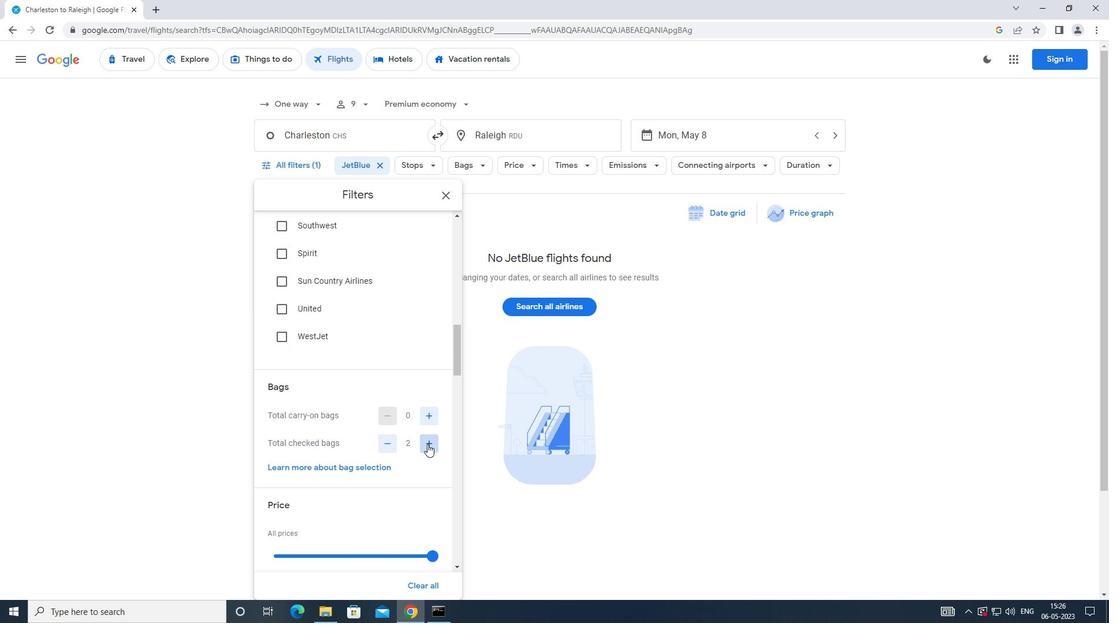 
Action: Mouse pressed left at (427, 444)
Screenshot: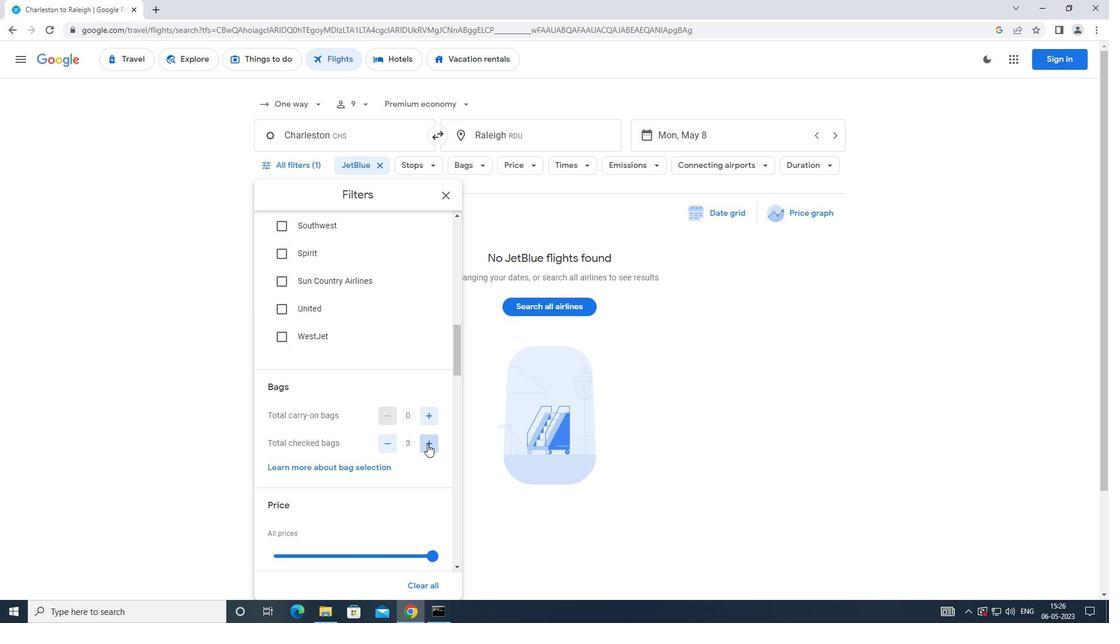 
Action: Mouse pressed left at (427, 444)
Screenshot: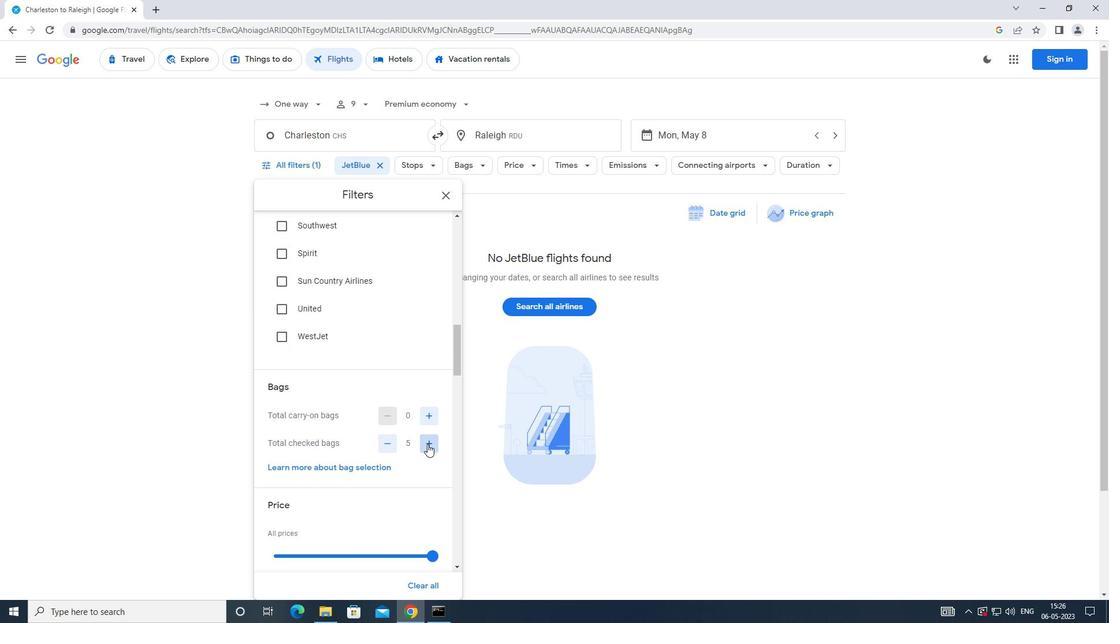 
Action: Mouse pressed left at (427, 444)
Screenshot: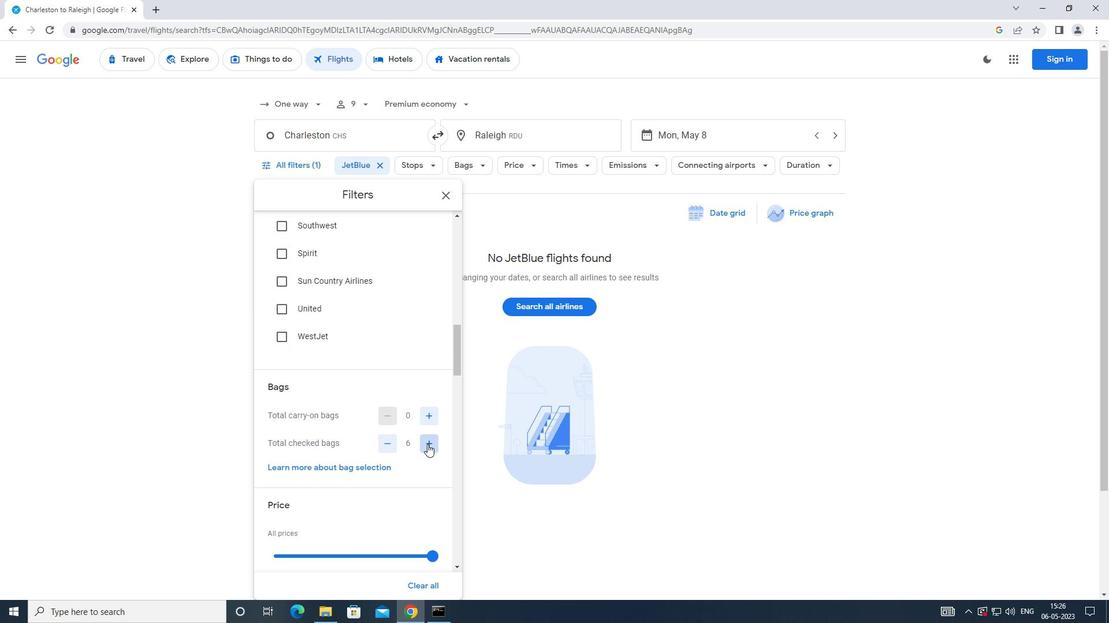 
Action: Mouse pressed left at (427, 444)
Screenshot: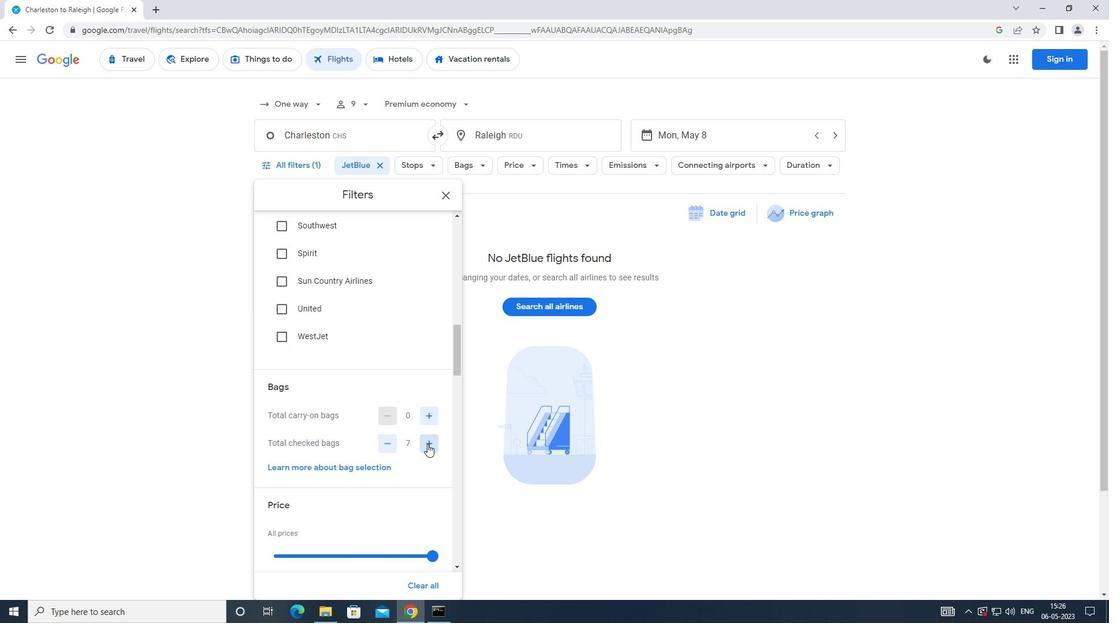 
Action: Mouse scrolled (427, 444) with delta (0, 0)
Screenshot: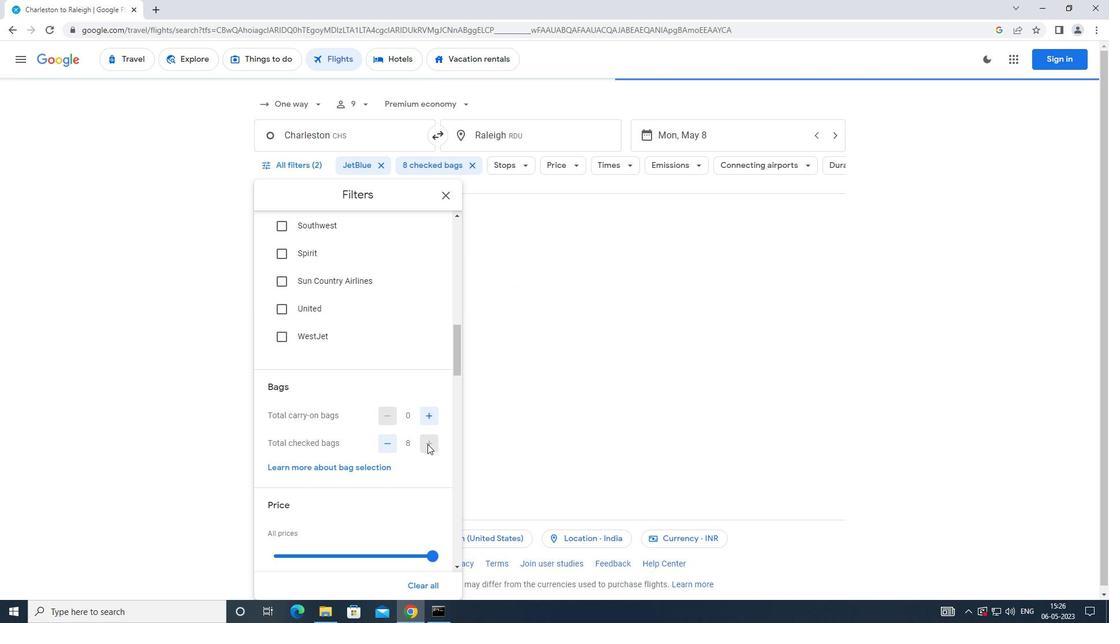 
Action: Mouse scrolled (427, 444) with delta (0, 0)
Screenshot: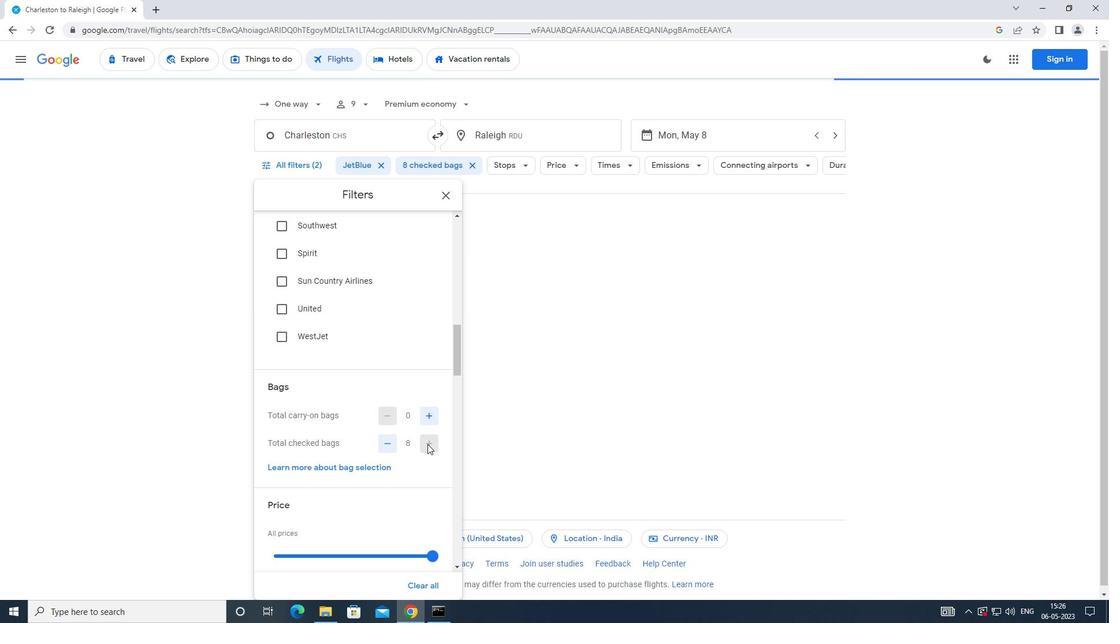 
Action: Mouse moved to (428, 443)
Screenshot: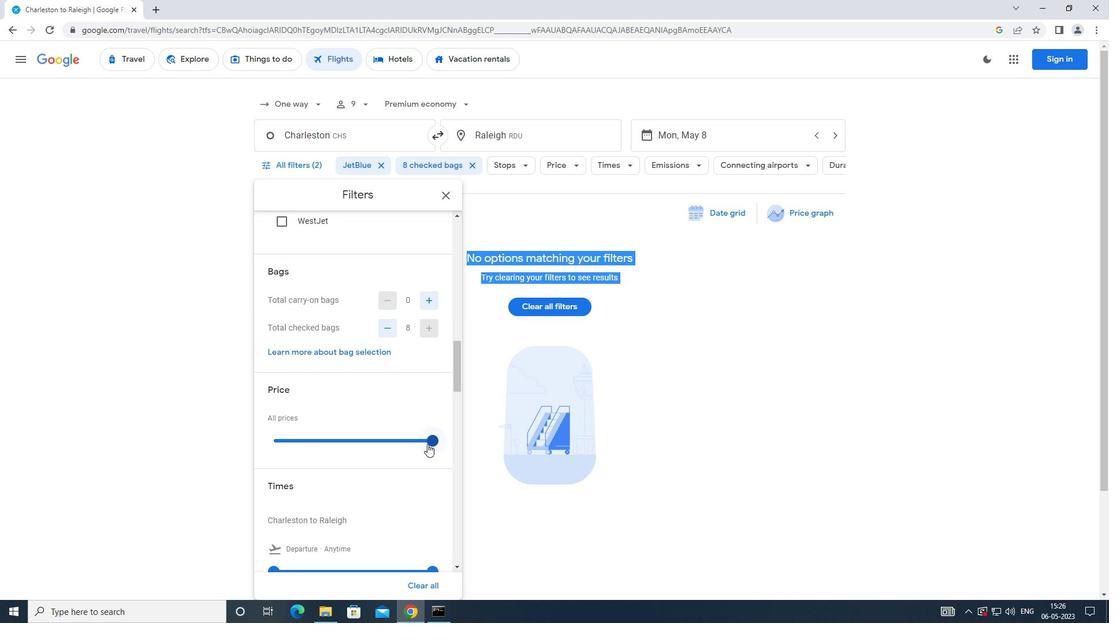 
Action: Mouse pressed left at (428, 443)
Screenshot: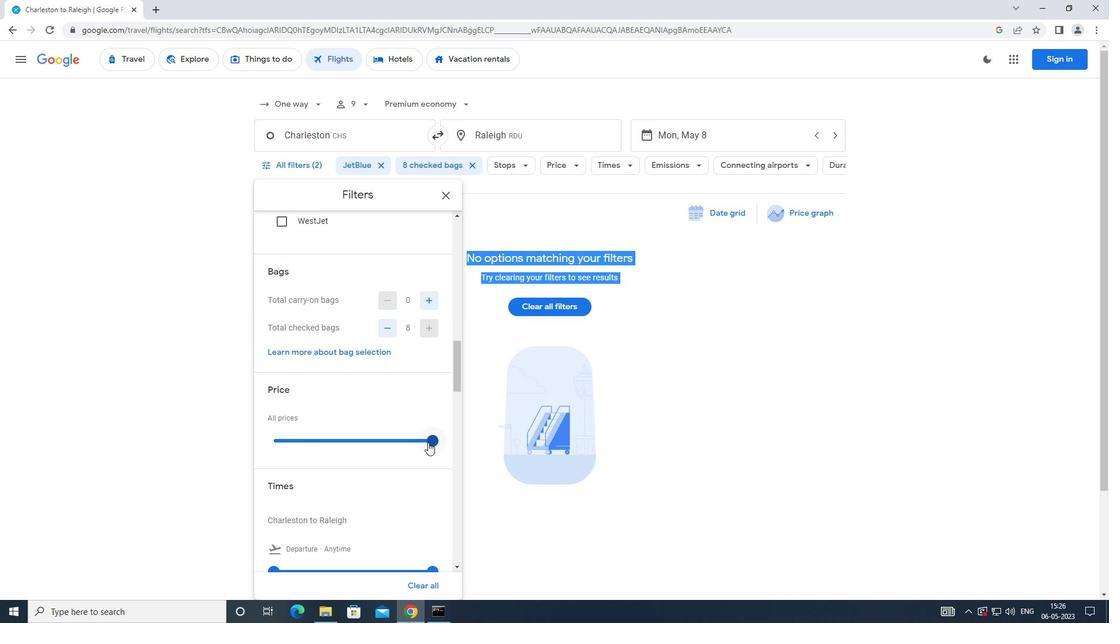 
Action: Mouse moved to (381, 454)
Screenshot: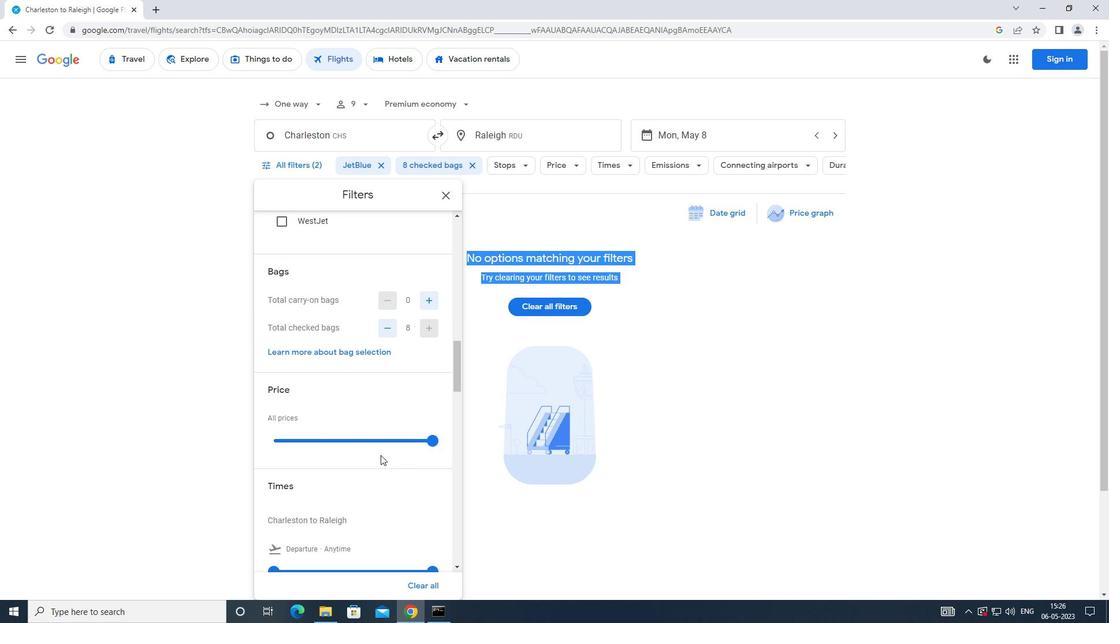 
Action: Mouse scrolled (381, 453) with delta (0, 0)
Screenshot: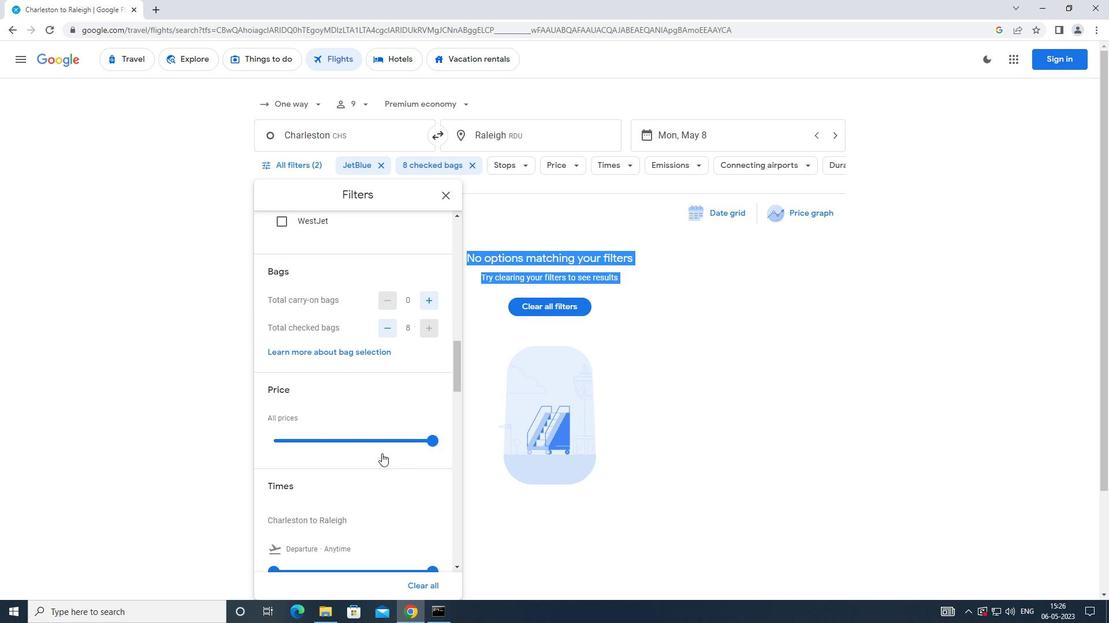 
Action: Mouse scrolled (381, 453) with delta (0, 0)
Screenshot: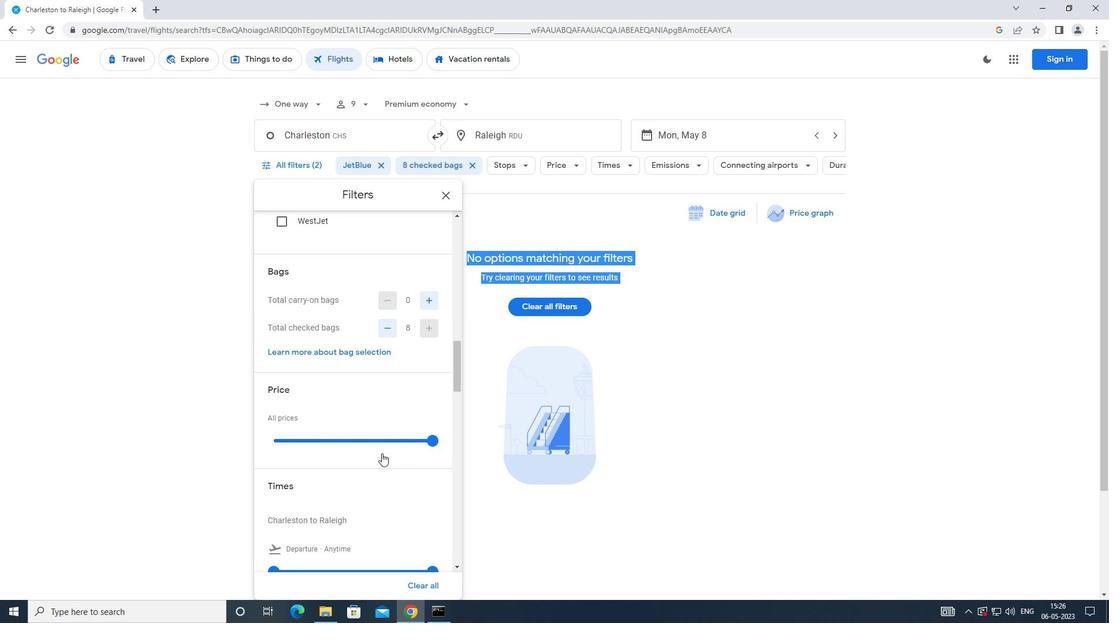 
Action: Mouse moved to (277, 456)
Screenshot: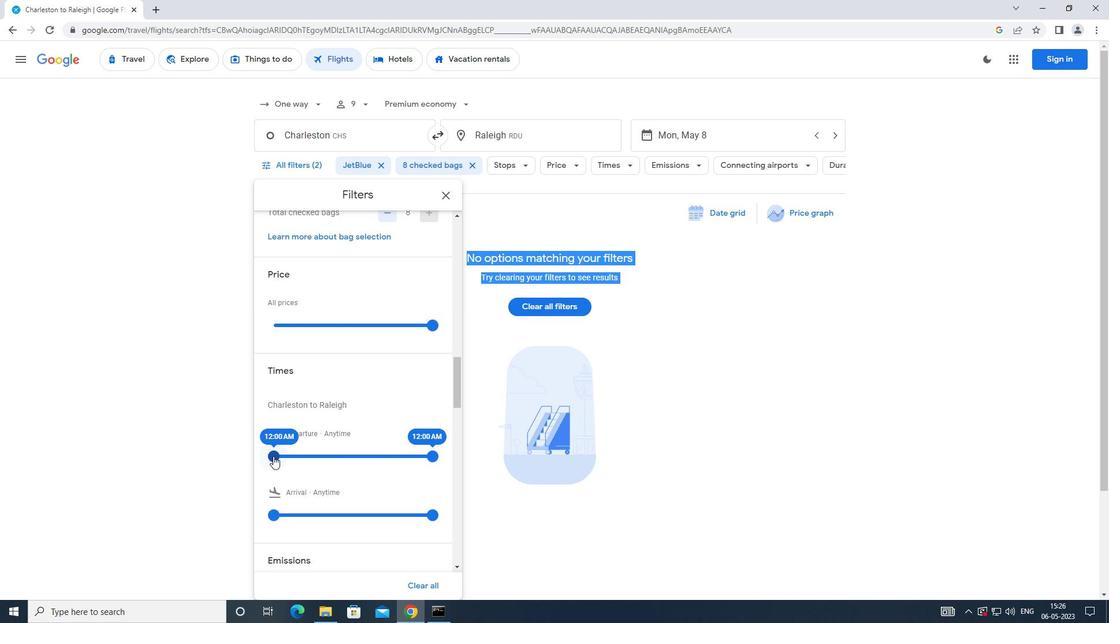 
Action: Mouse pressed left at (277, 456)
Screenshot: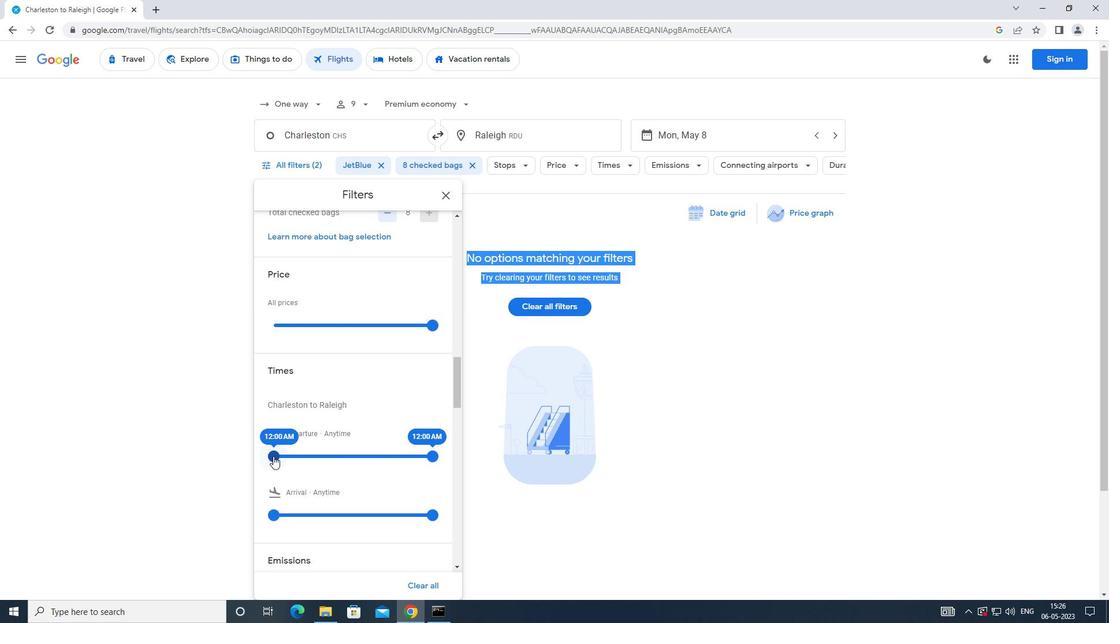 
Action: Mouse moved to (432, 454)
Screenshot: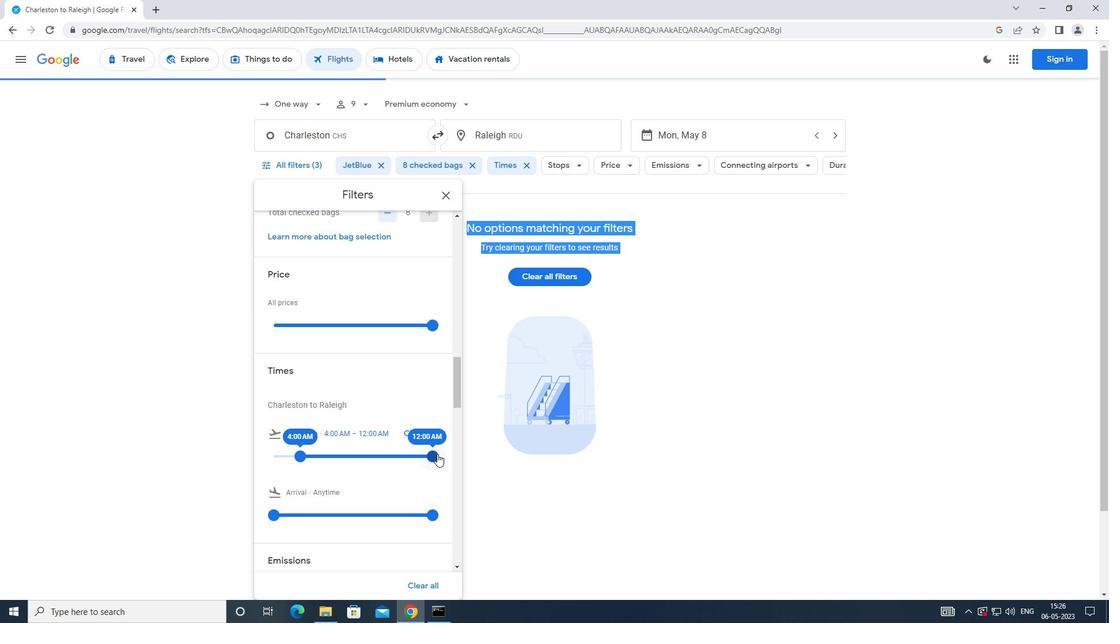 
Action: Mouse pressed left at (432, 454)
Screenshot: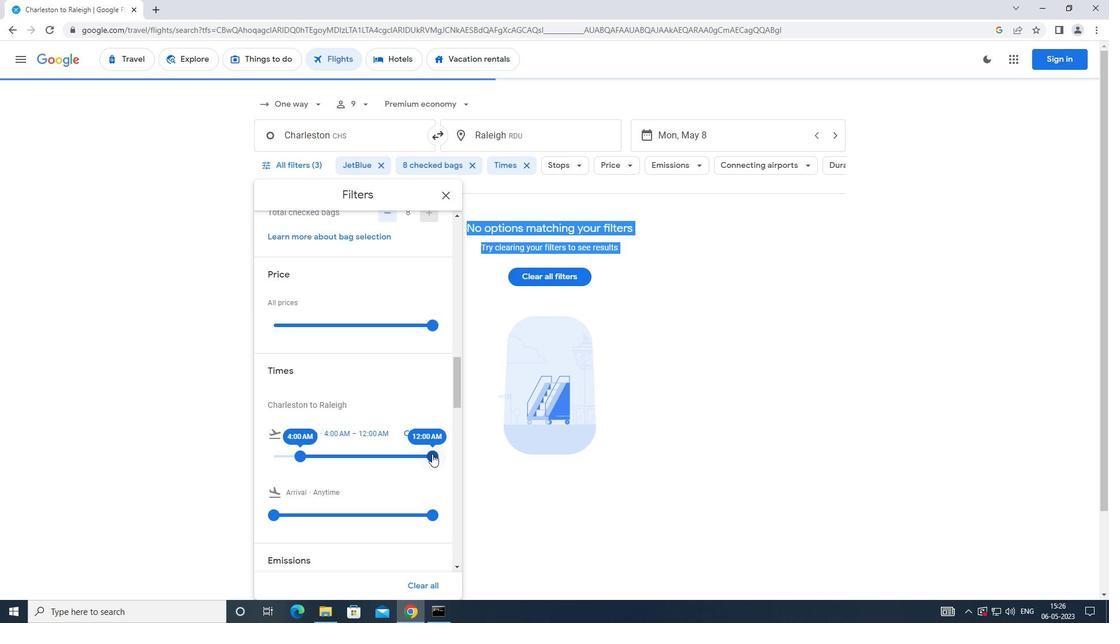 
Action: Mouse moved to (451, 198)
Screenshot: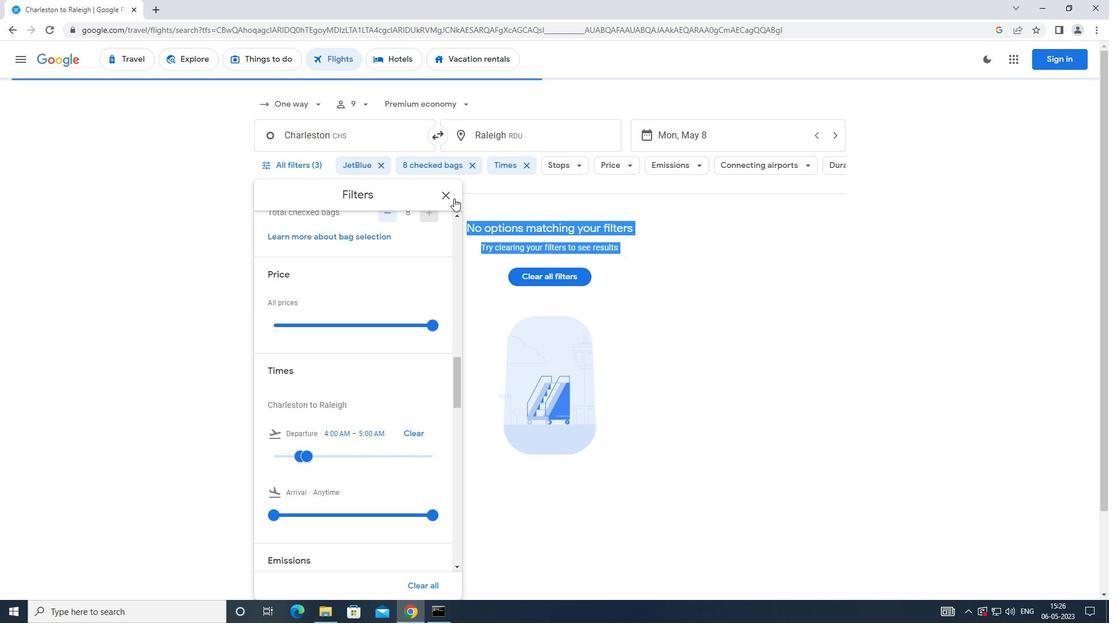 
Action: Mouse pressed left at (451, 198)
Screenshot: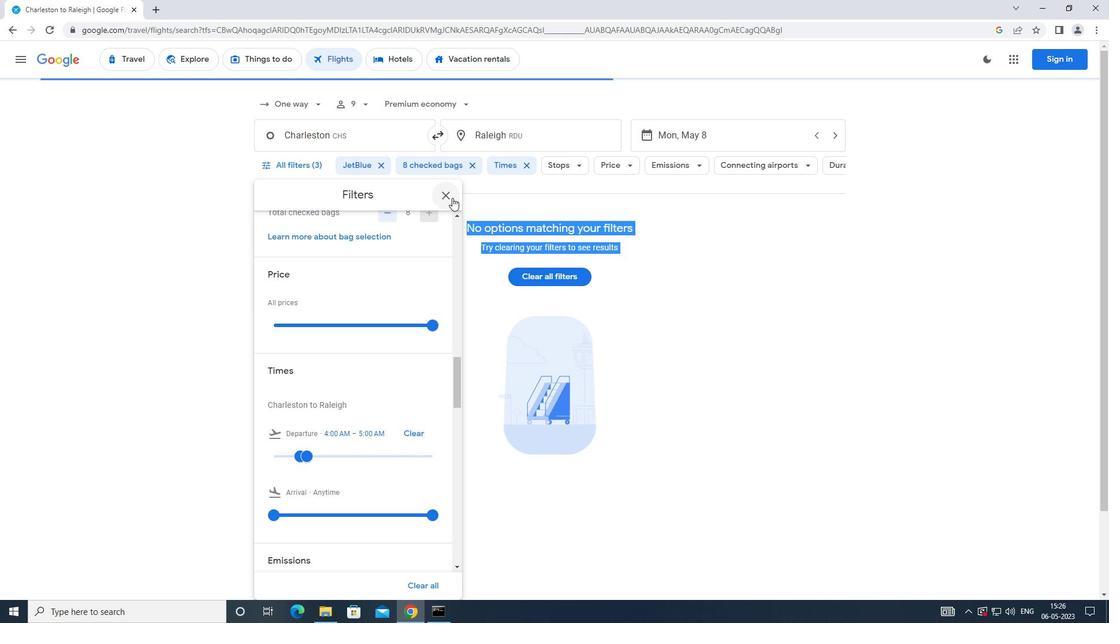 
Action: Mouse moved to (449, 235)
Screenshot: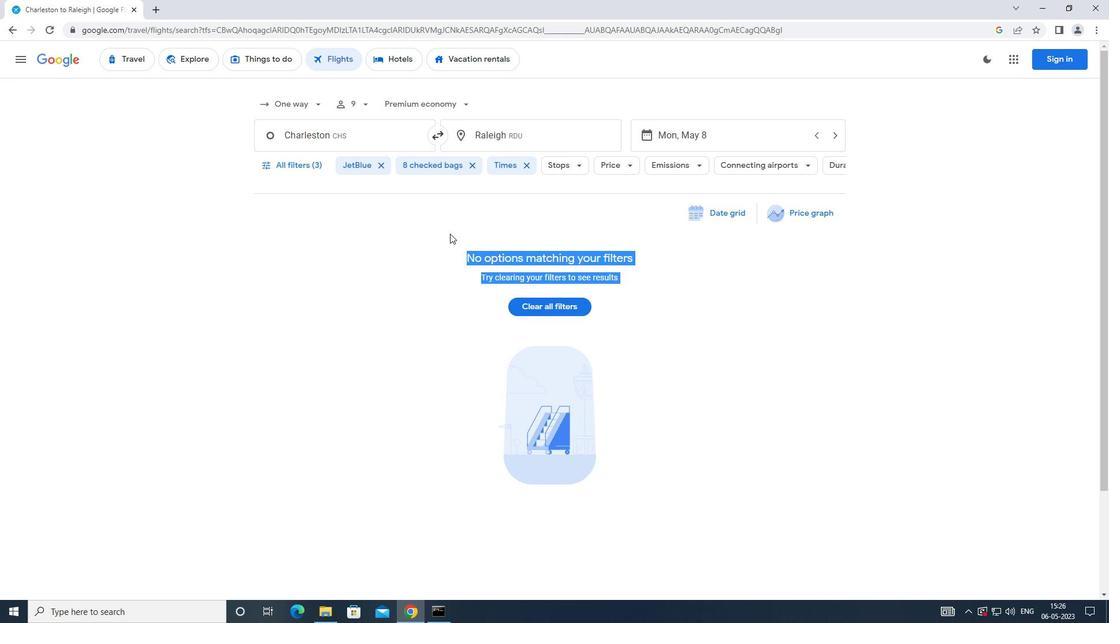 
